 Task: Create a task  Create an e-learning platform for online education , assign it to team member softage.2@softage.net in the project AgileBite and update the status of the task to  On Track  , set the priority of the task to Low
Action: Mouse moved to (76, 81)
Screenshot: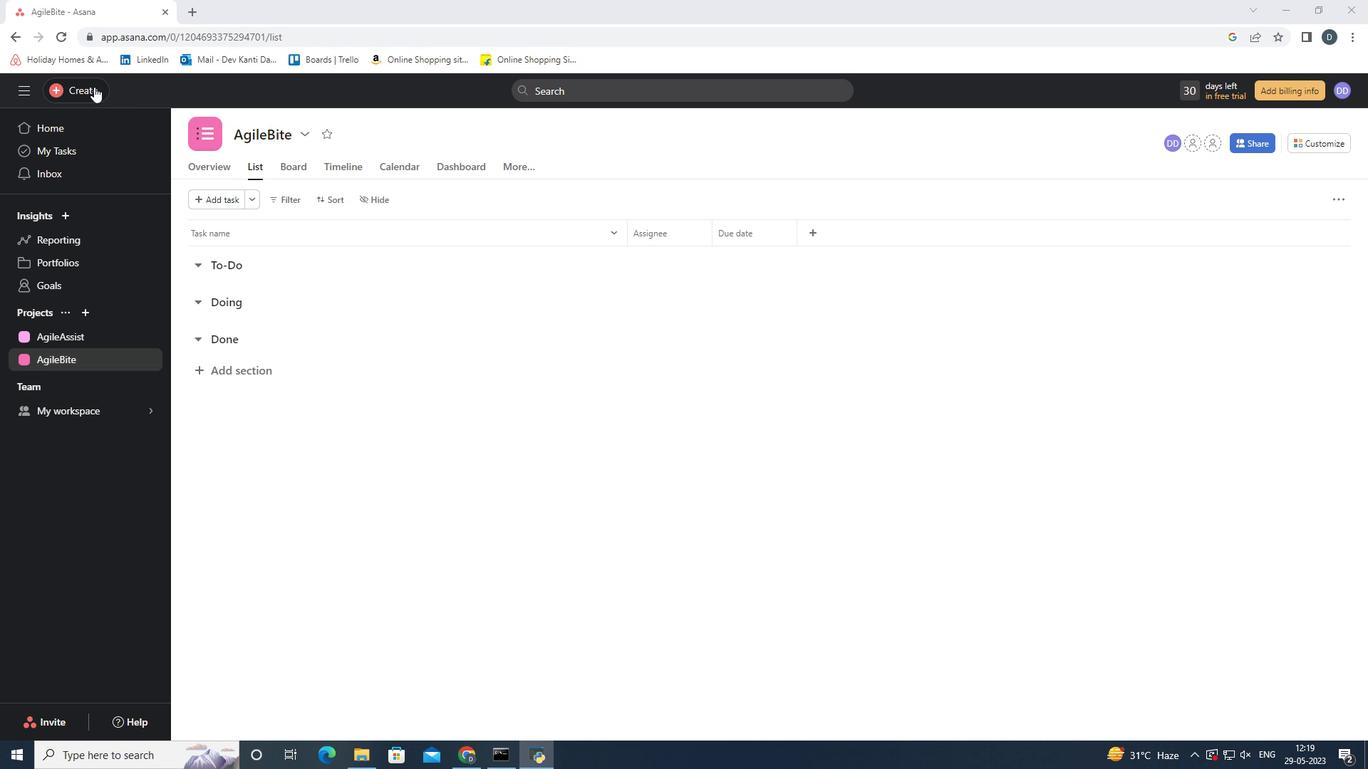 
Action: Mouse pressed left at (76, 81)
Screenshot: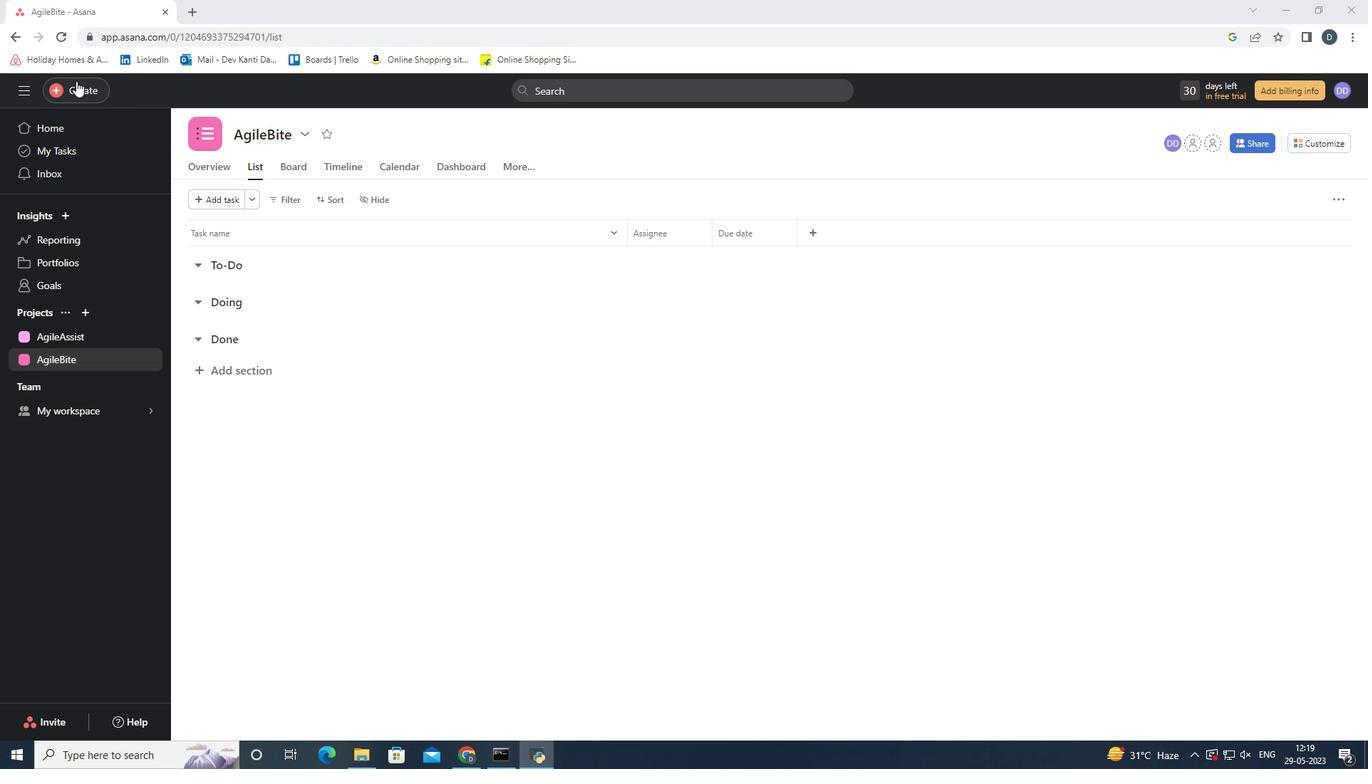 
Action: Mouse moved to (139, 92)
Screenshot: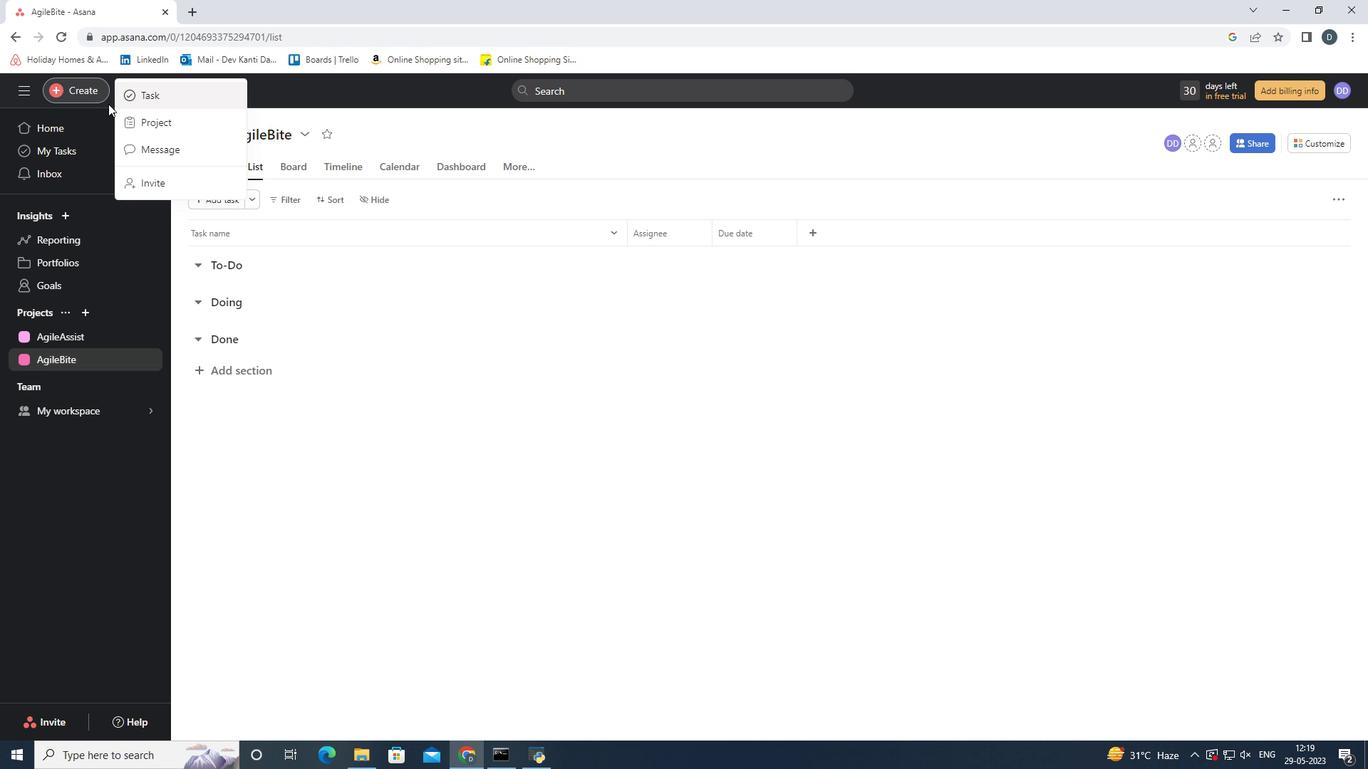 
Action: Mouse pressed left at (139, 92)
Screenshot: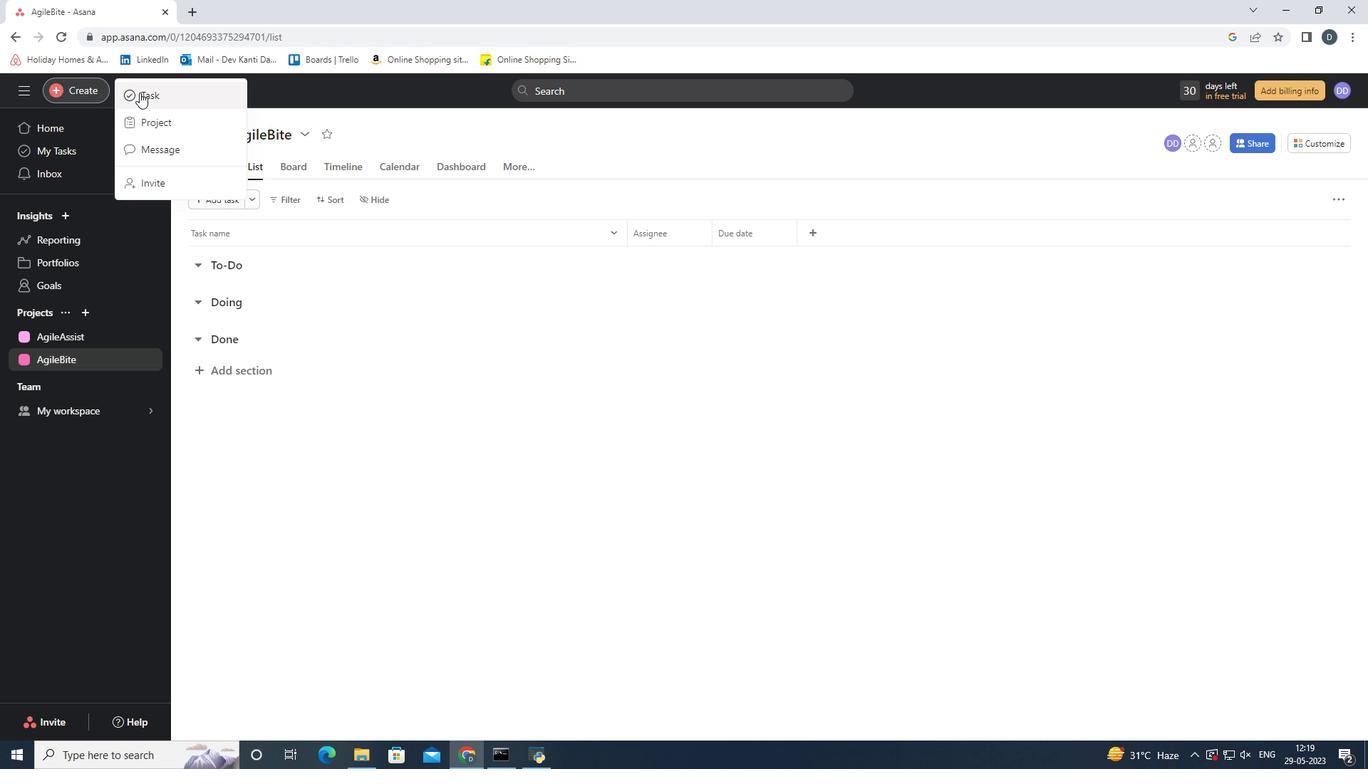 
Action: Mouse moved to (1139, 449)
Screenshot: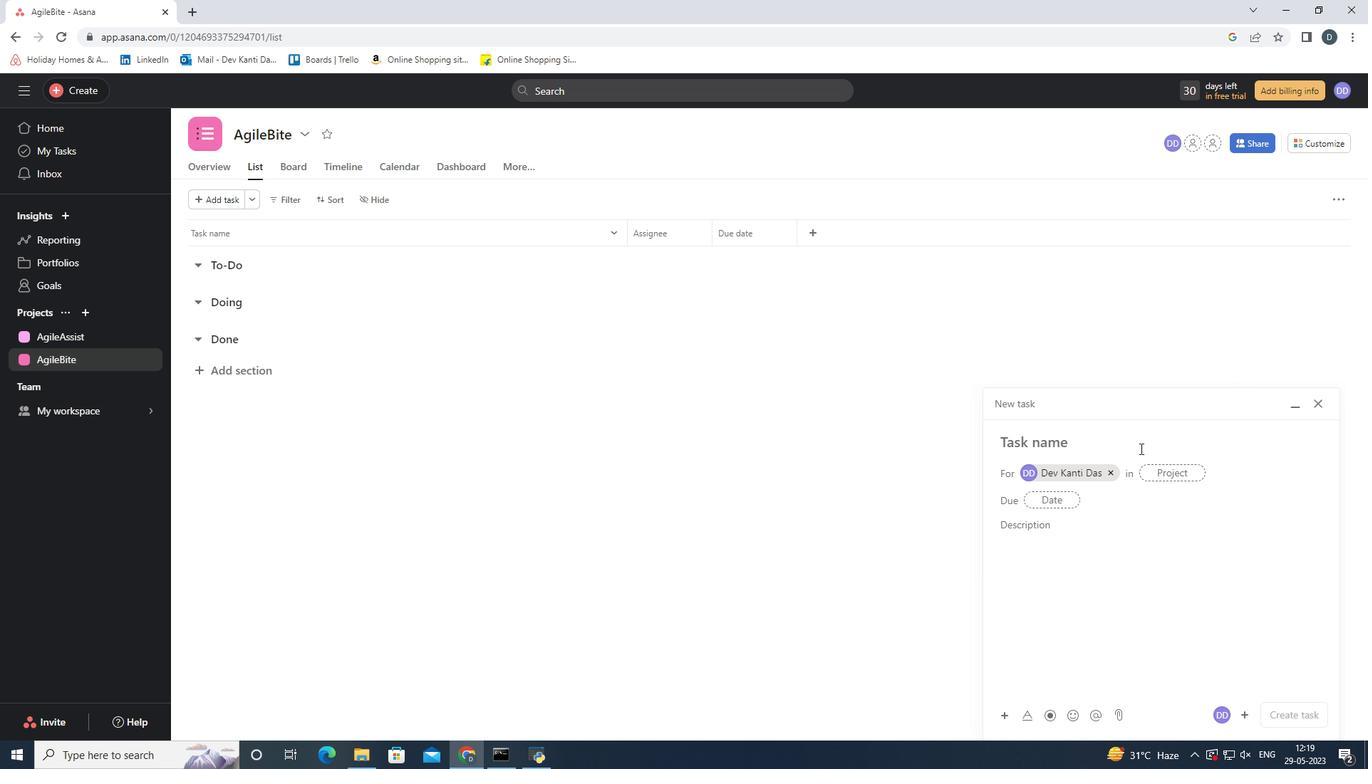 
Action: Mouse pressed left at (1139, 449)
Screenshot: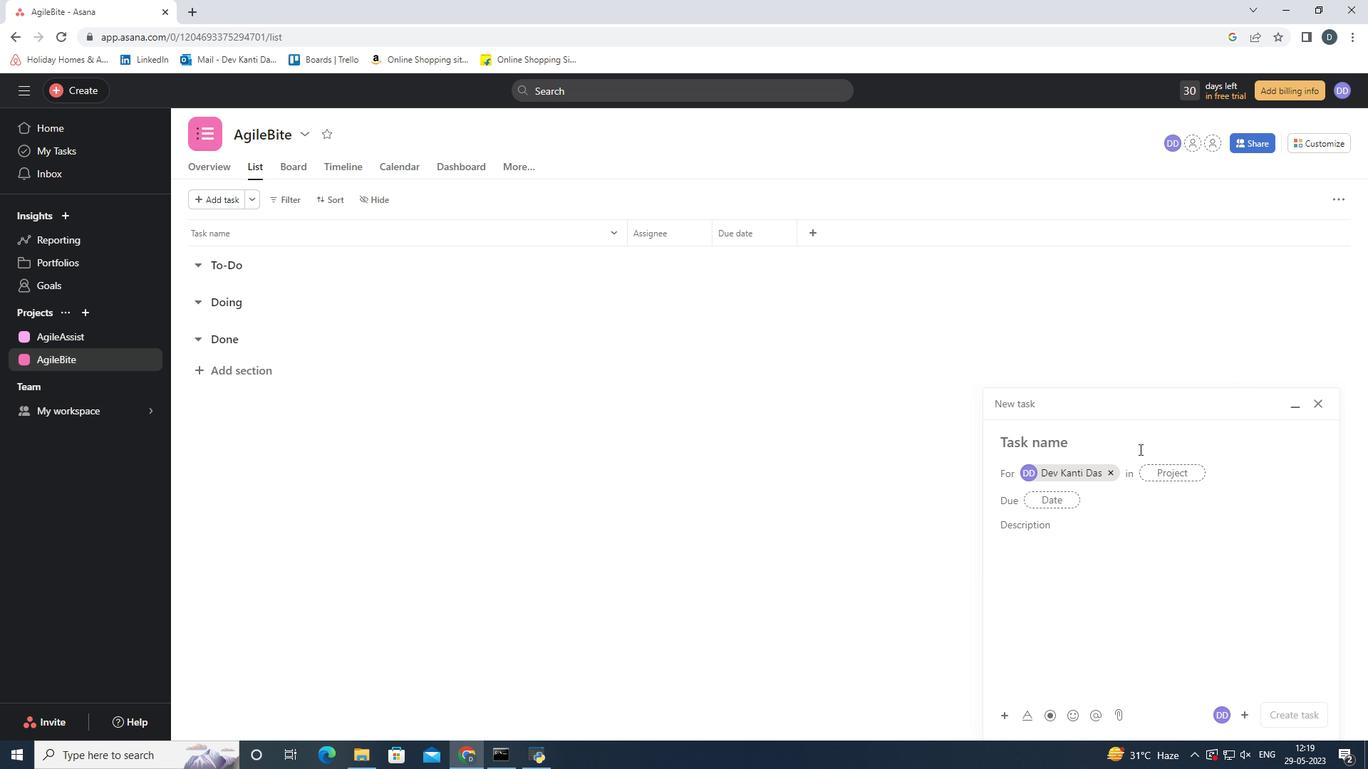 
Action: Key pressed <Key.shift><Key.shift><Key.shift><Key.shift><Key.shift><Key.shift><Key.shift>Creat<Key.space>an<Key.space>e-learning<Key.space>platform<Key.space>for<Key.space>online<Key.space>education
Screenshot: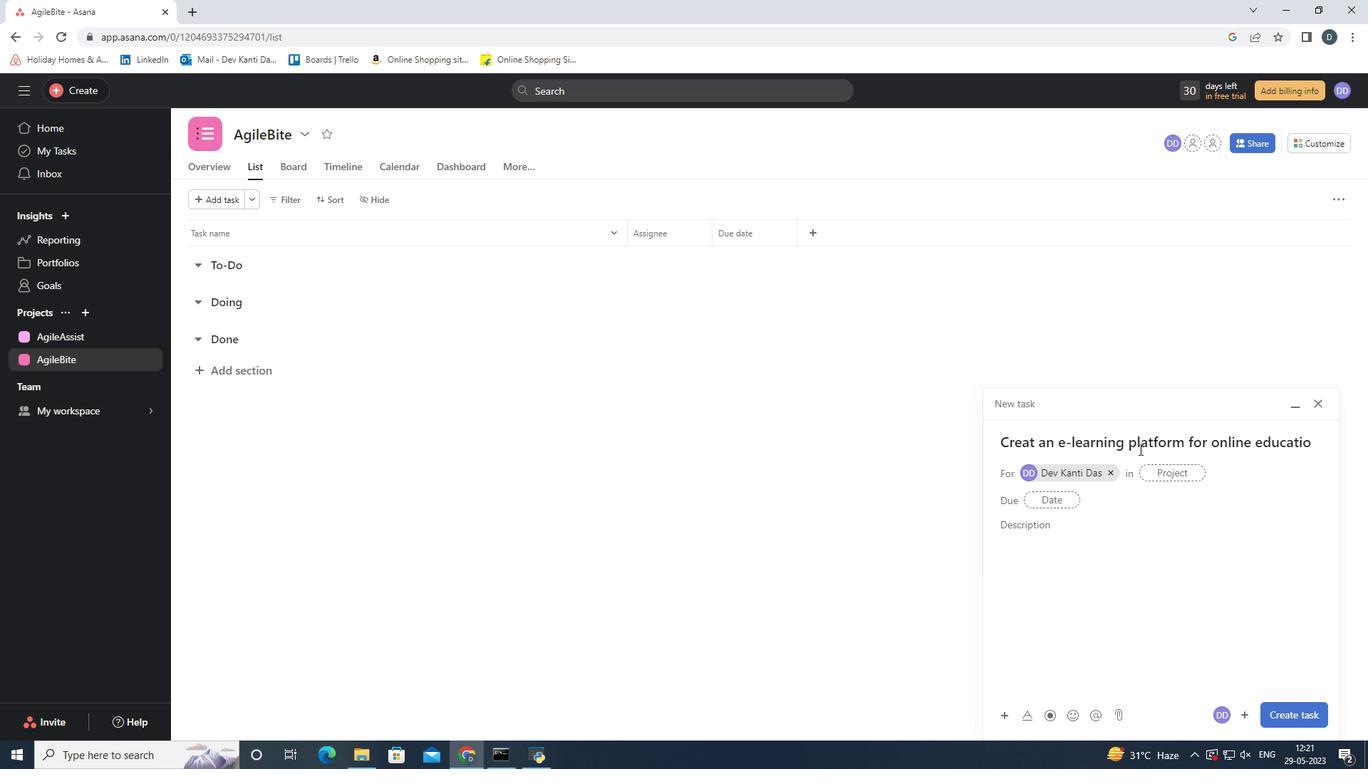 
Action: Mouse moved to (1172, 478)
Screenshot: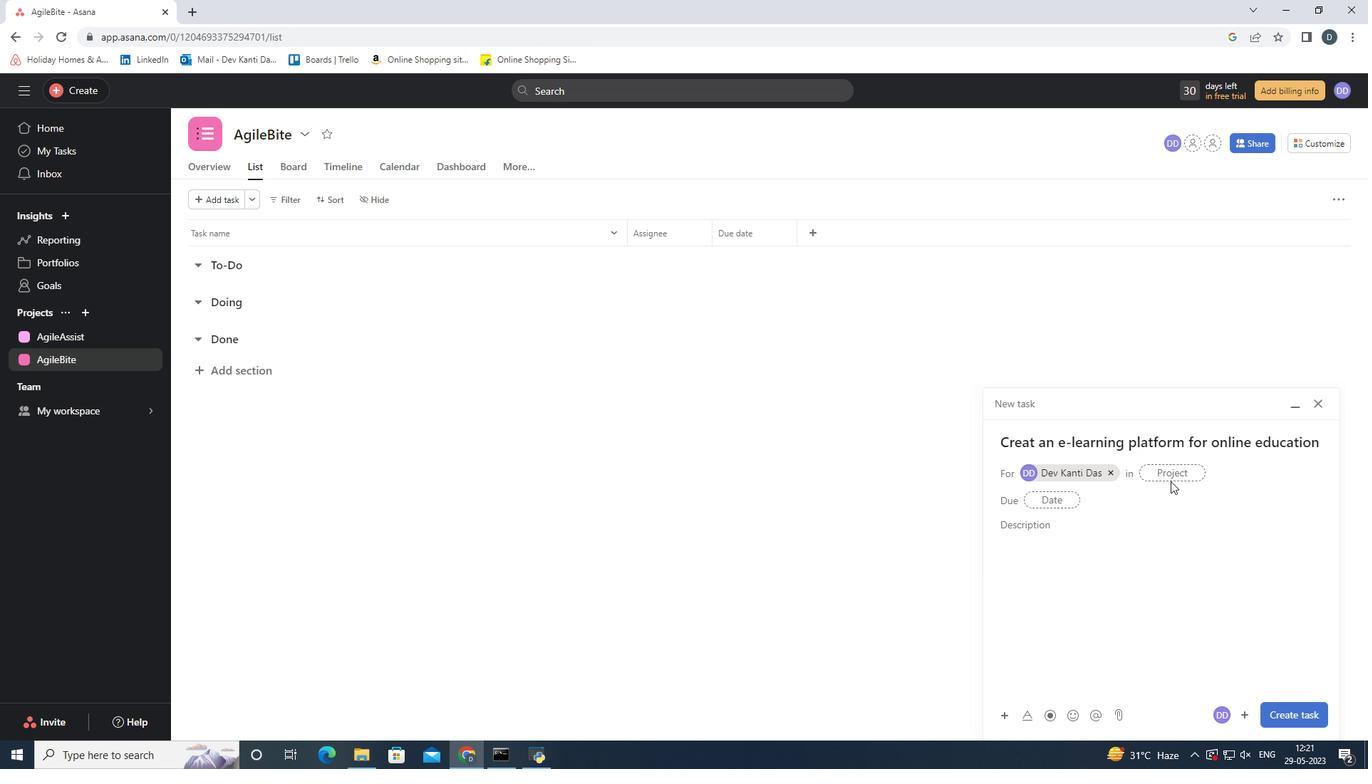 
Action: Mouse pressed left at (1172, 478)
Screenshot: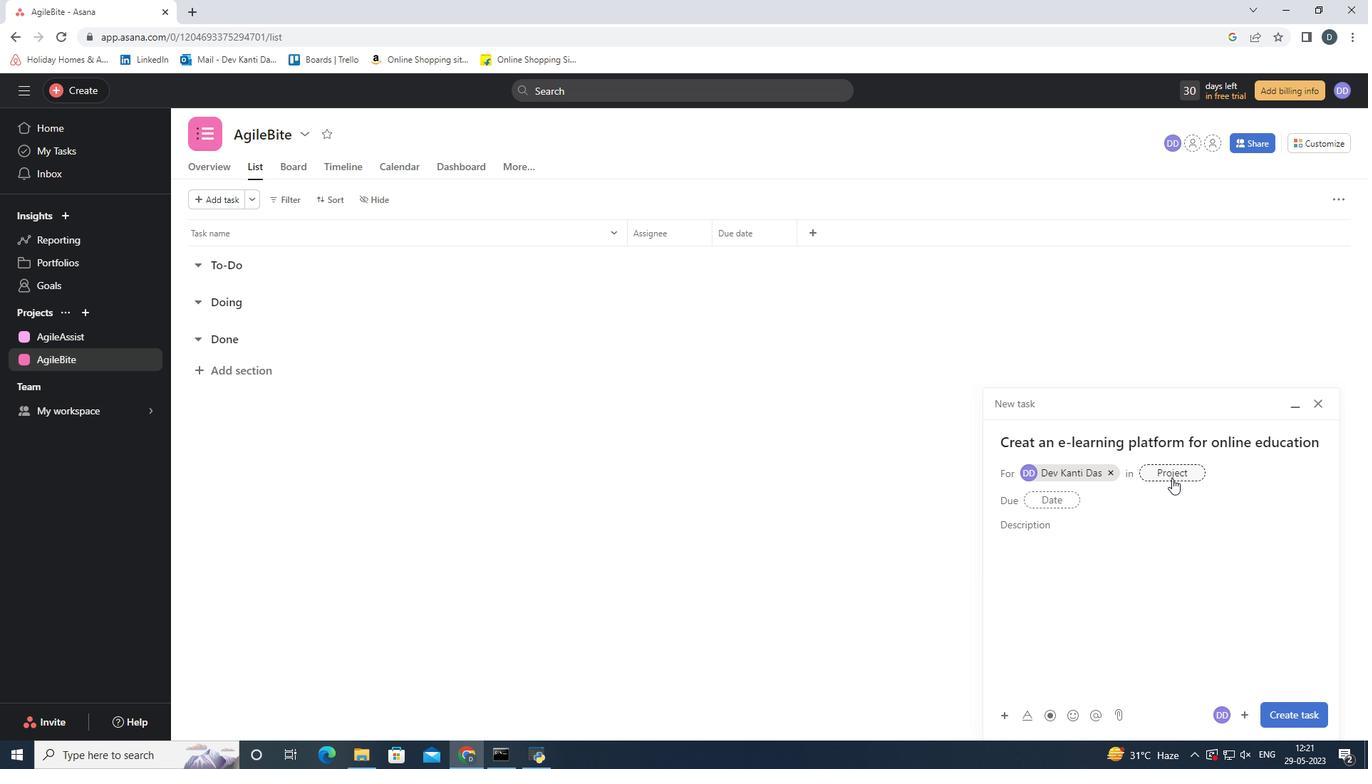 
Action: Mouse moved to (1046, 503)
Screenshot: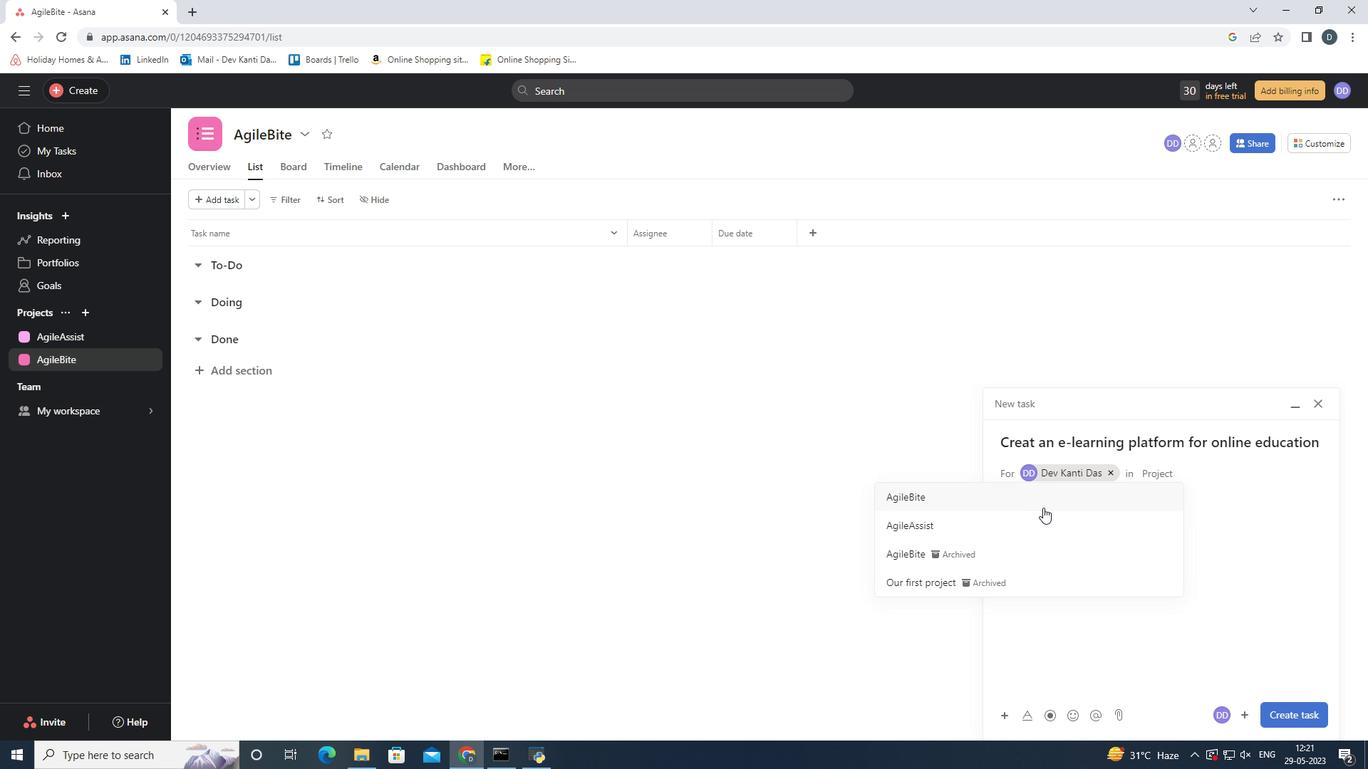
Action: Mouse pressed left at (1046, 503)
Screenshot: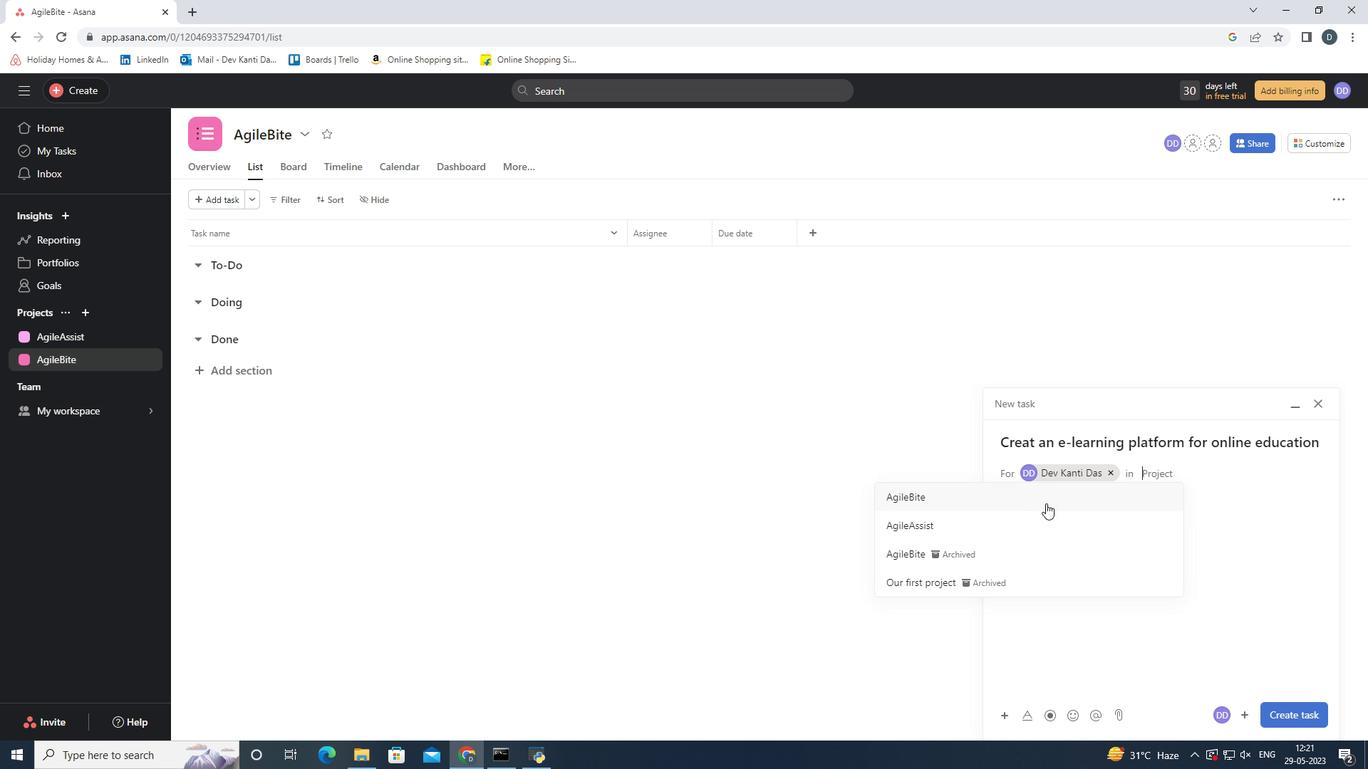 
Action: Mouse moved to (1238, 715)
Screenshot: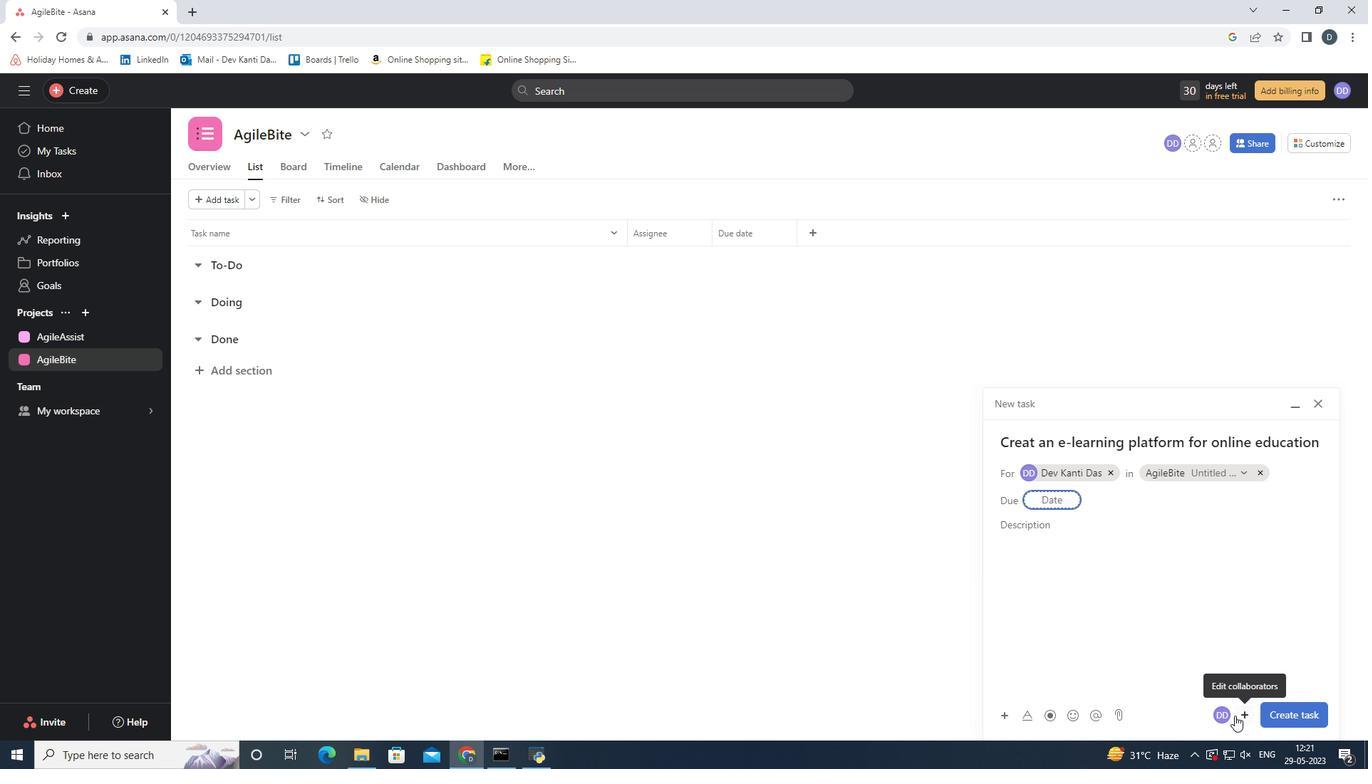 
Action: Mouse pressed left at (1238, 715)
Screenshot: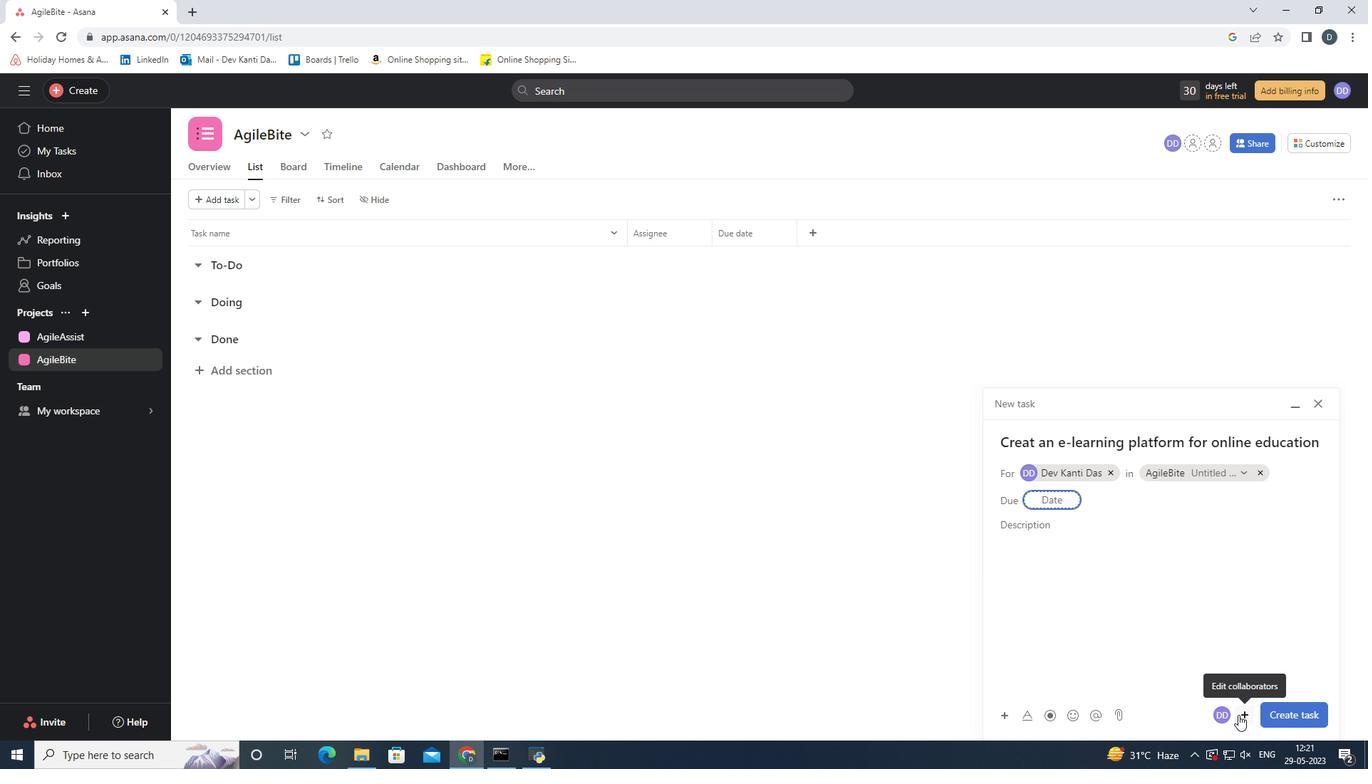 
Action: Mouse moved to (1211, 632)
Screenshot: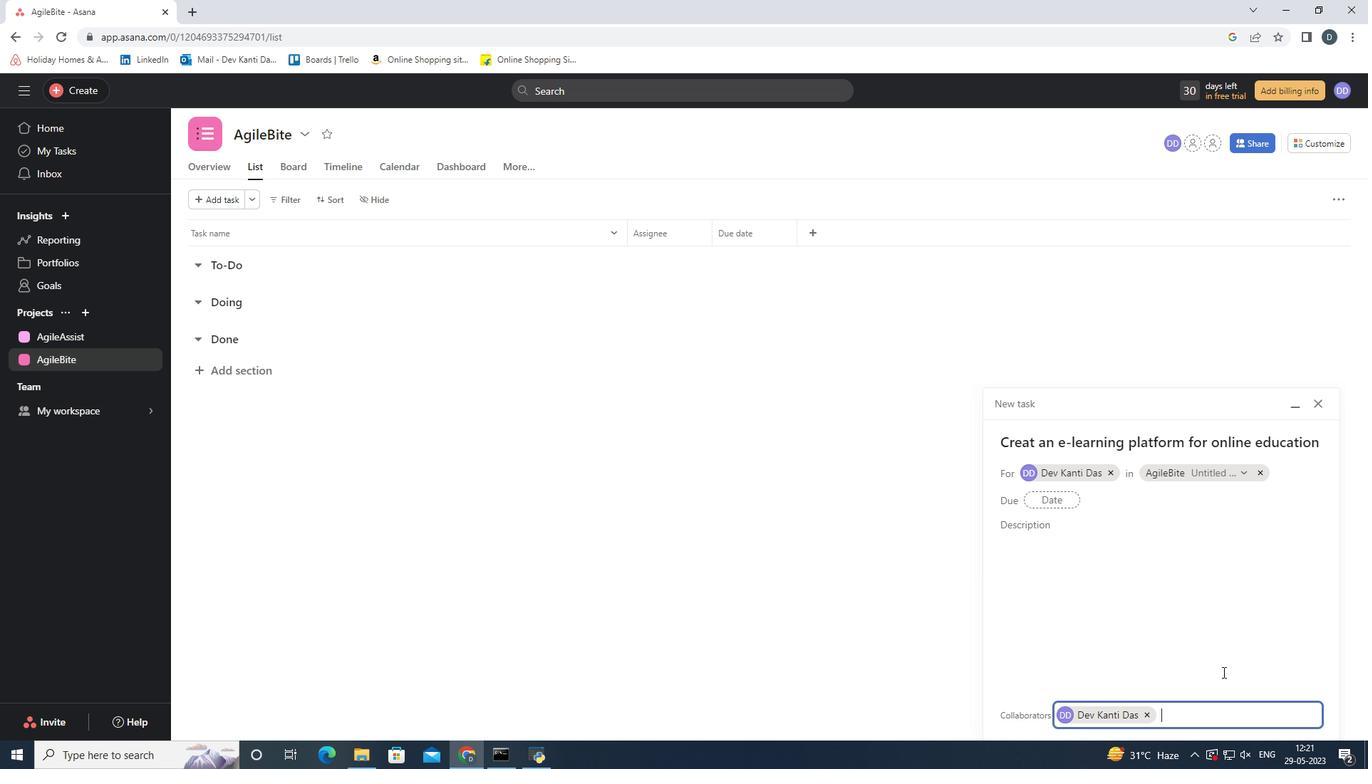 
Action: Key pressed <Key.shift>Softage.2<Key.shift><Key.shift><Key.shift>@softage.net
Screenshot: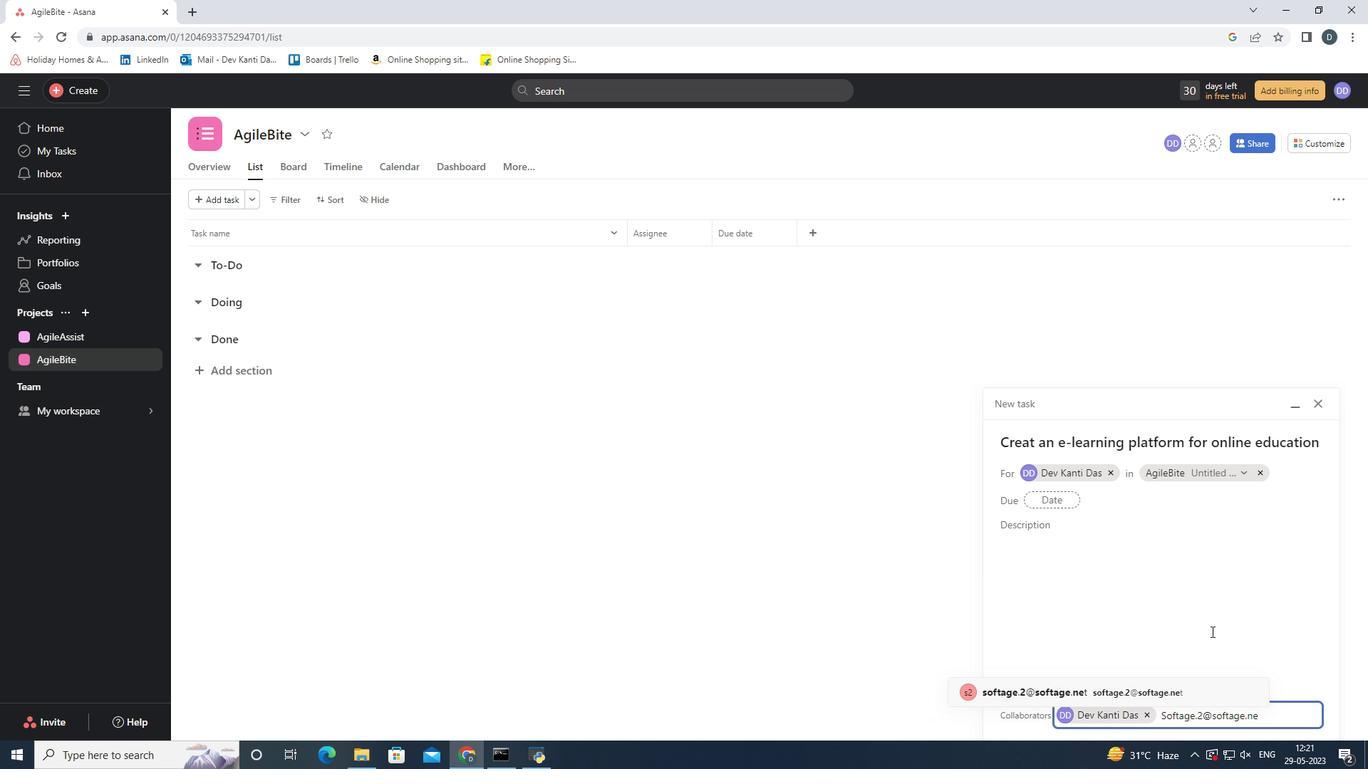 
Action: Mouse moved to (1149, 692)
Screenshot: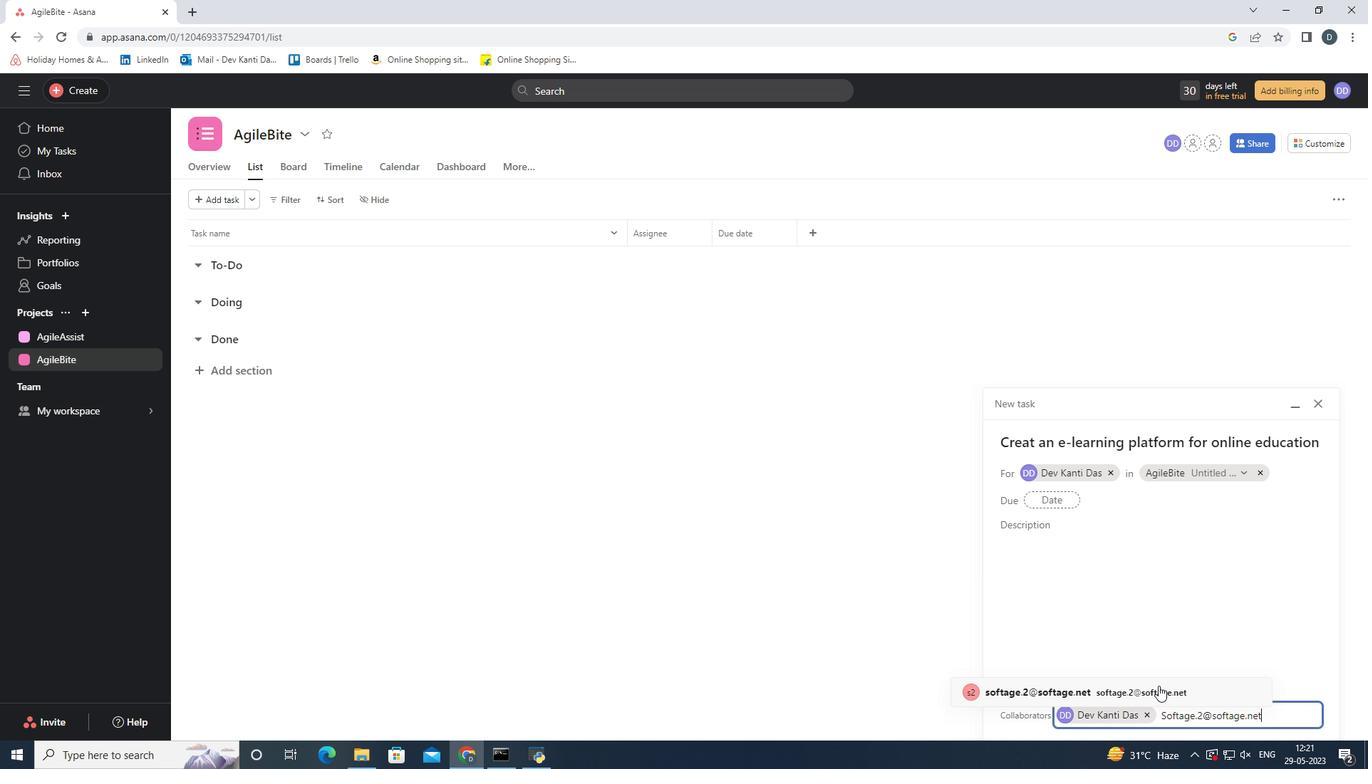 
Action: Mouse pressed left at (1149, 692)
Screenshot: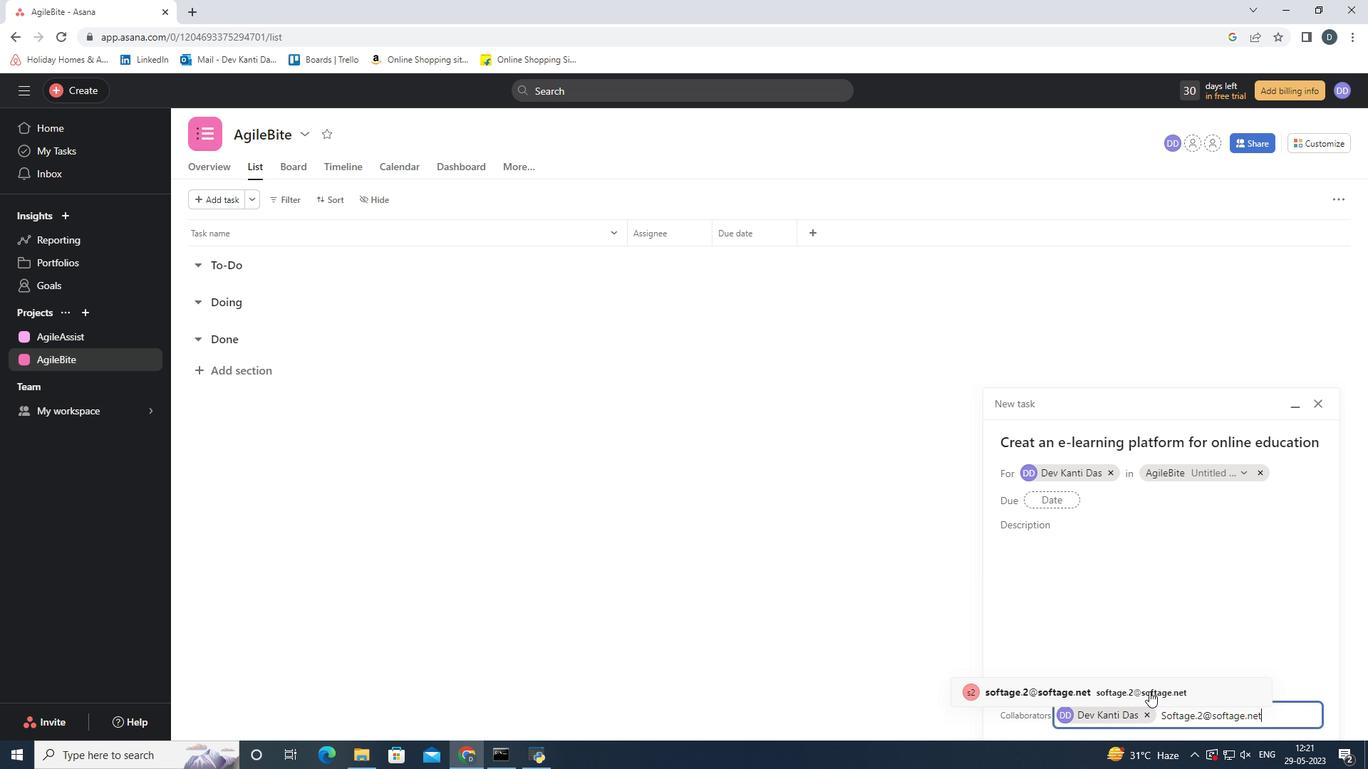 
Action: Mouse moved to (1201, 625)
Screenshot: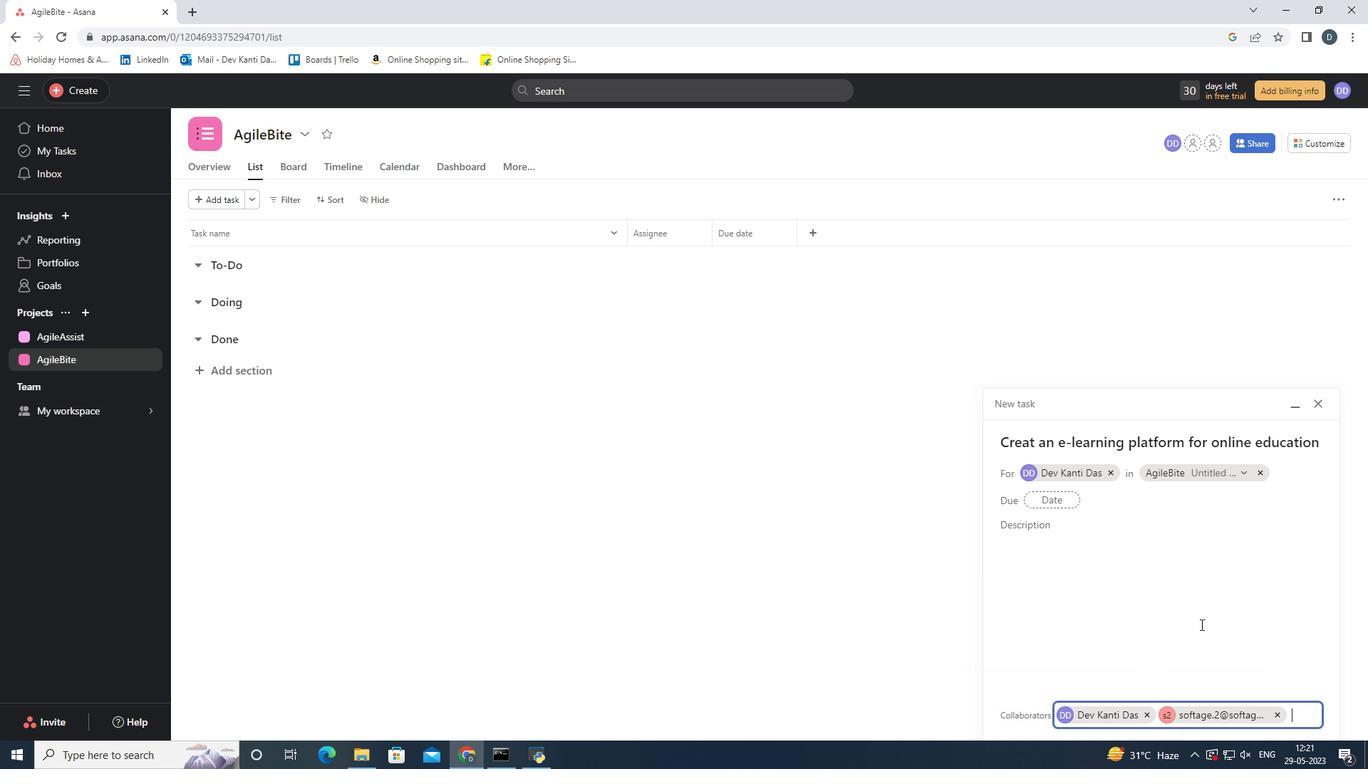 
Action: Mouse pressed left at (1201, 625)
Screenshot: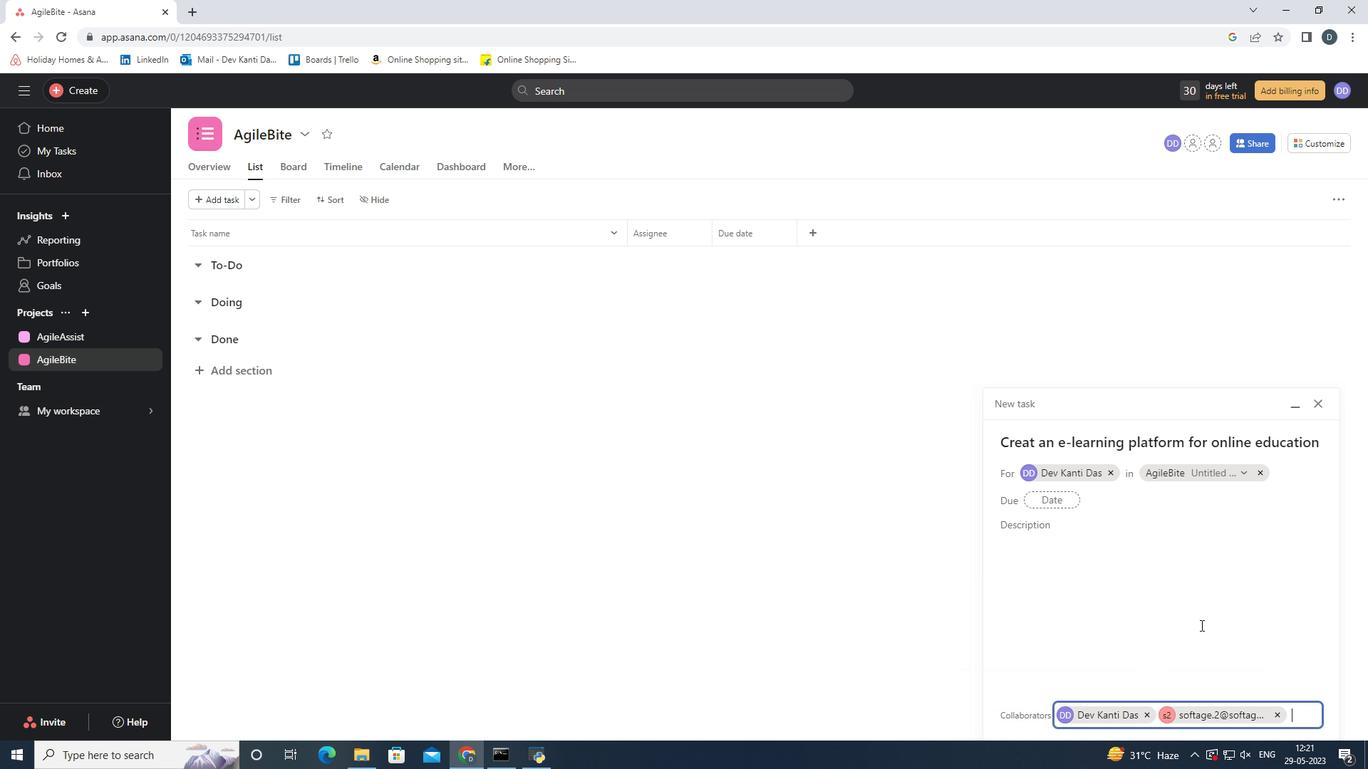 
Action: Mouse moved to (1233, 478)
Screenshot: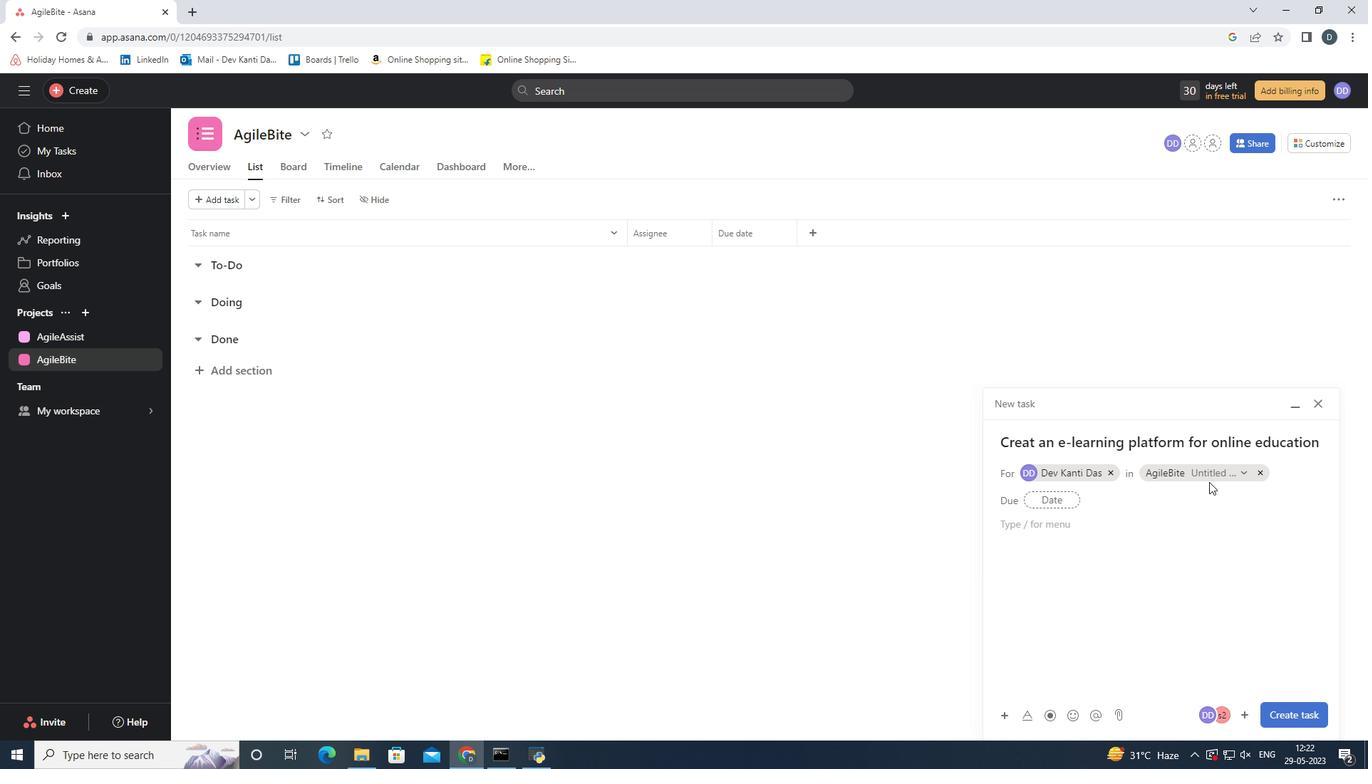 
Action: Mouse pressed left at (1233, 478)
Screenshot: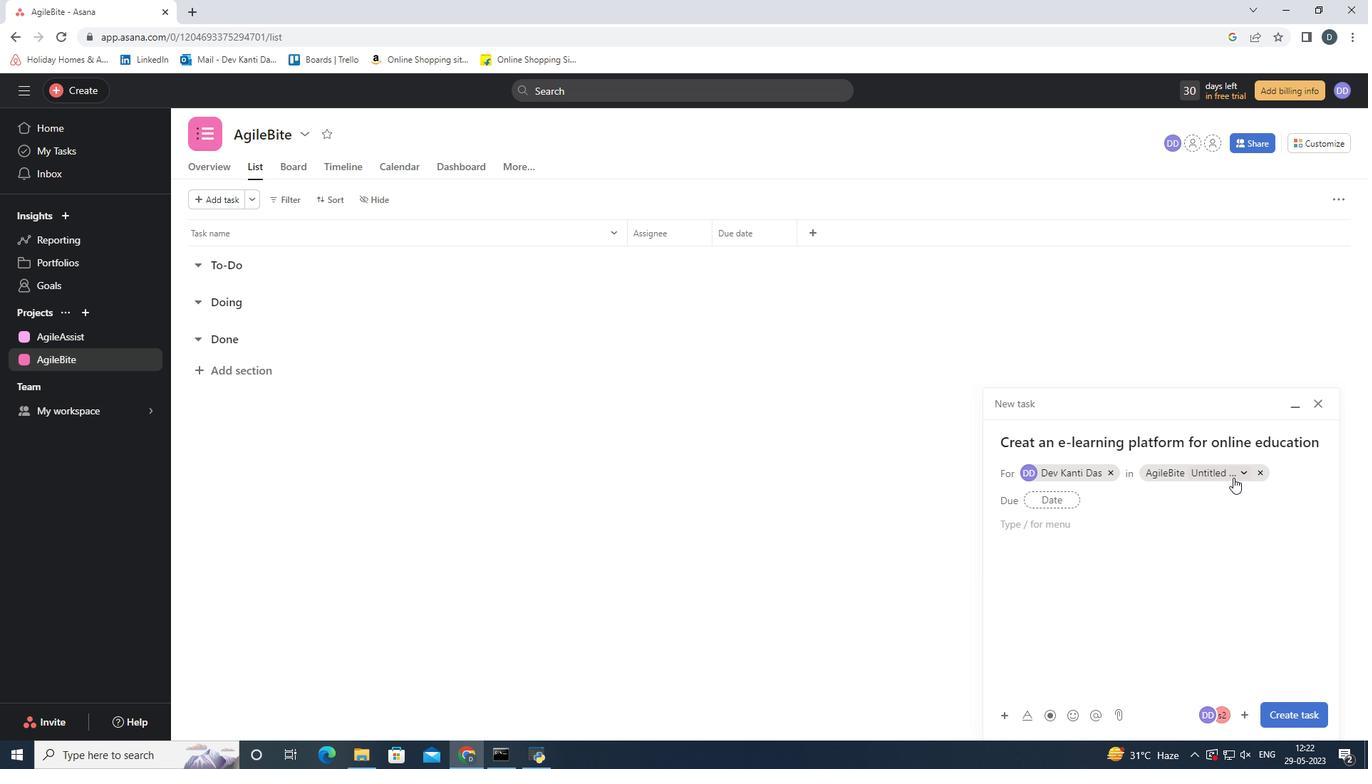 
Action: Mouse moved to (1239, 472)
Screenshot: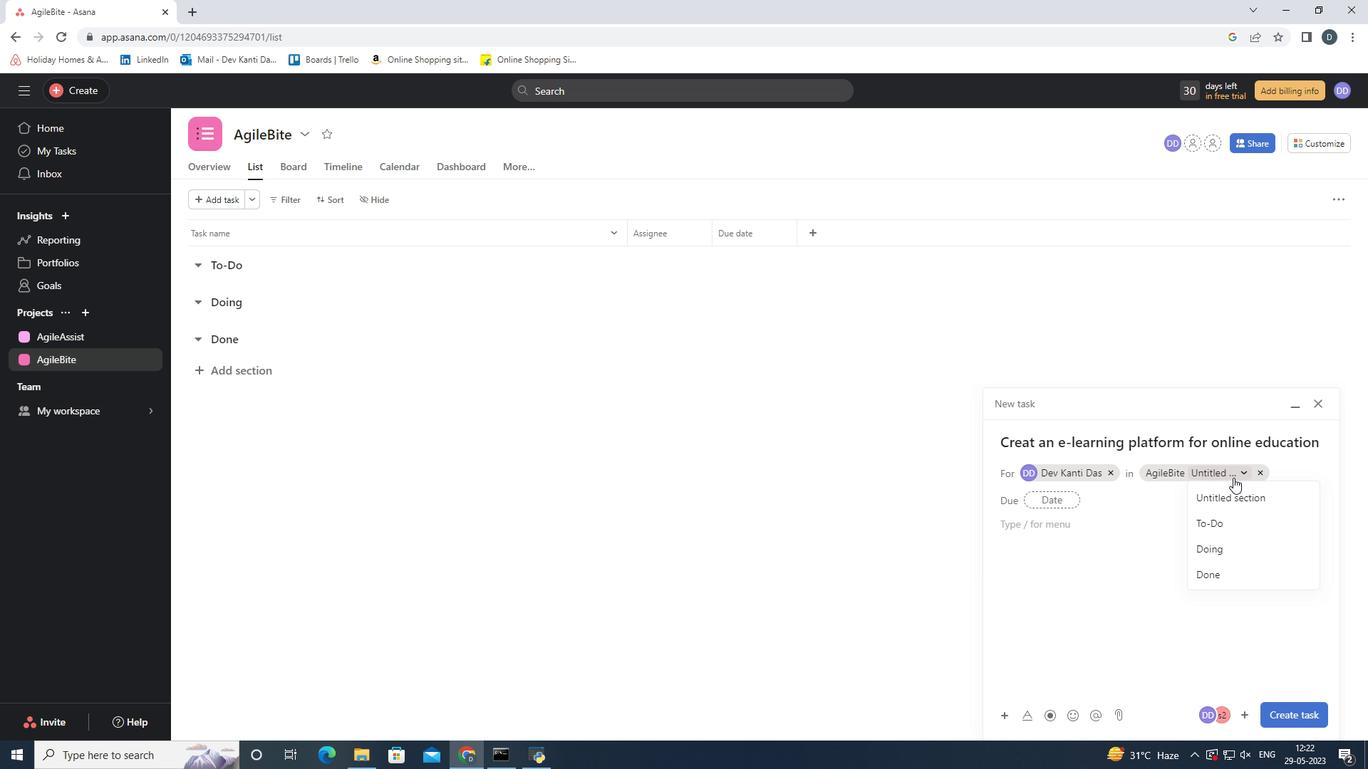
Action: Mouse pressed left at (1239, 472)
Screenshot: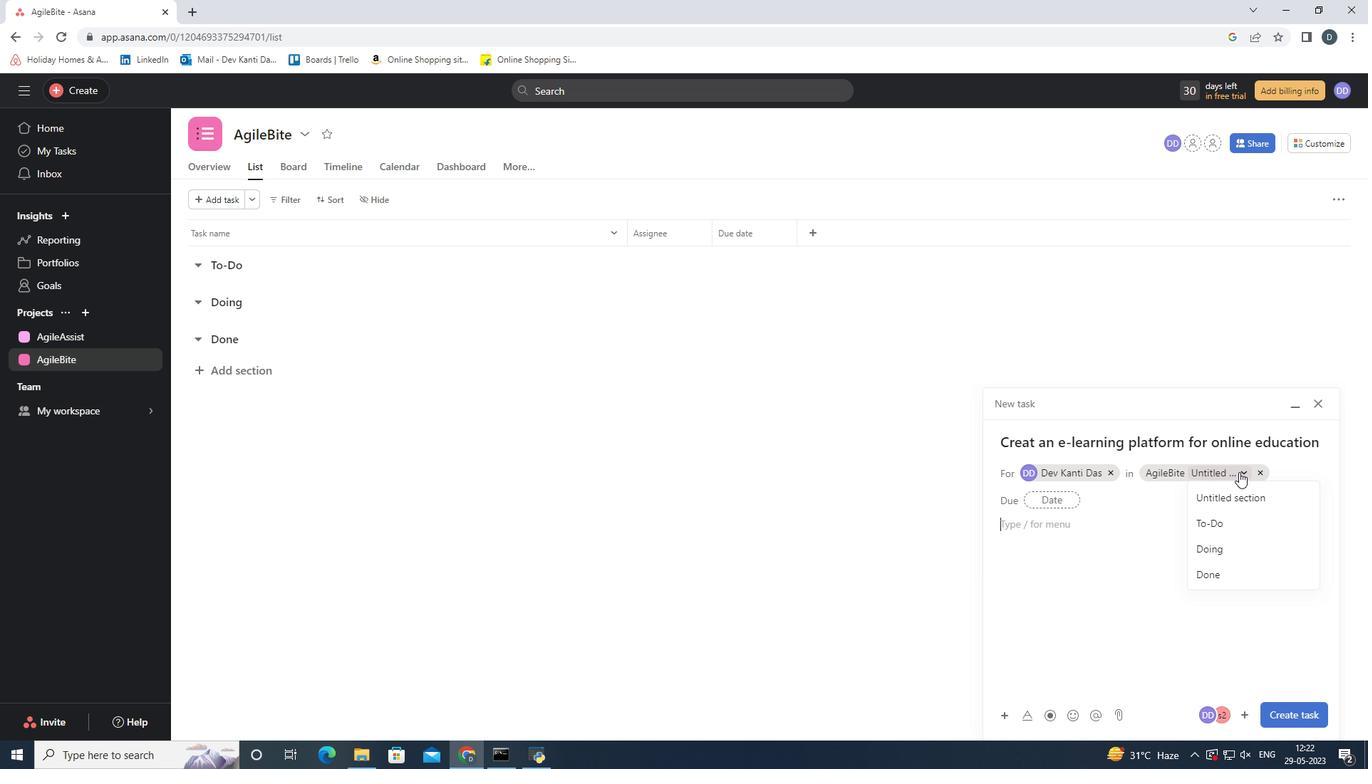 
Action: Mouse moved to (1284, 722)
Screenshot: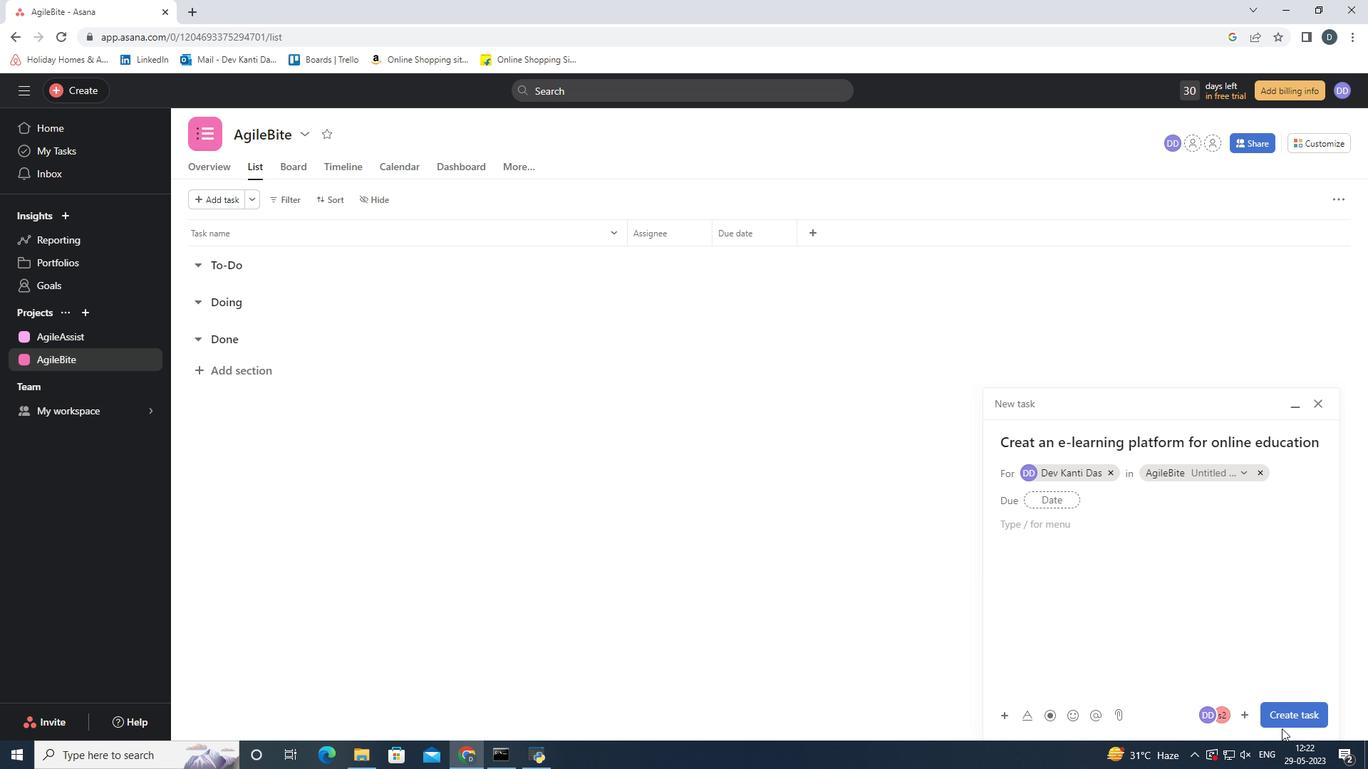 
Action: Mouse pressed left at (1284, 722)
Screenshot: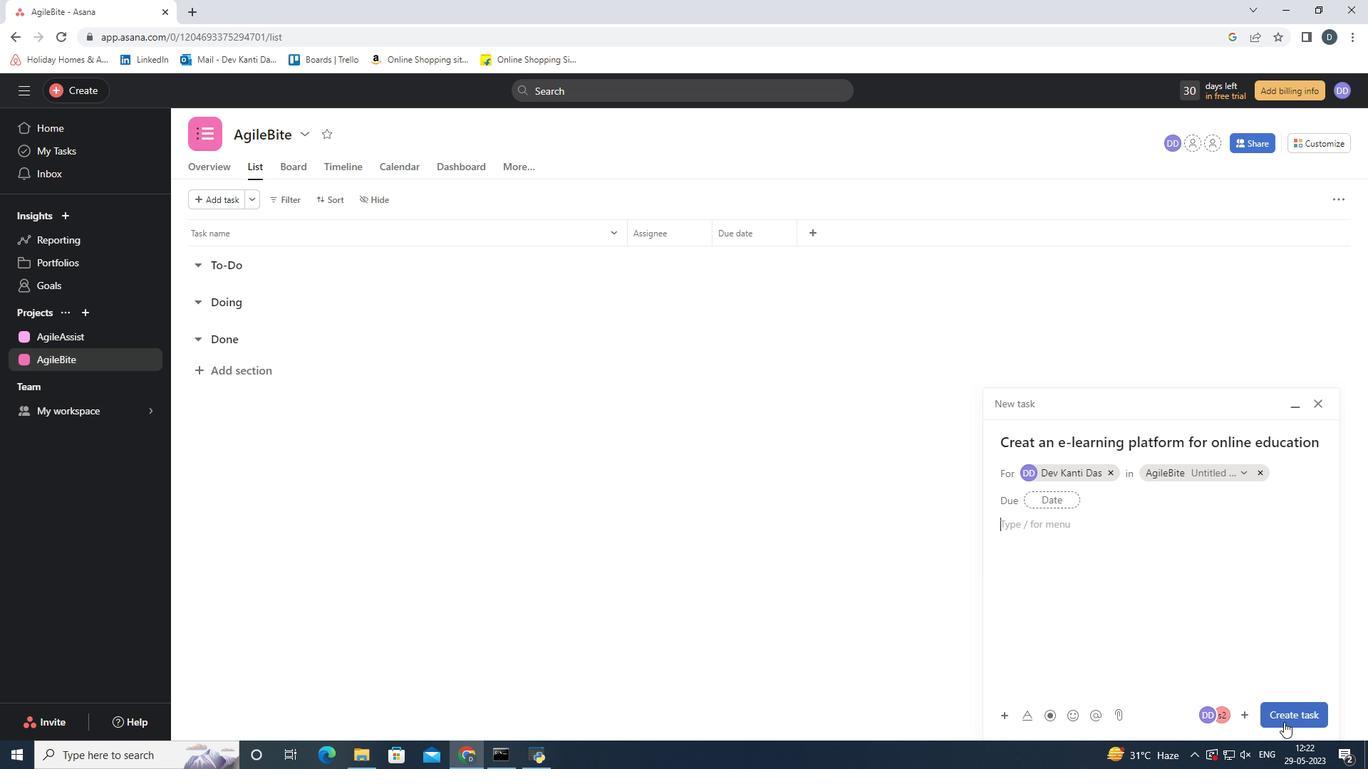 
Action: Mouse moved to (809, 235)
Screenshot: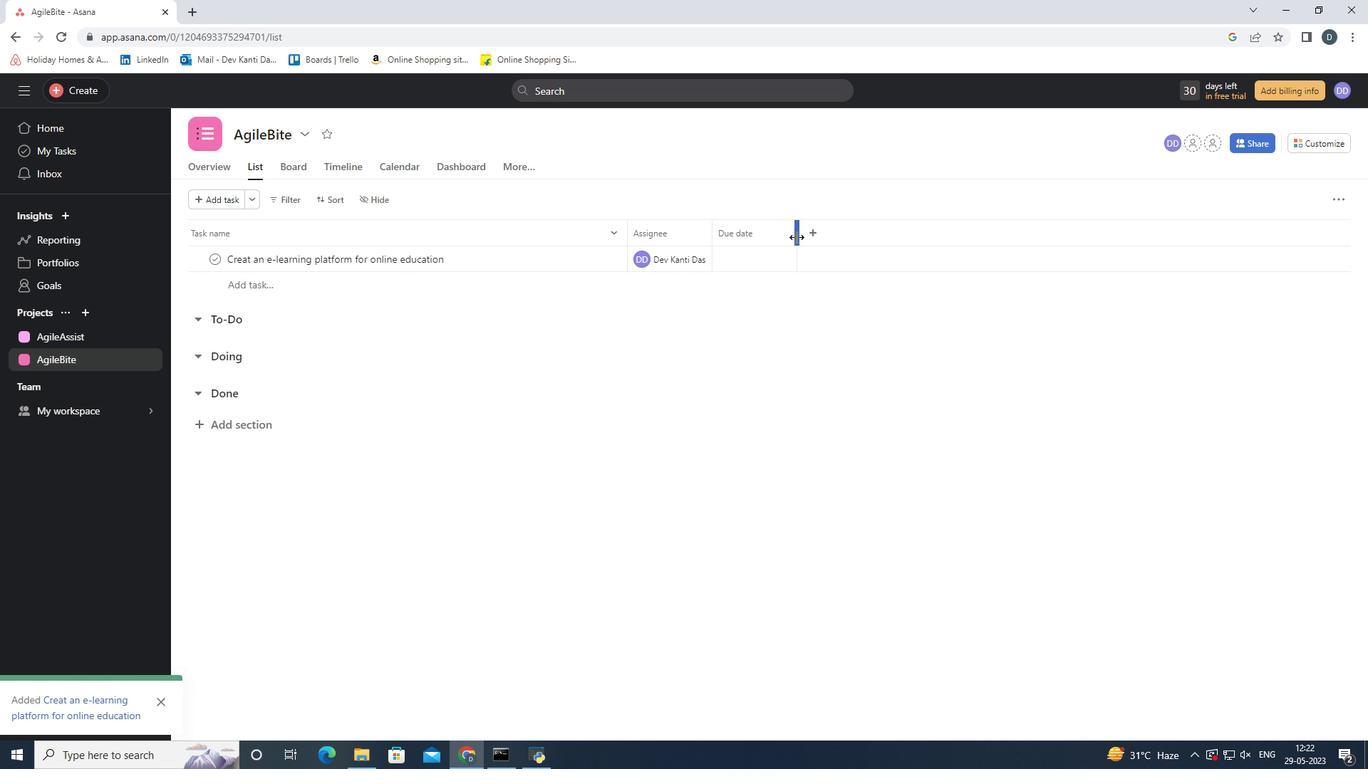 
Action: Mouse pressed left at (809, 235)
Screenshot: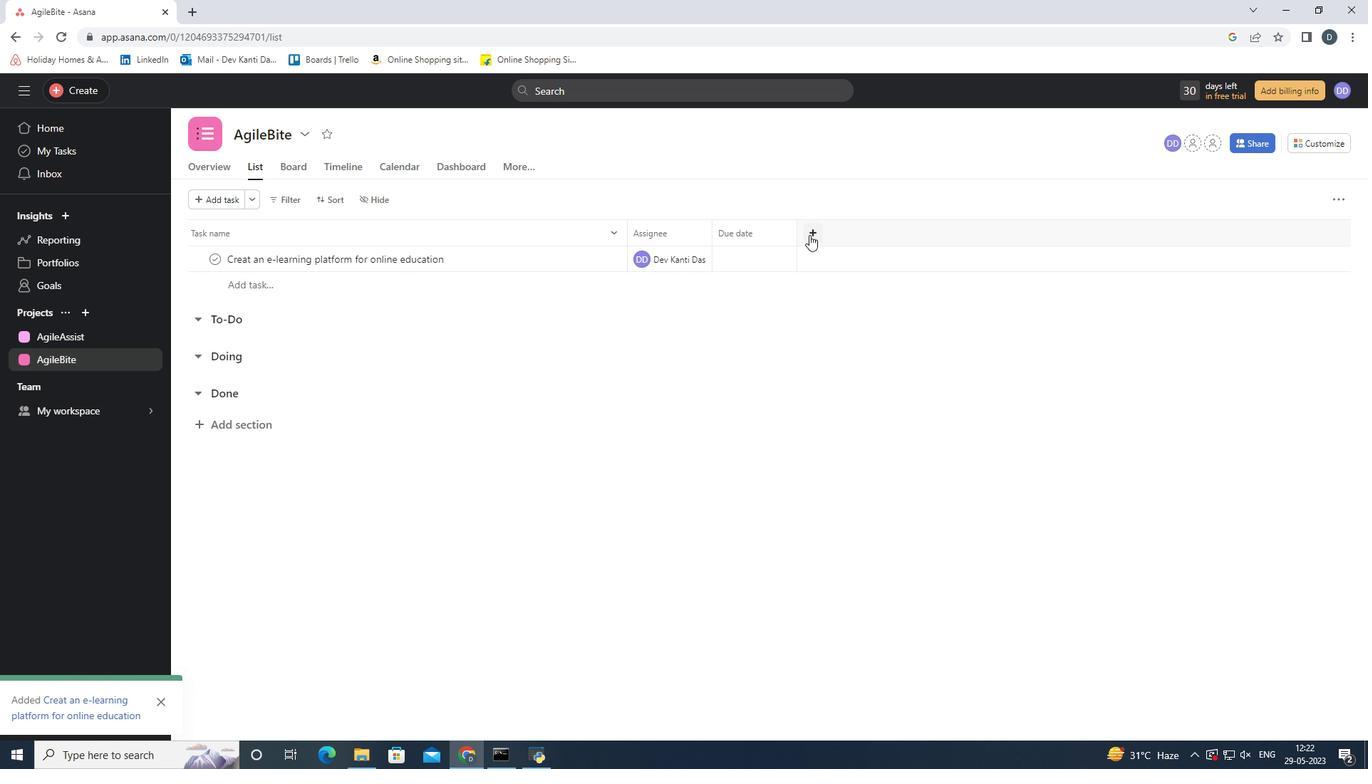 
Action: Mouse moved to (848, 283)
Screenshot: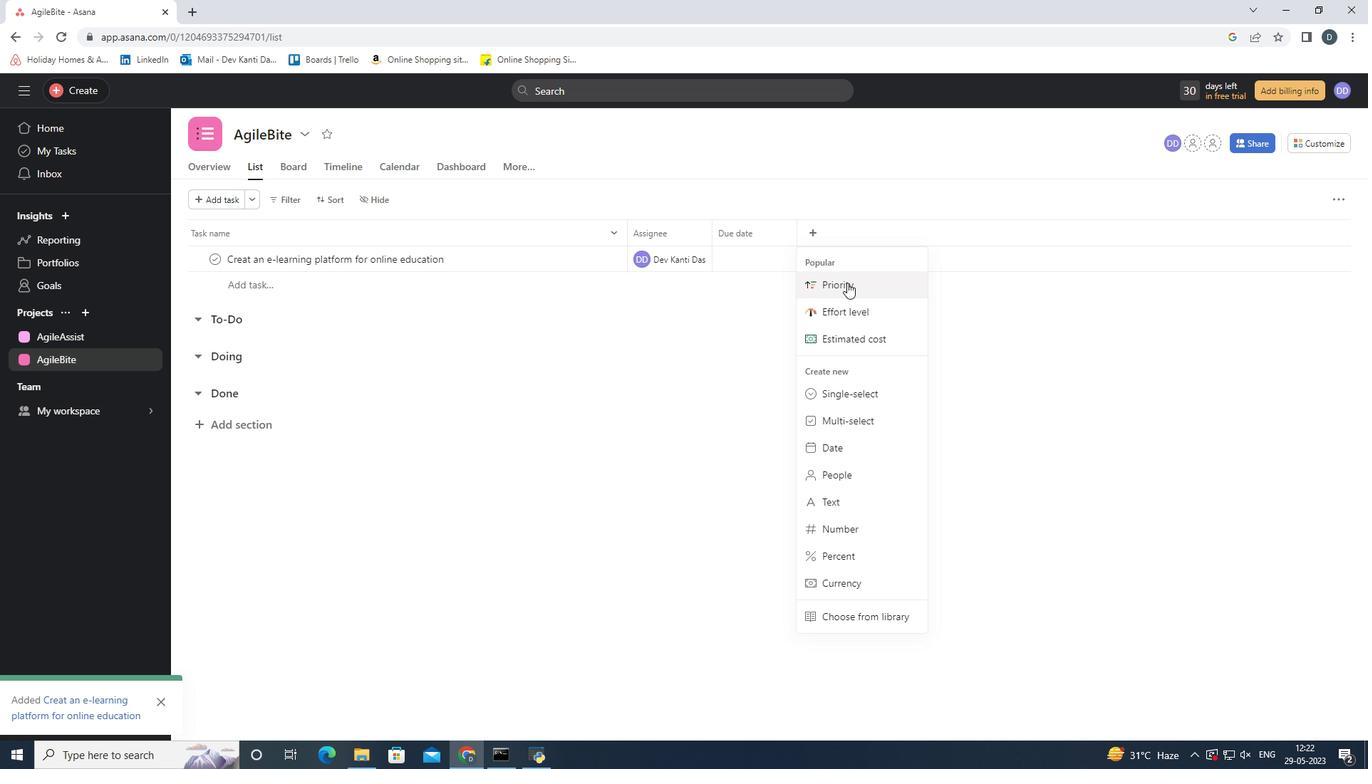 
Action: Mouse pressed left at (848, 283)
Screenshot: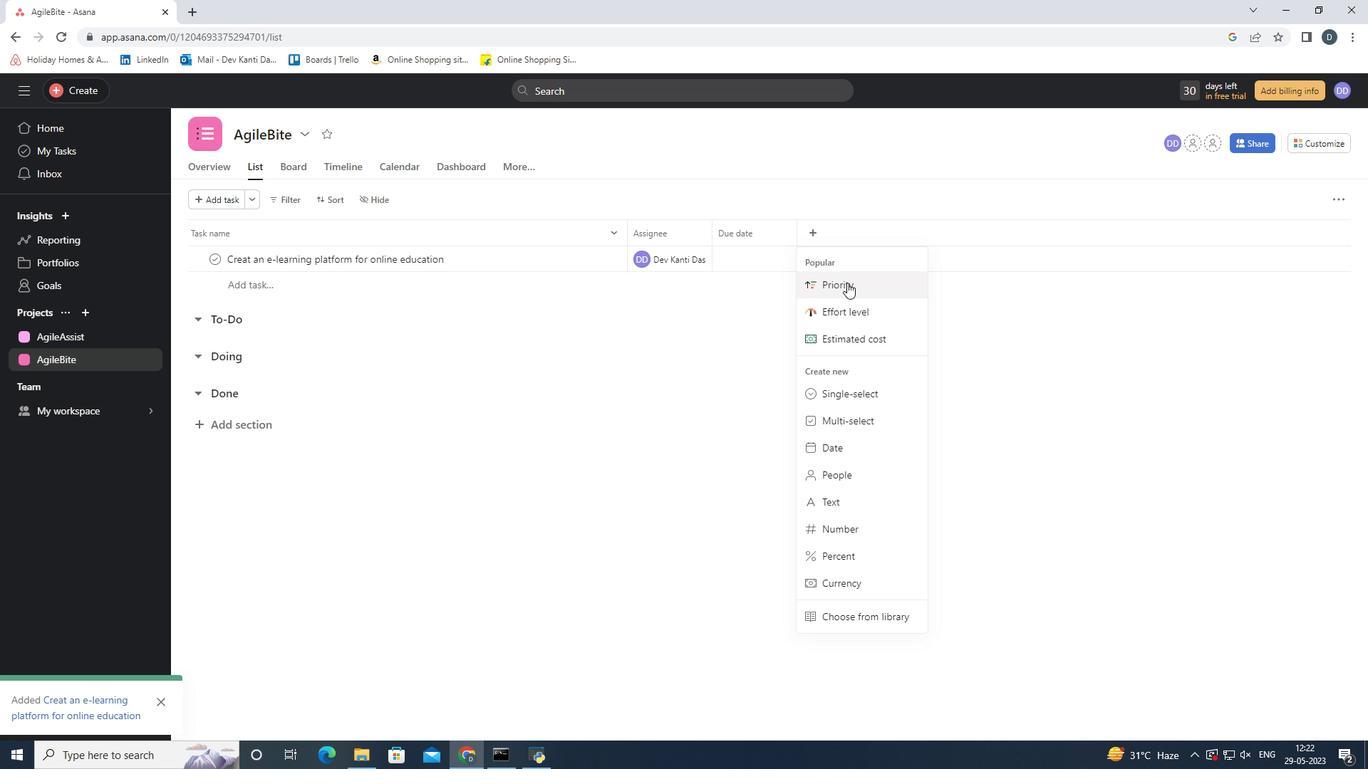
Action: Mouse moved to (848, 503)
Screenshot: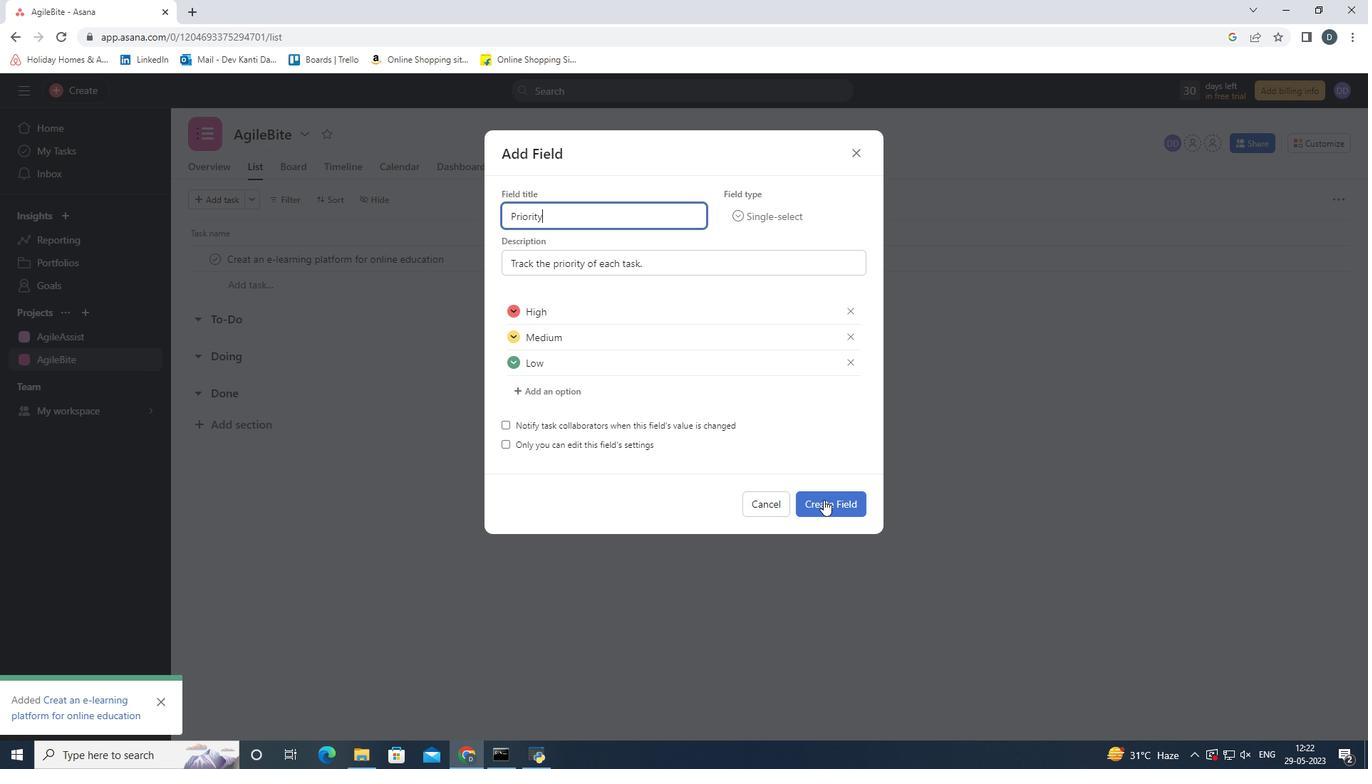 
Action: Mouse pressed left at (848, 503)
Screenshot: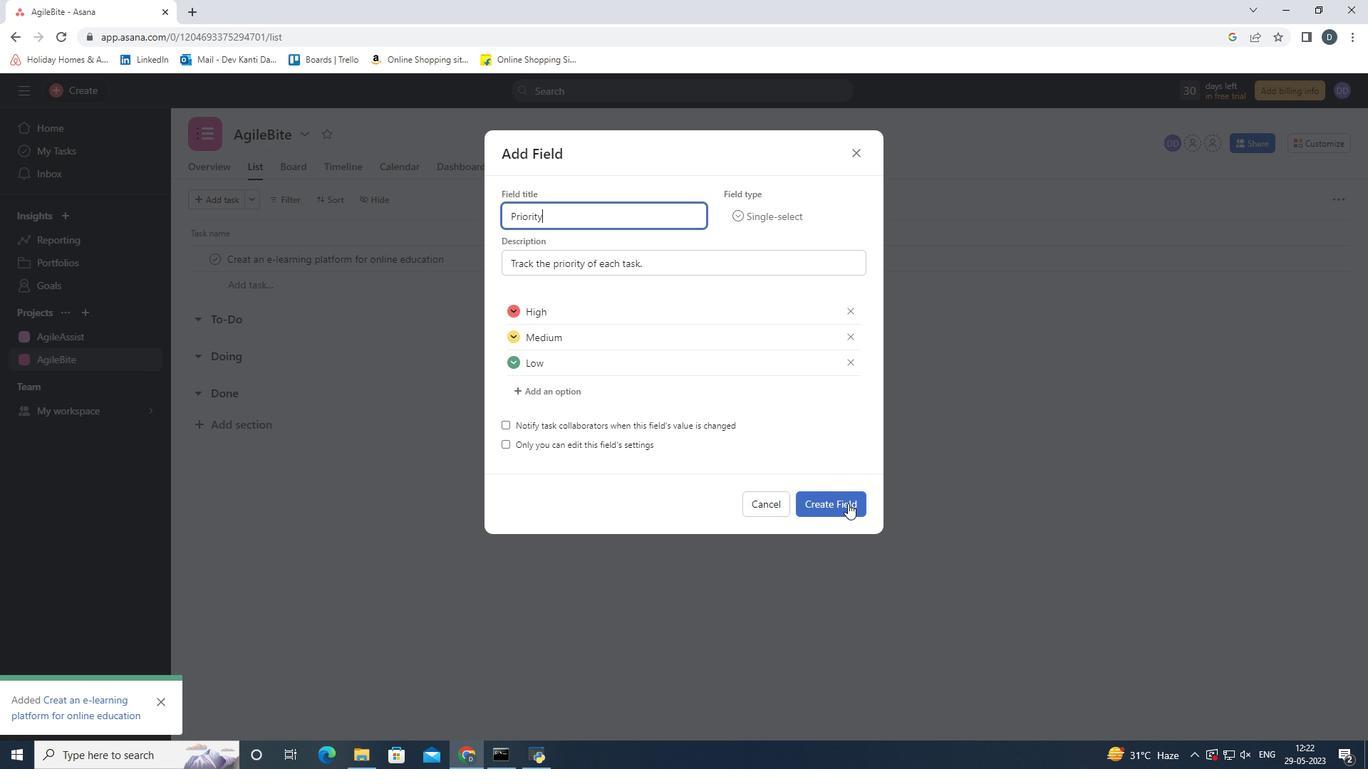 
Action: Mouse moved to (893, 226)
Screenshot: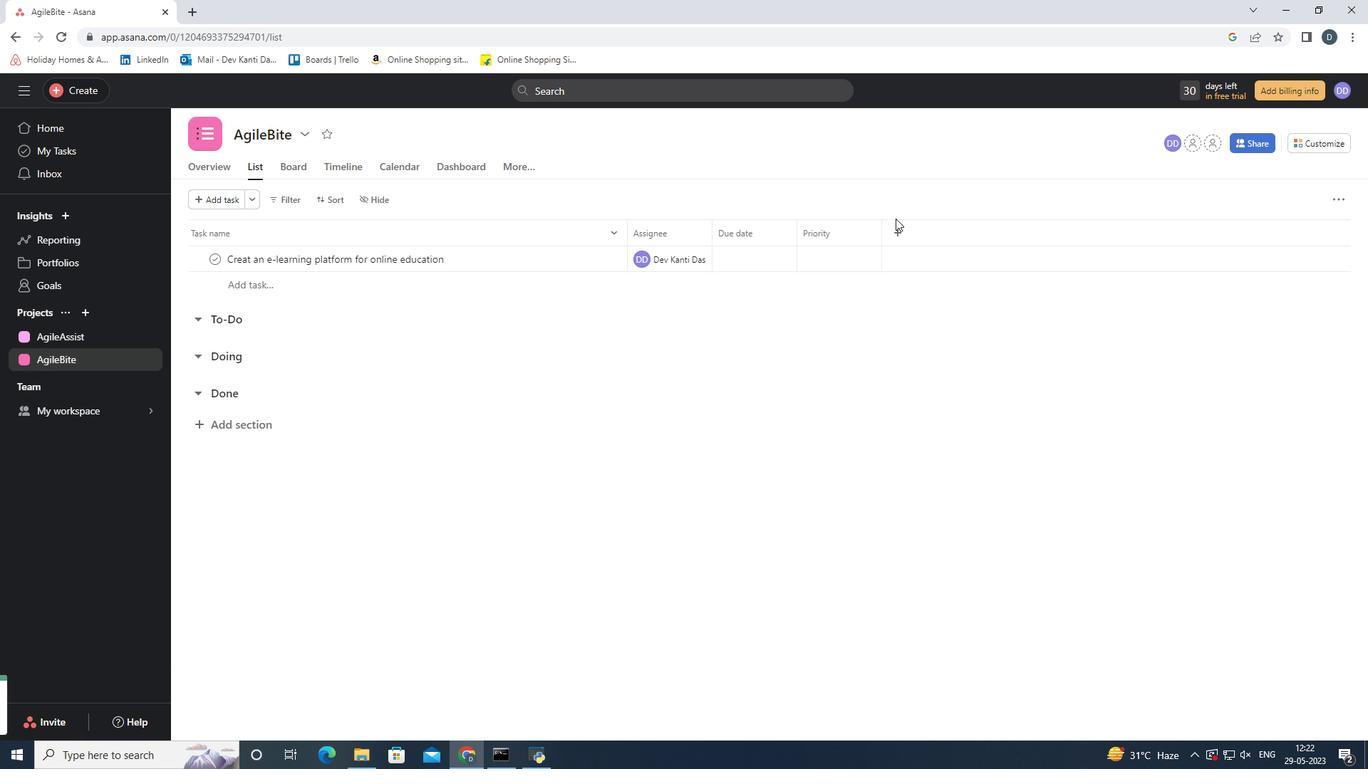 
Action: Mouse pressed left at (893, 226)
Screenshot: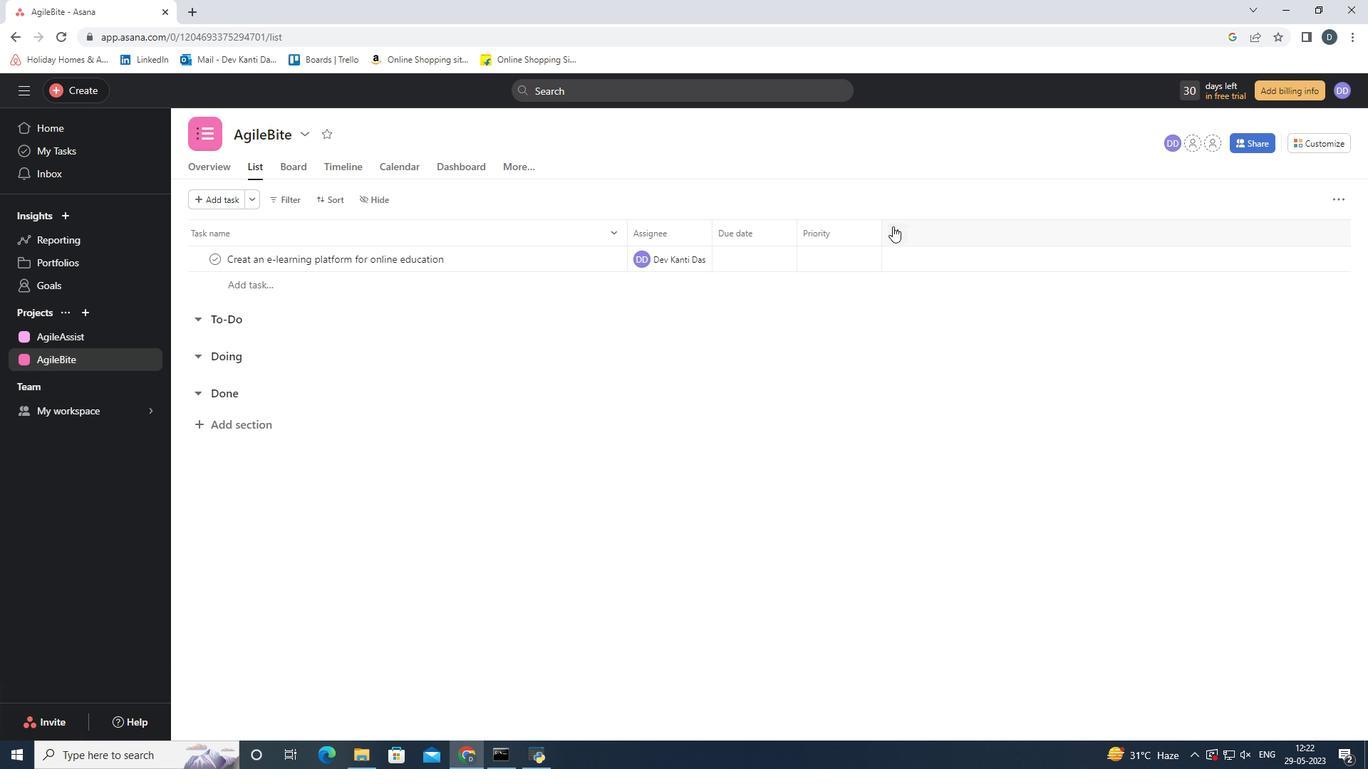 
Action: Mouse moved to (851, 236)
Screenshot: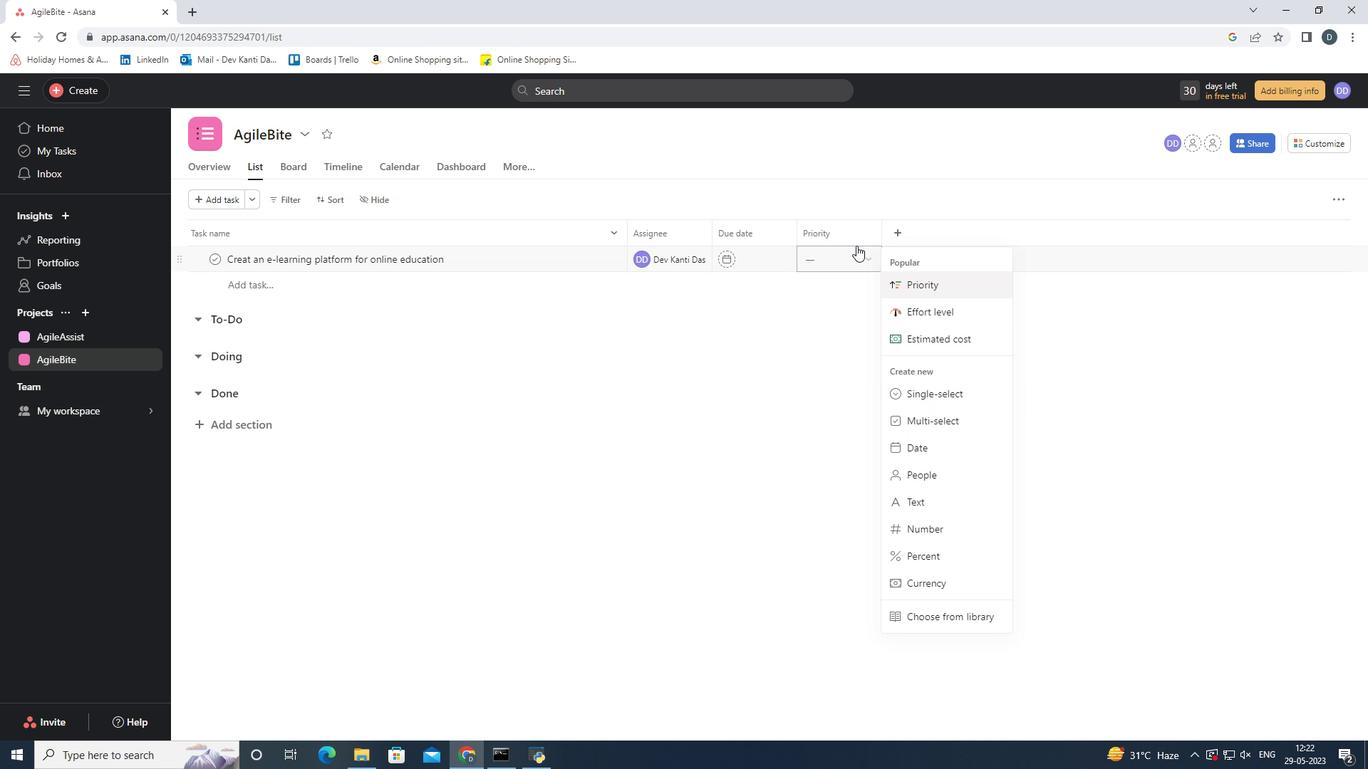 
Action: Mouse pressed left at (851, 236)
Screenshot: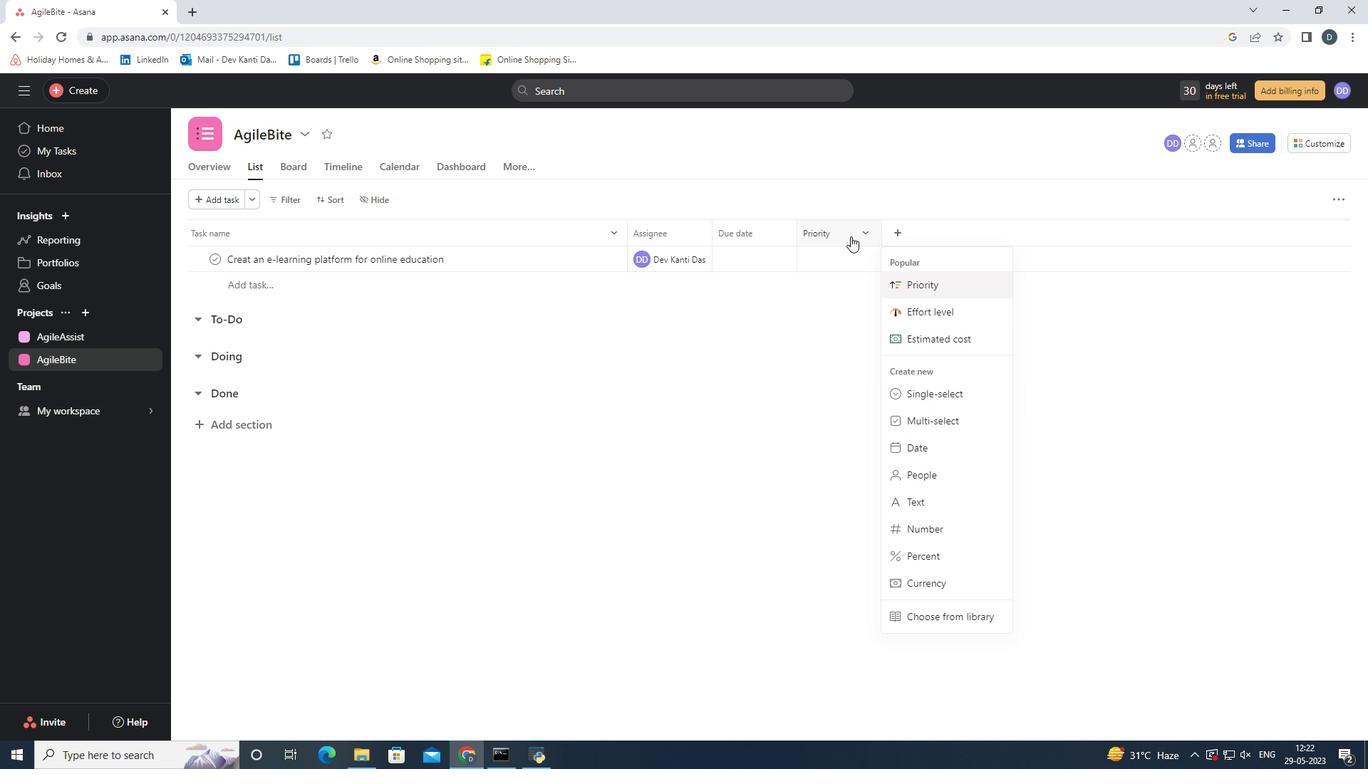 
Action: Mouse moved to (831, 235)
Screenshot: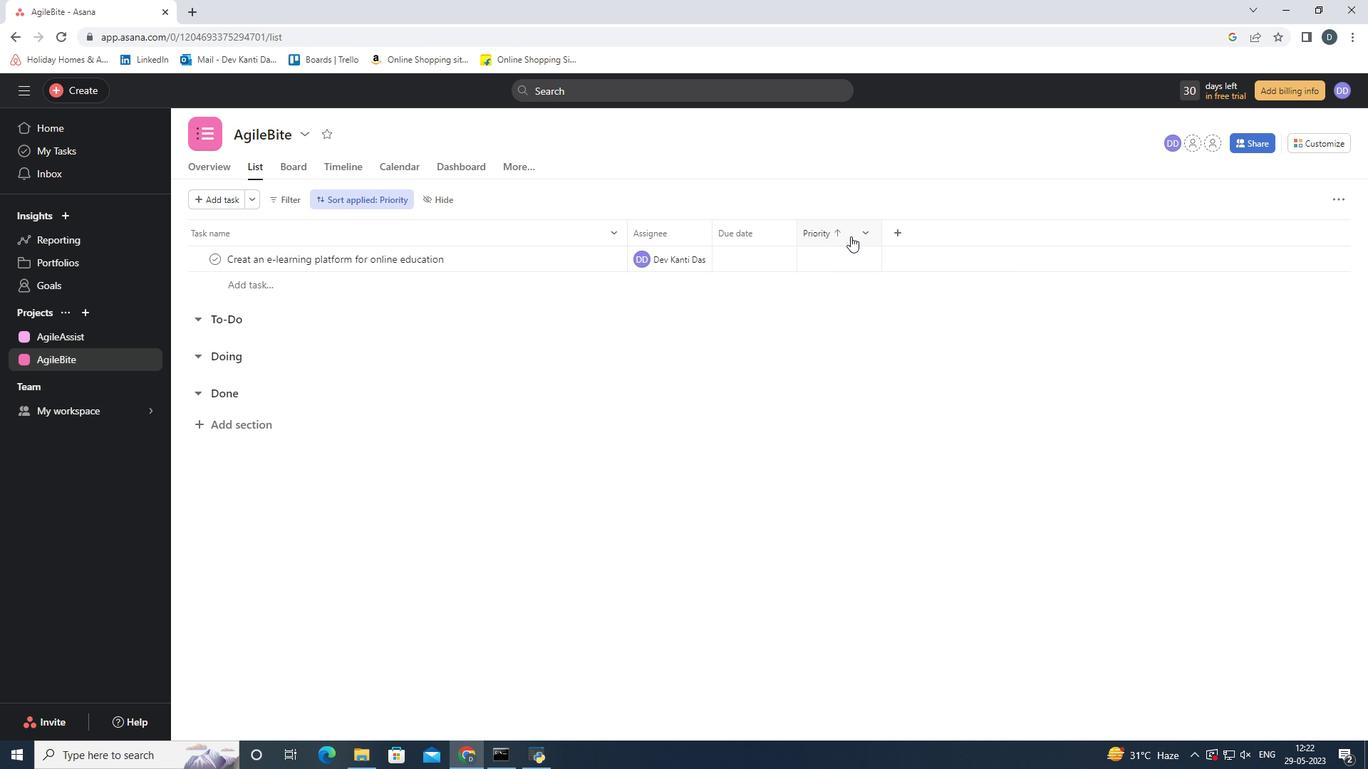 
Action: Mouse pressed left at (831, 235)
Screenshot: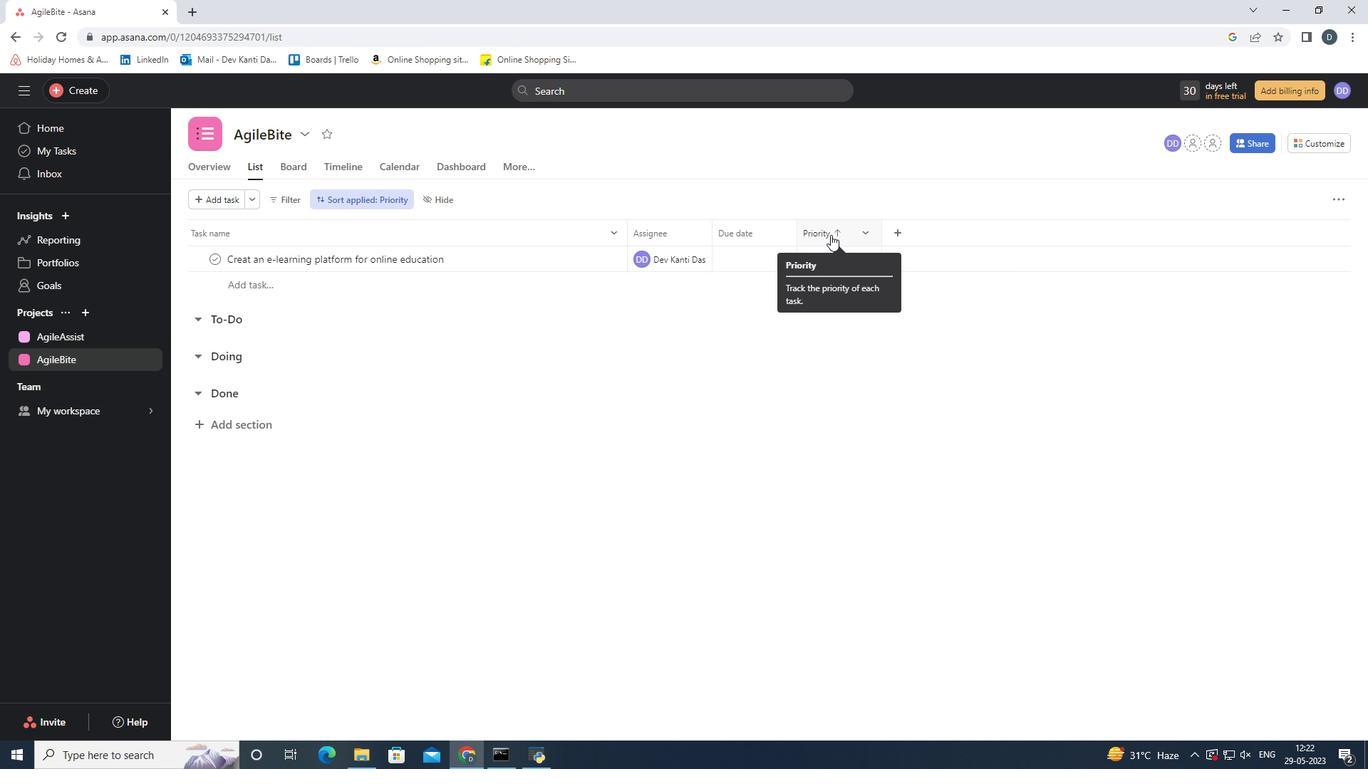 
Action: Mouse moved to (865, 231)
Screenshot: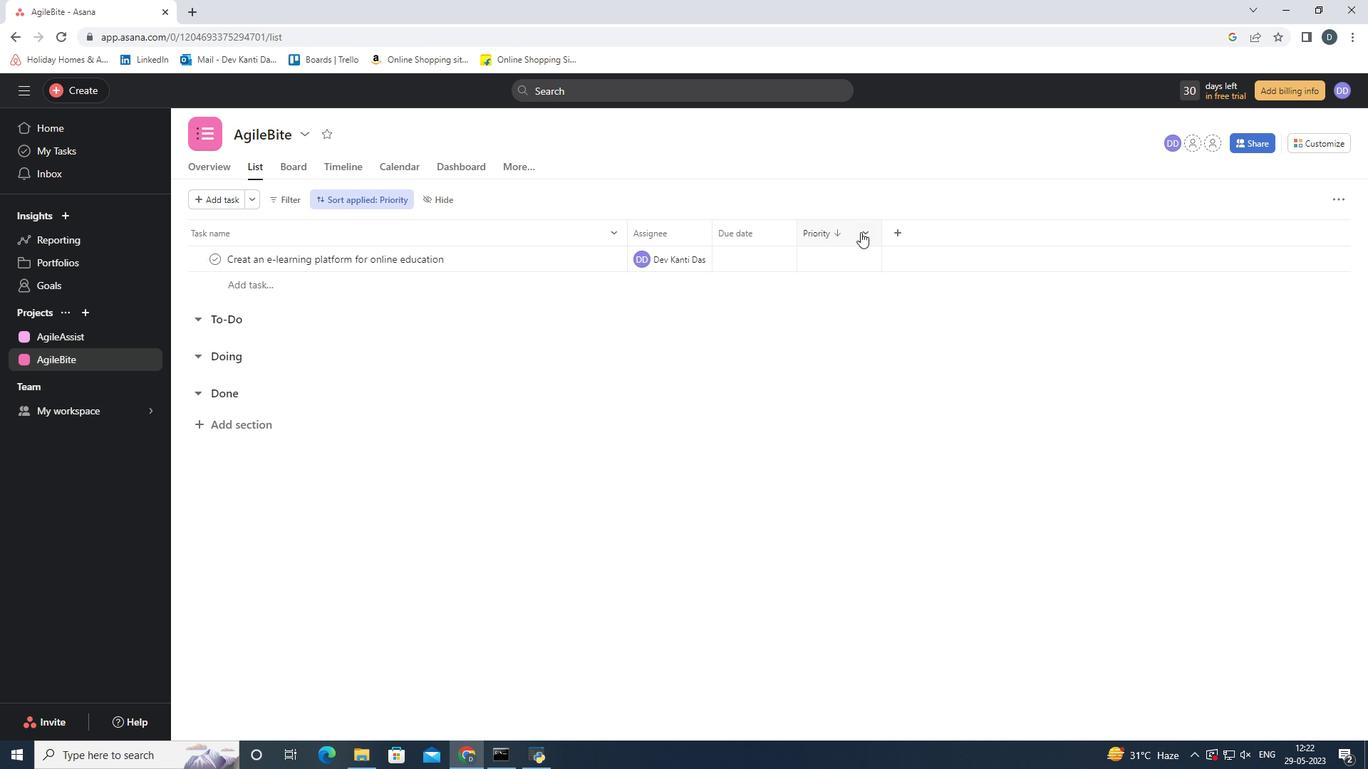 
Action: Mouse pressed left at (865, 231)
Screenshot: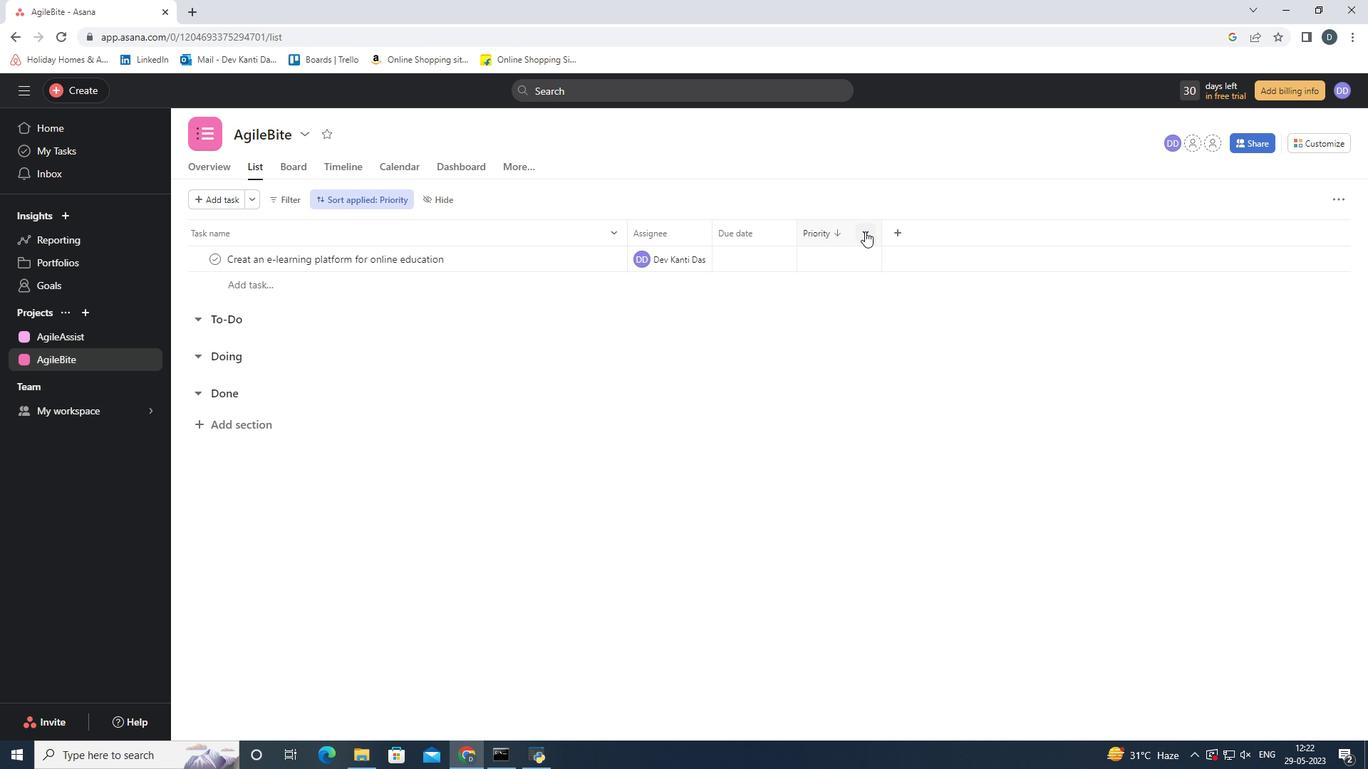 
Action: Mouse moved to (834, 368)
Screenshot: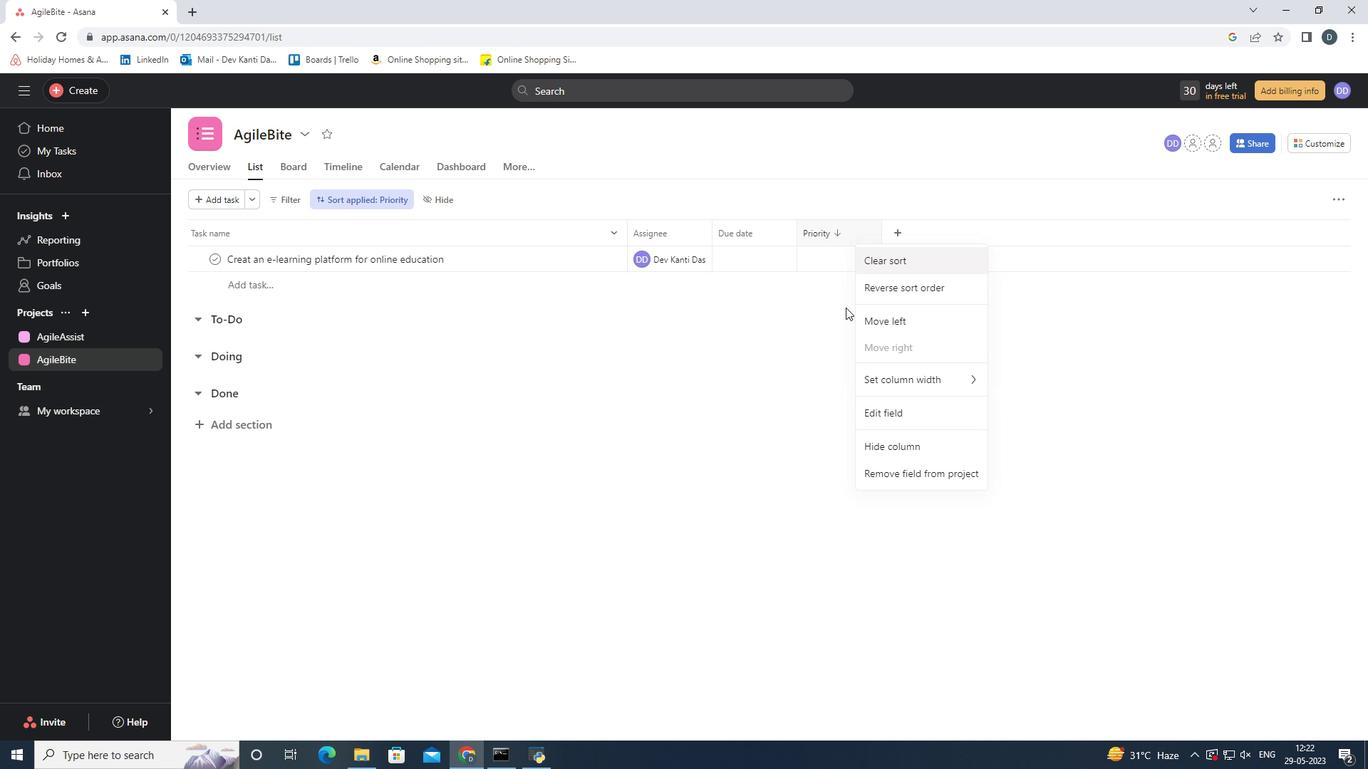 
Action: Mouse pressed left at (834, 368)
Screenshot: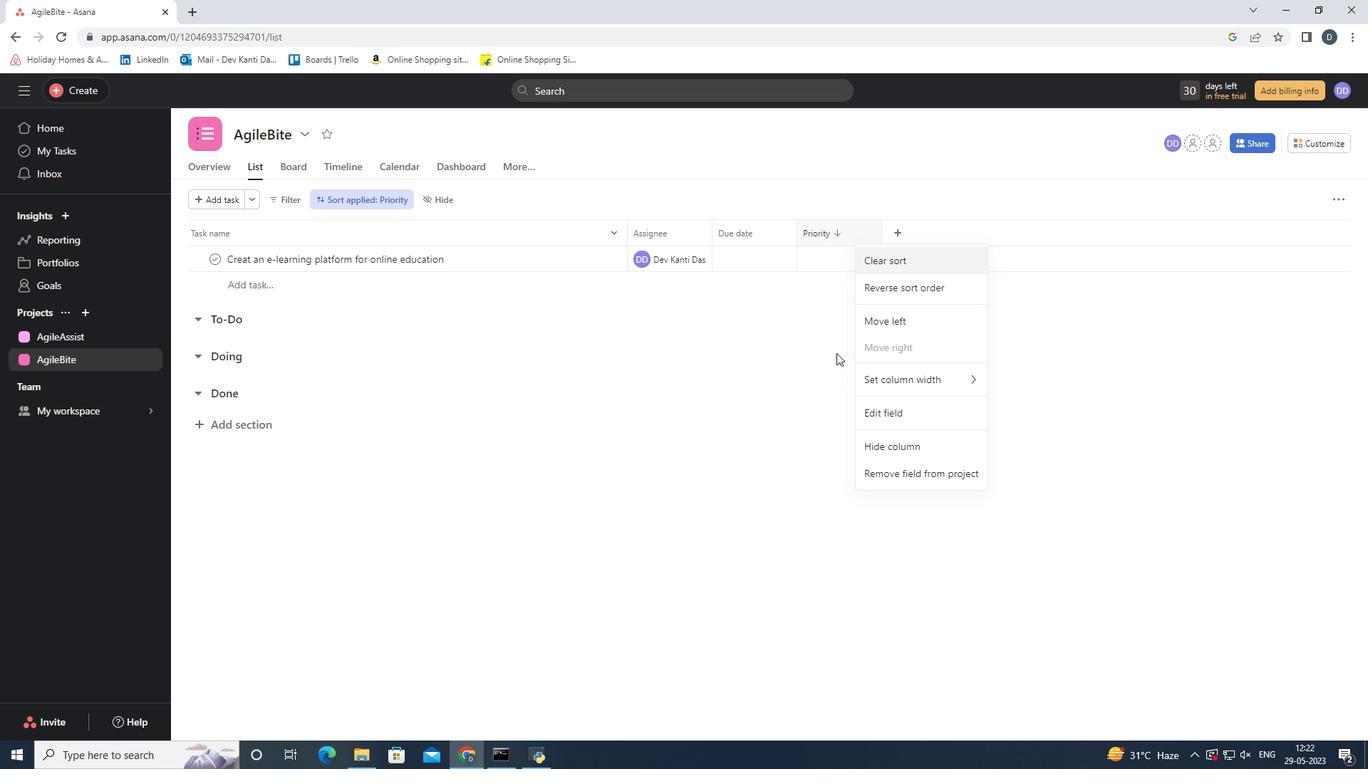 
Action: Mouse moved to (898, 231)
Screenshot: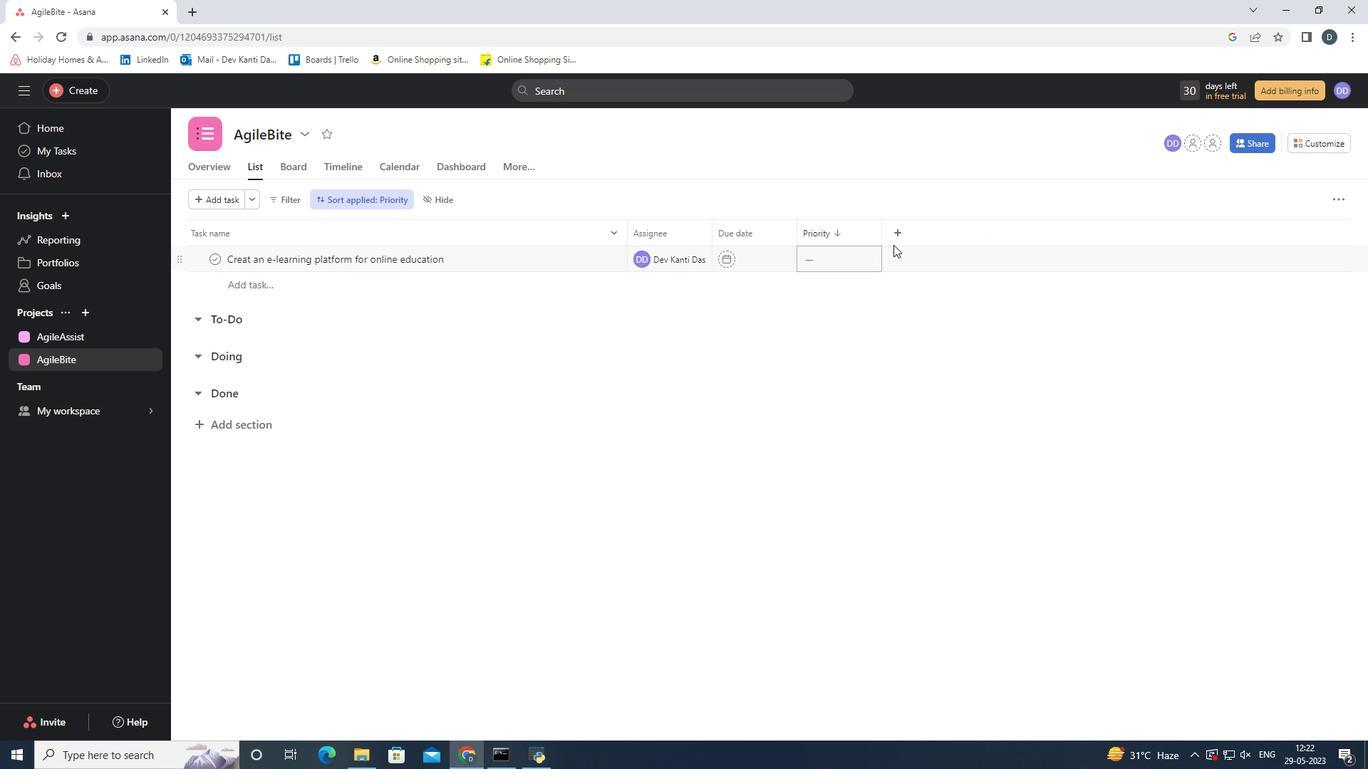 
Action: Mouse pressed left at (898, 231)
Screenshot: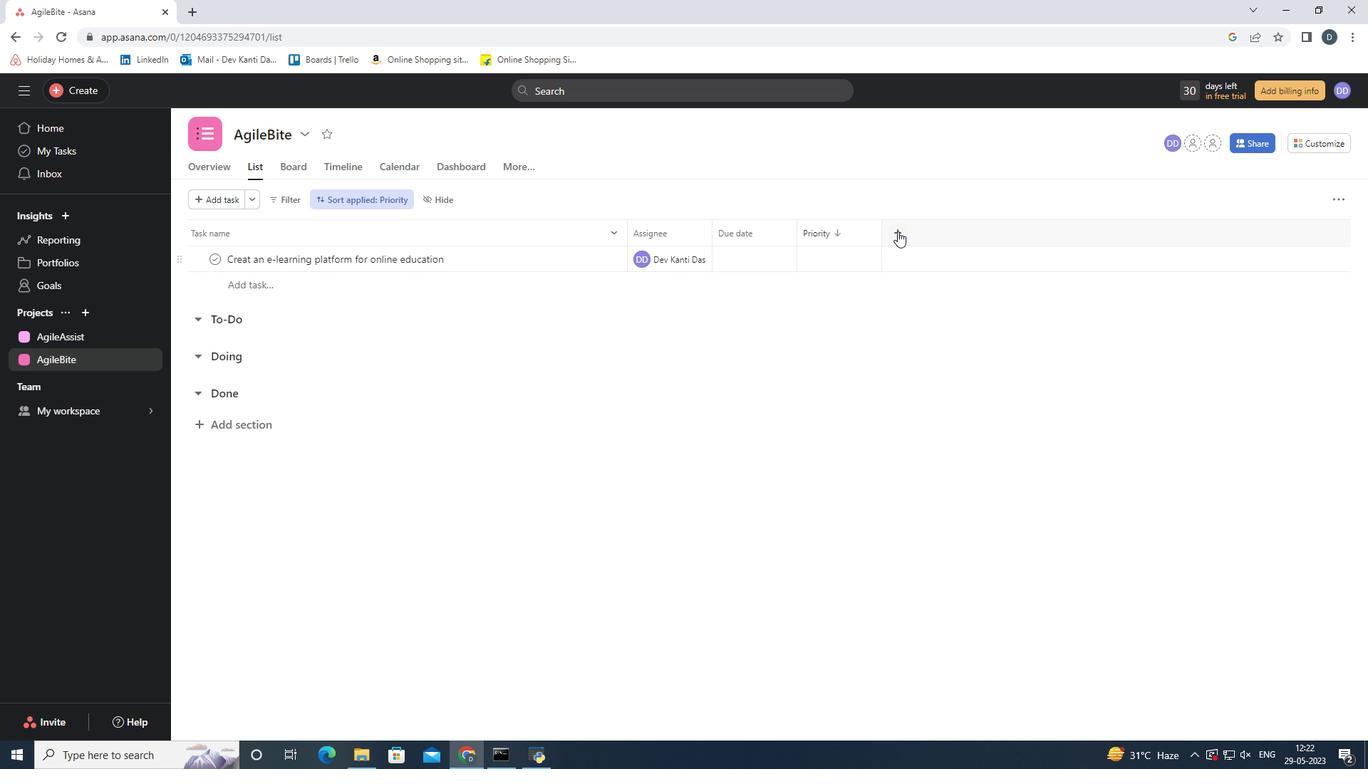 
Action: Mouse moved to (913, 277)
Screenshot: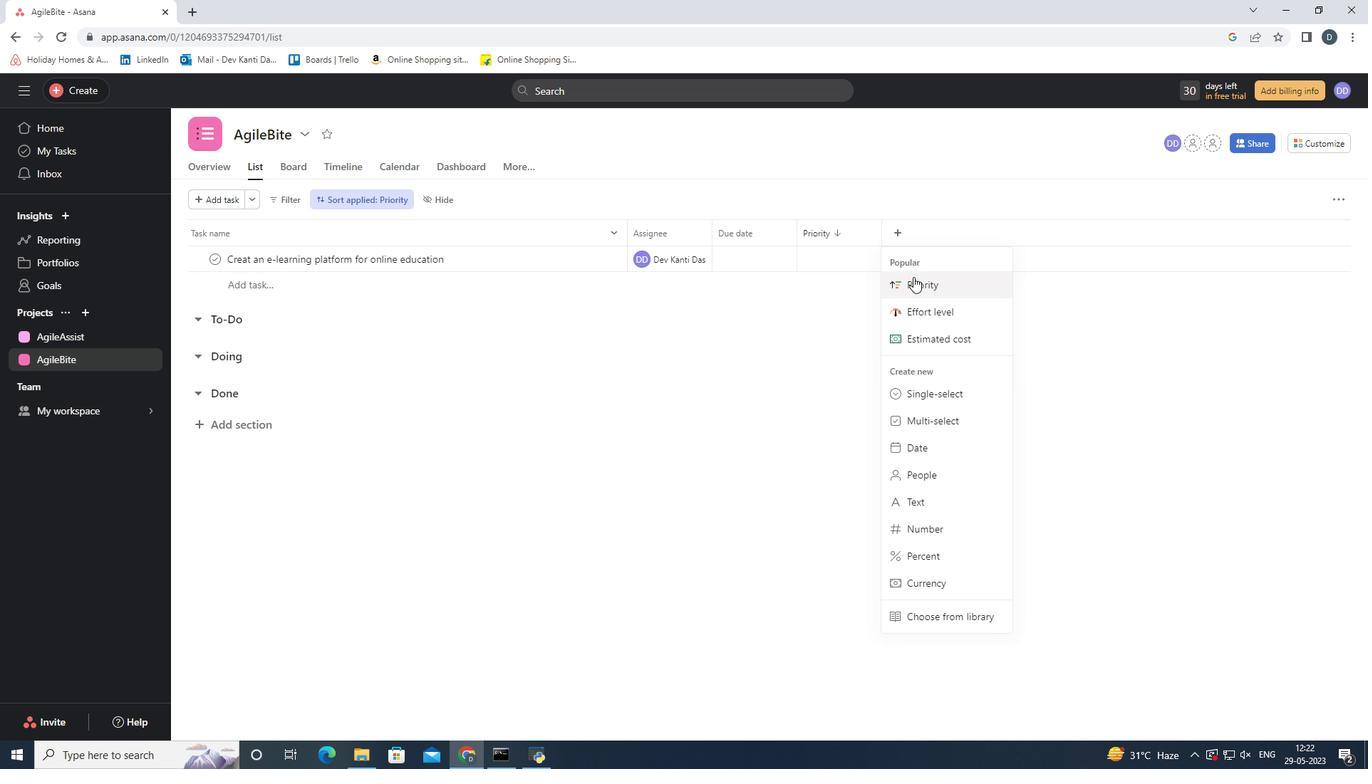 
Action: Mouse pressed left at (913, 277)
Screenshot: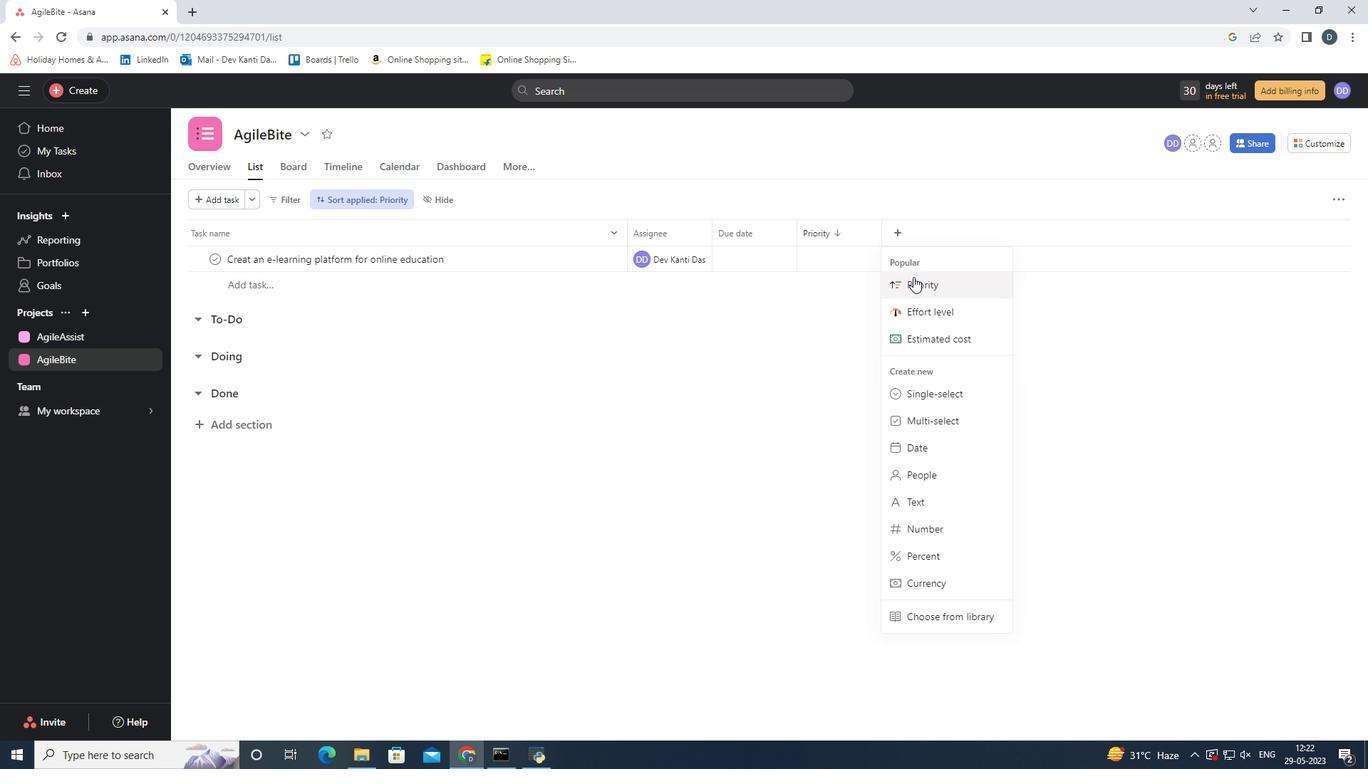 
Action: Mouse moved to (860, 158)
Screenshot: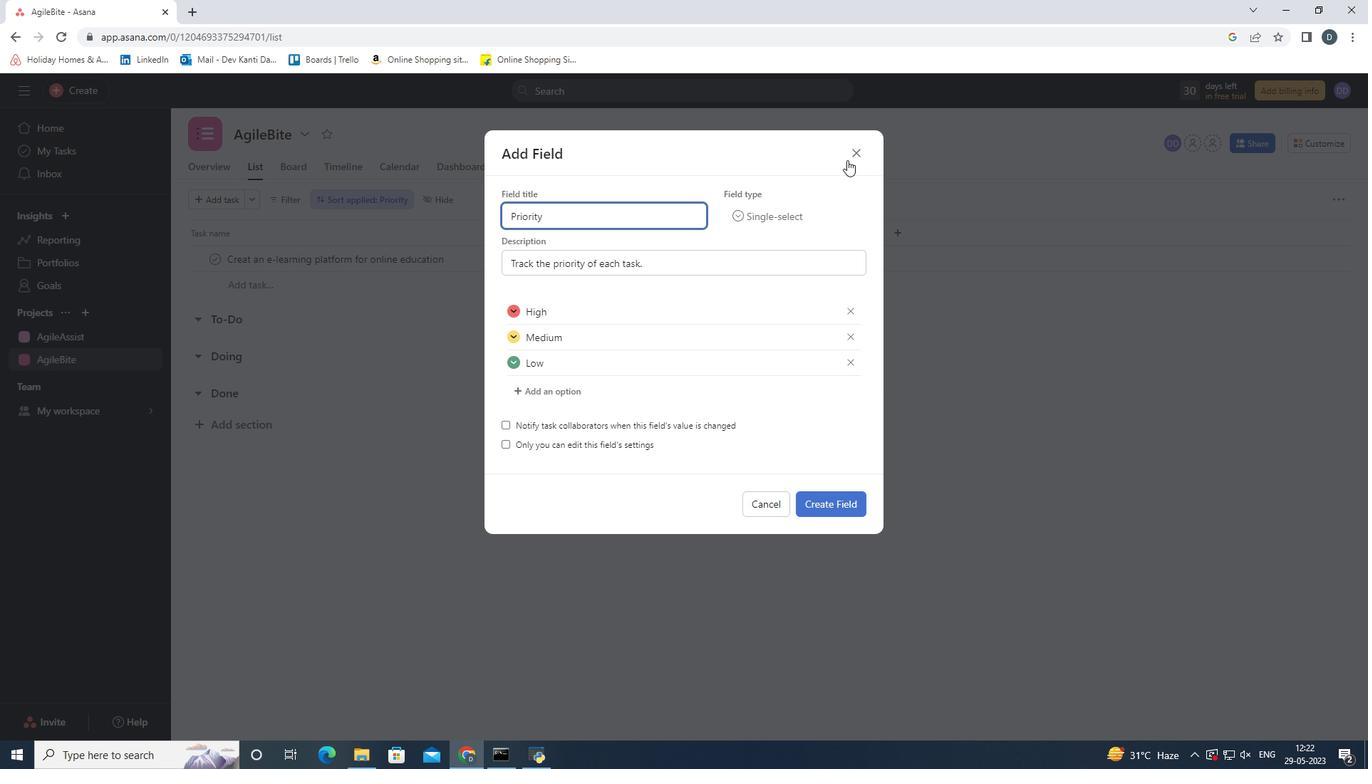 
Action: Mouse pressed left at (860, 158)
Screenshot: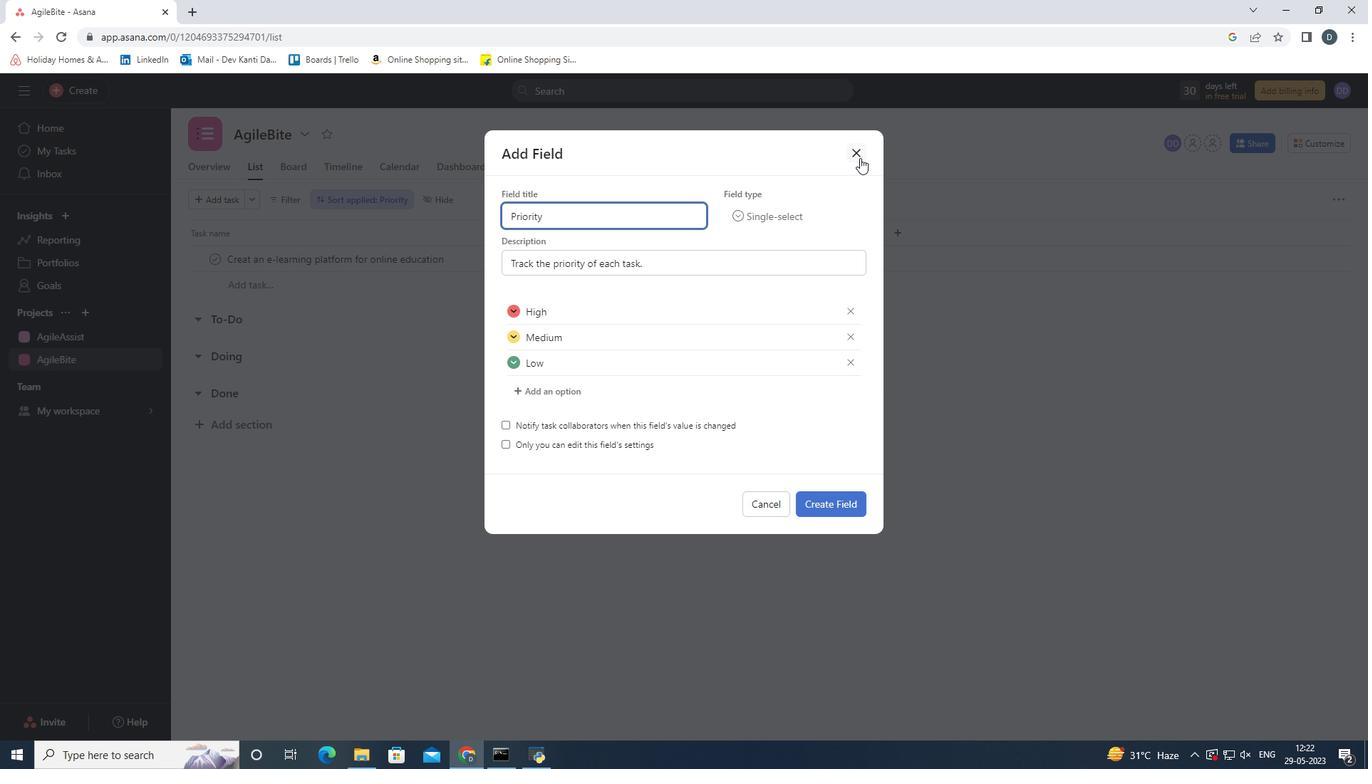 
Action: Mouse moved to (896, 231)
Screenshot: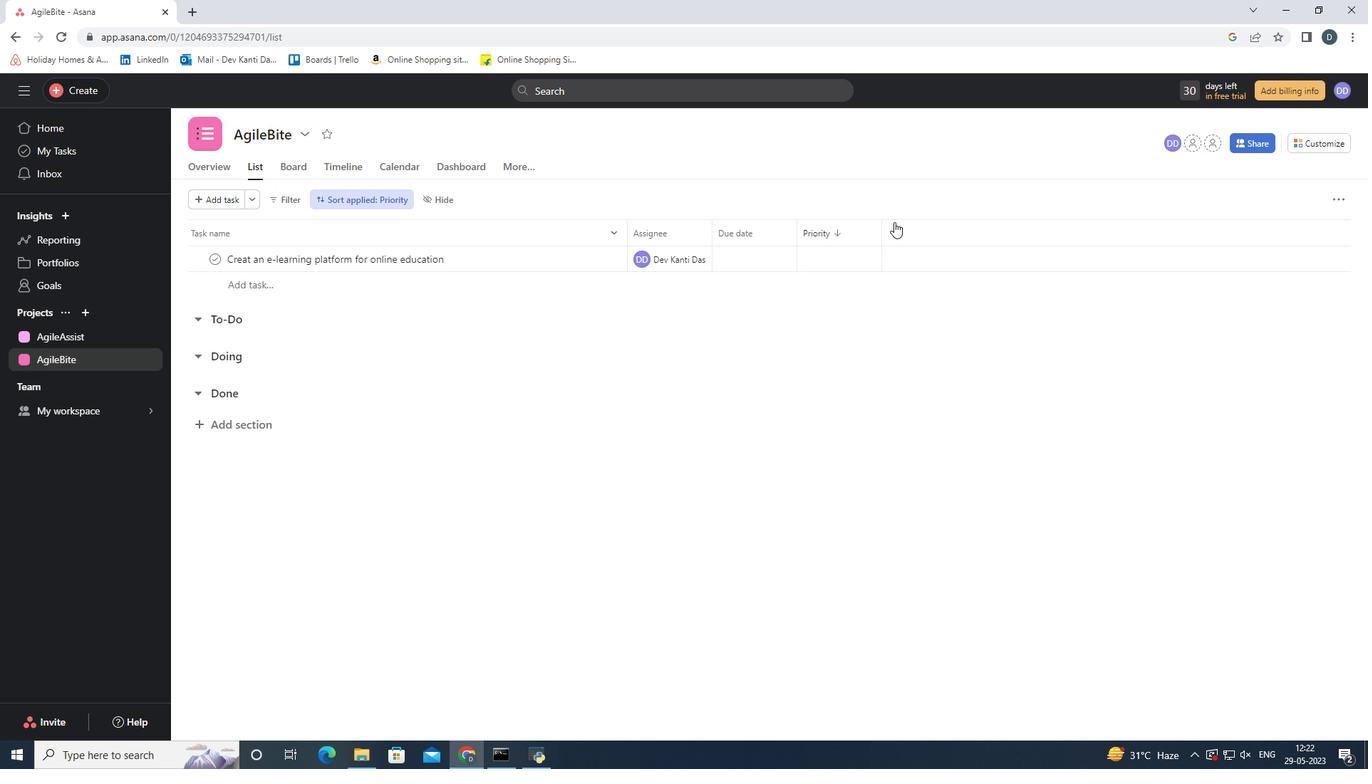 
Action: Mouse pressed left at (896, 231)
Screenshot: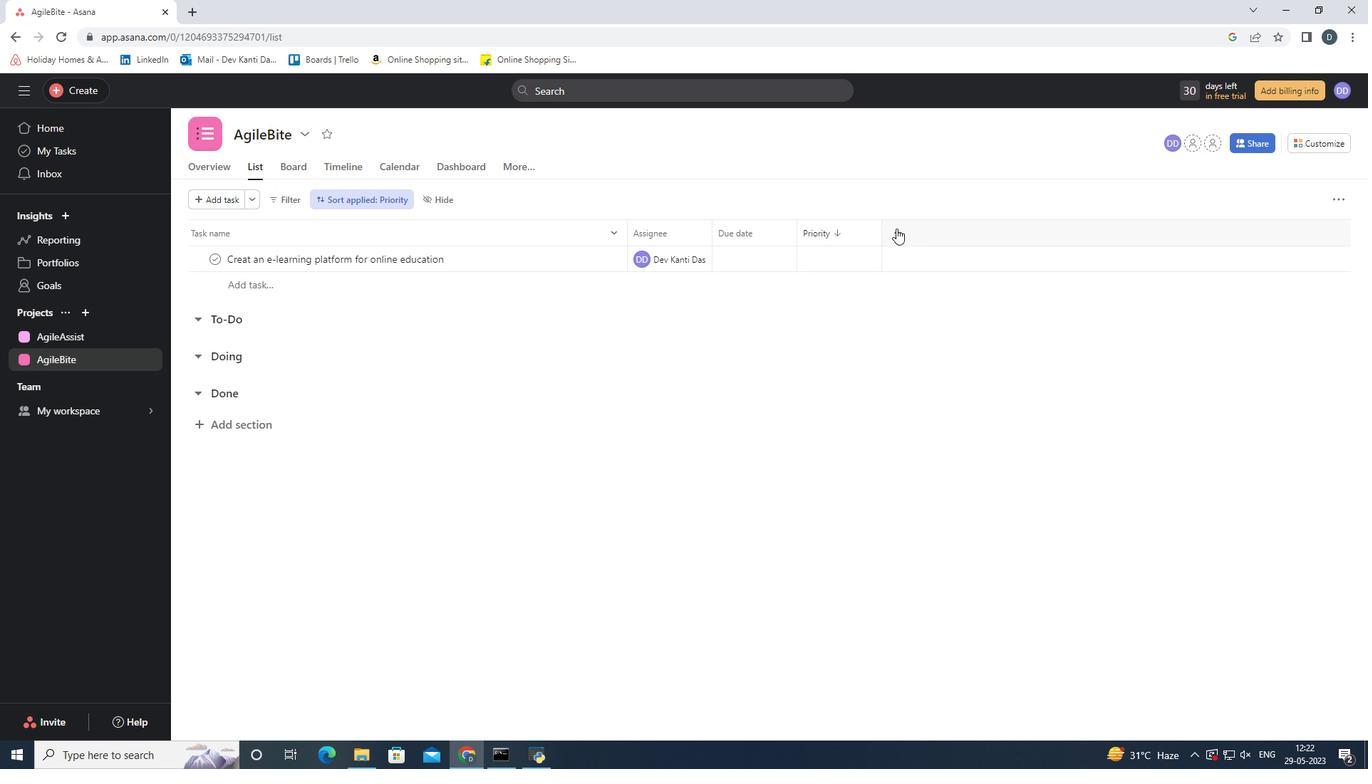 
Action: Mouse moved to (946, 392)
Screenshot: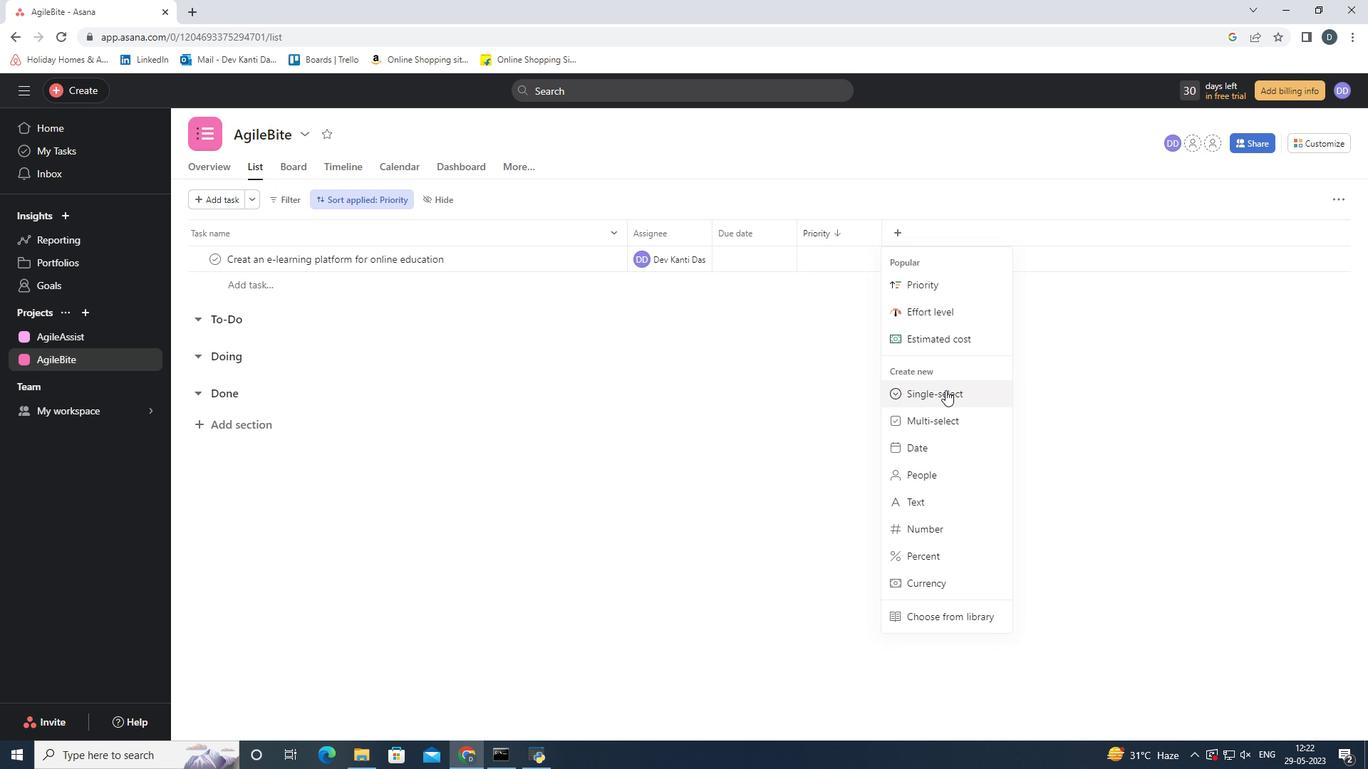 
Action: Mouse pressed left at (946, 392)
Screenshot: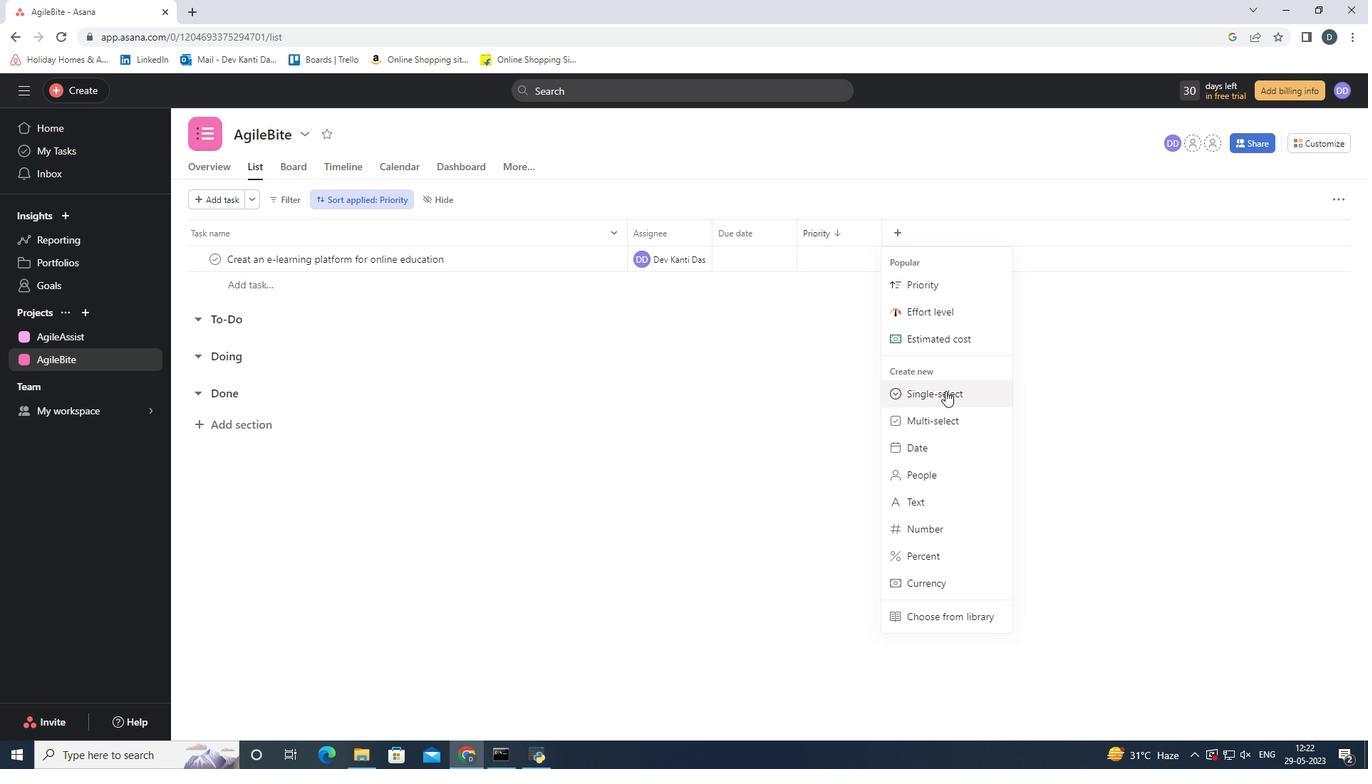 
Action: Mouse moved to (609, 239)
Screenshot: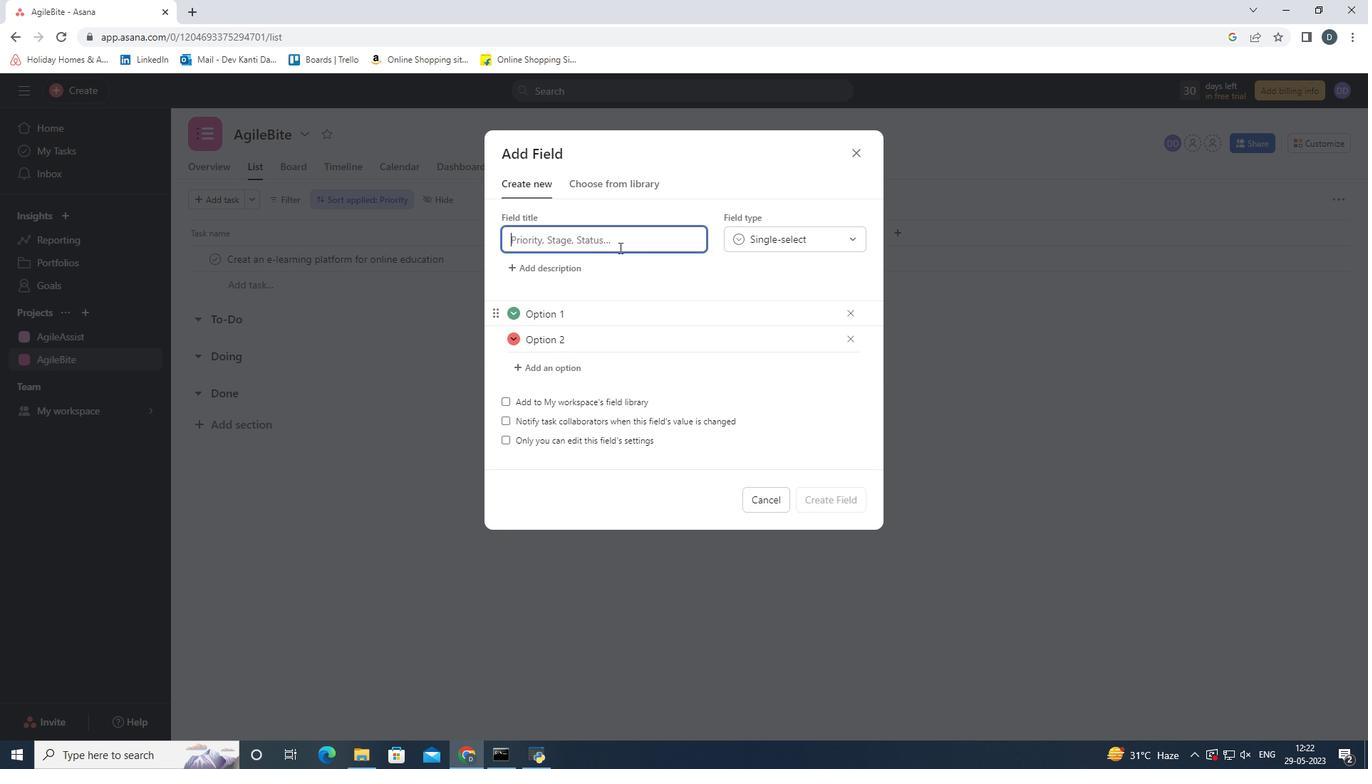 
Action: Key pressed <Key.shift>Status
Screenshot: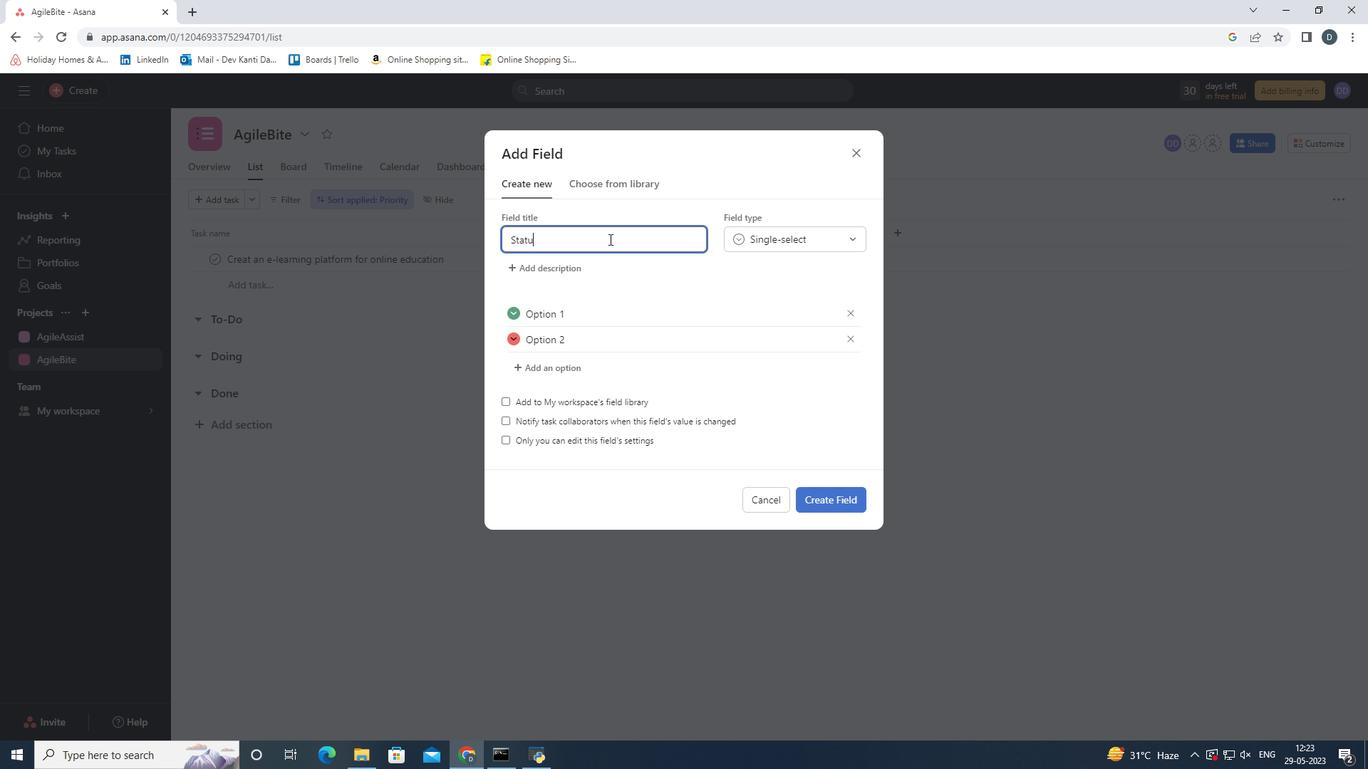
Action: Mouse moved to (585, 322)
Screenshot: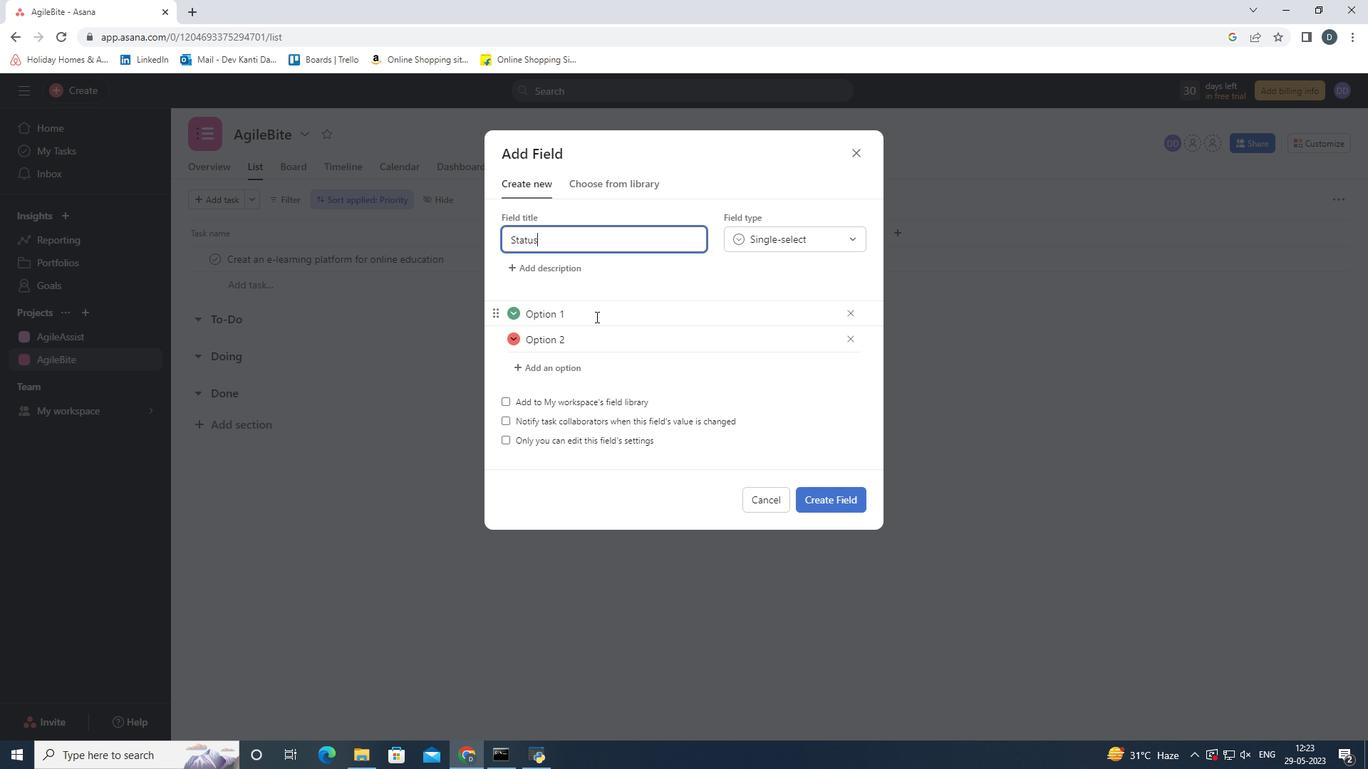 
Action: Mouse pressed left at (585, 322)
Screenshot: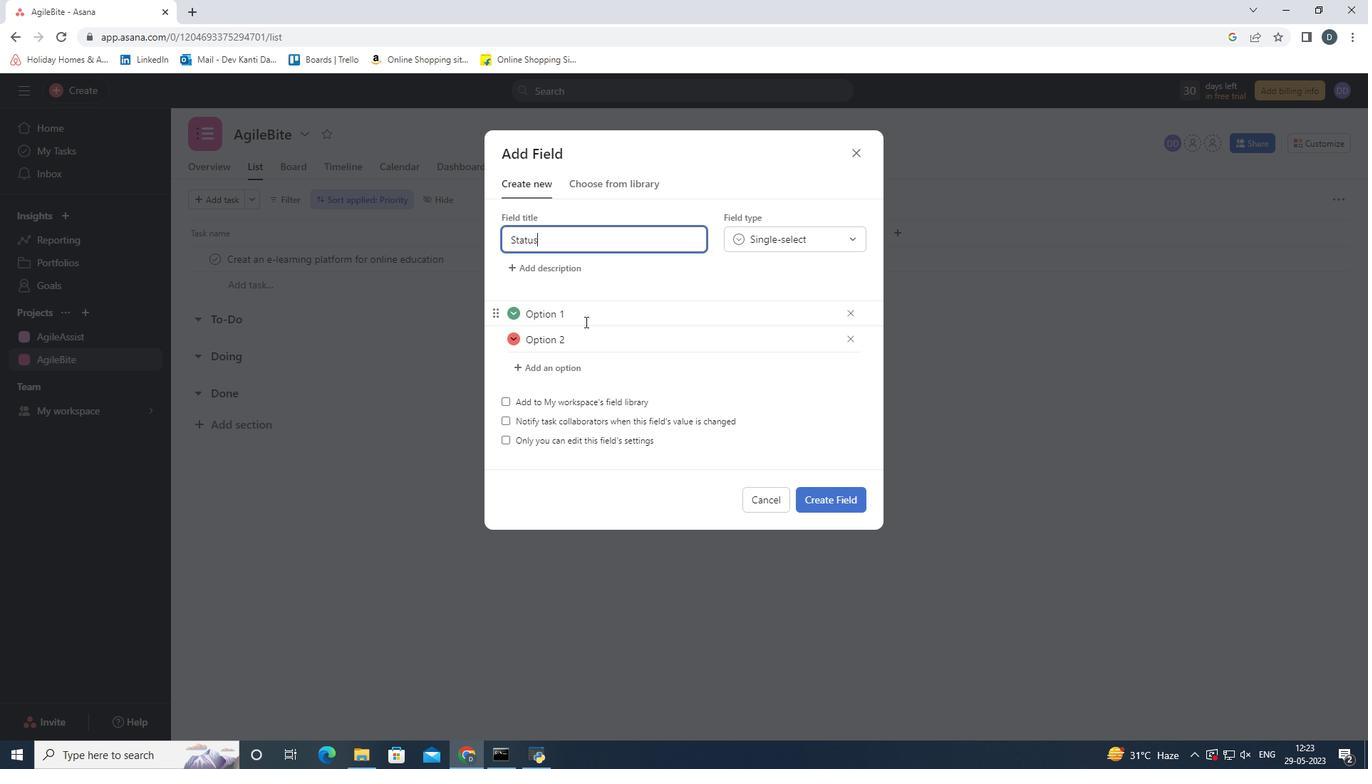 
Action: Key pressed <Key.backspace><Key.backspace><Key.backspace><Key.backspace><Key.backspace><Key.backspace><Key.backspace>n<Key.space><Key.shift><Key.shift>Trac<Key.tab><Key.tab><Key.backspace><Key.backspace><Key.backspace><Key.backspace><Key.backspace><Key.backspace><Key.backspace>ff<Key.space><Key.shift><Key.shift><Key.shift><Key.shift>Track
Screenshot: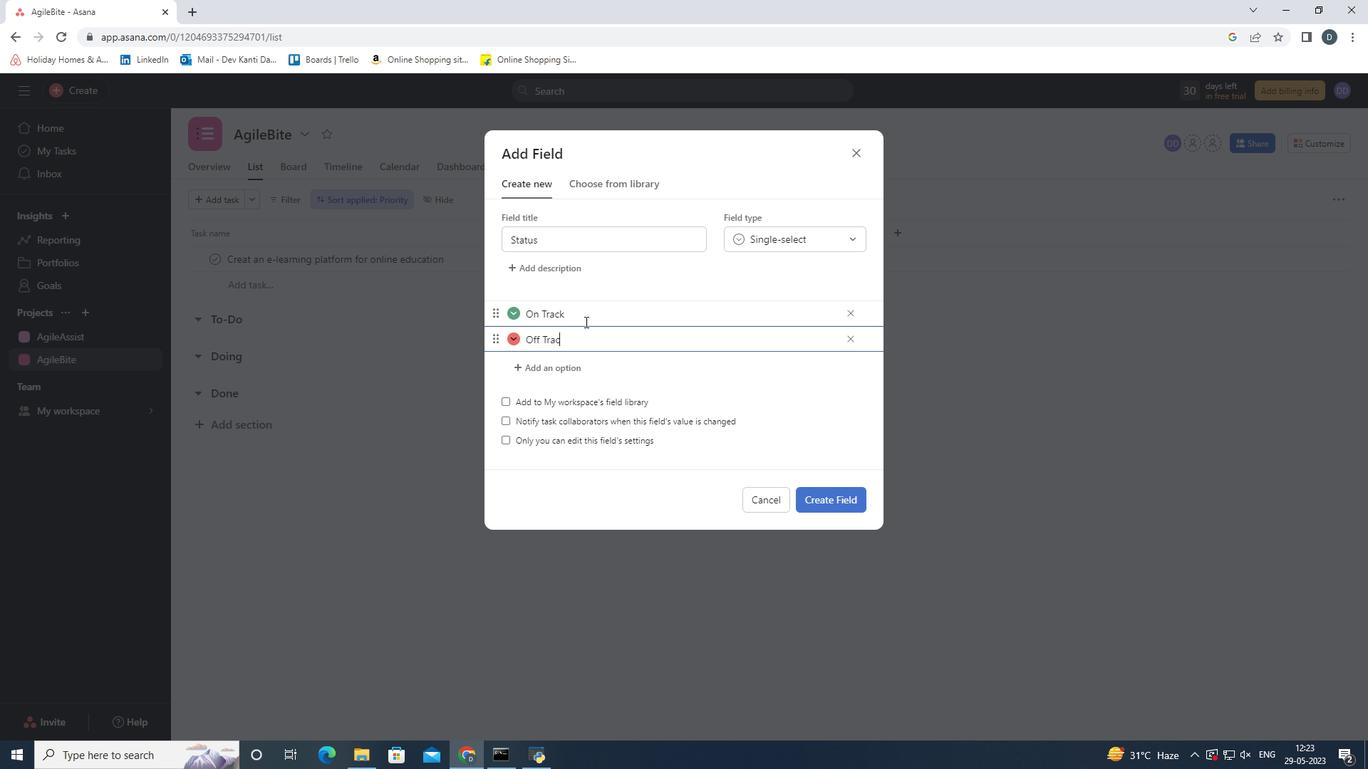 
Action: Mouse moved to (657, 290)
Screenshot: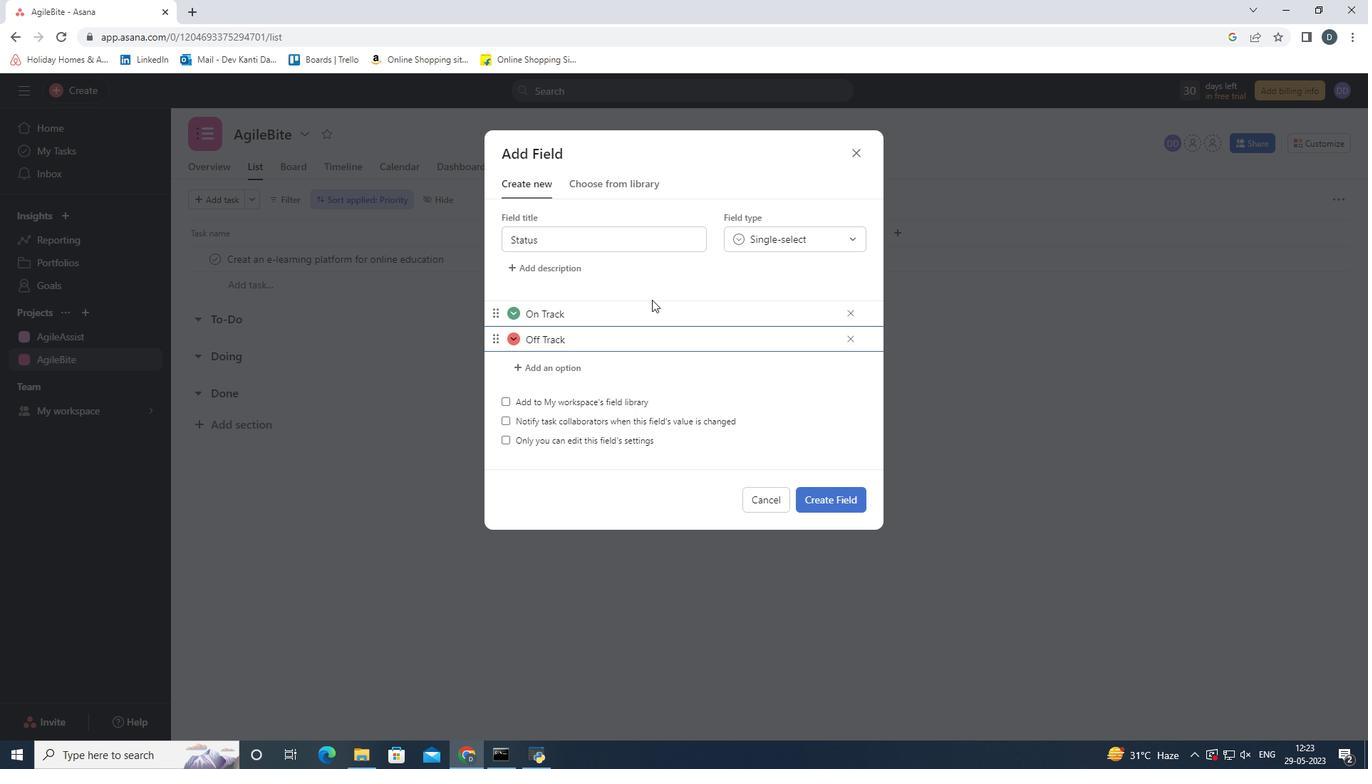 
Action: Mouse pressed left at (657, 290)
Screenshot: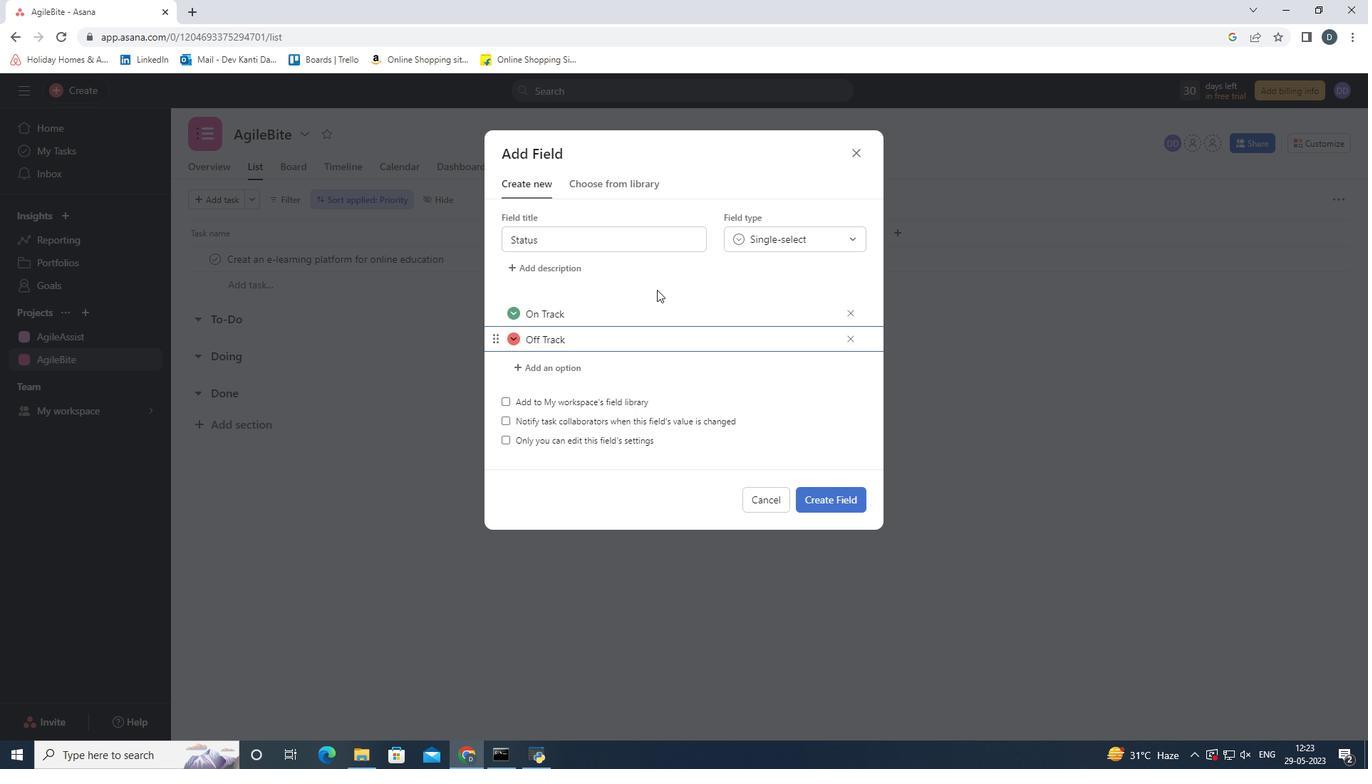 
Action: Mouse moved to (831, 508)
Screenshot: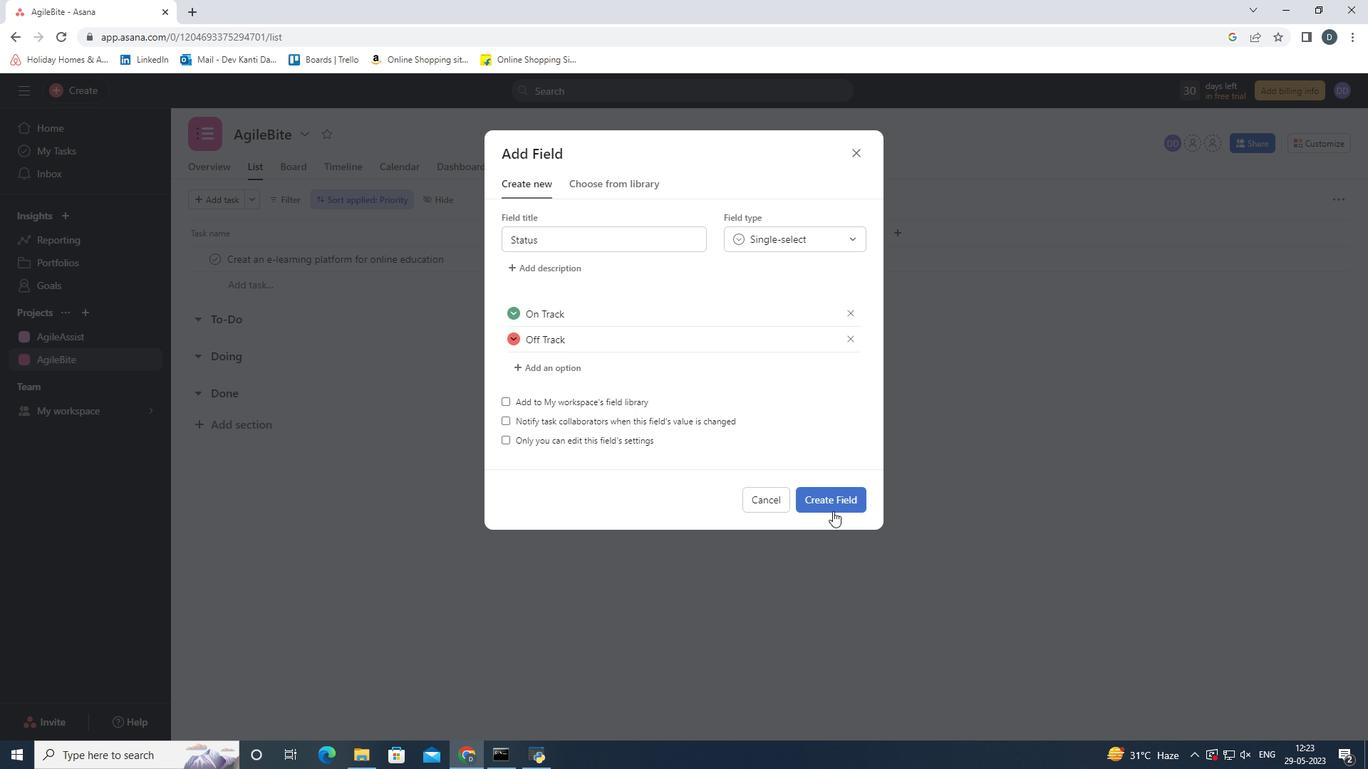 
Action: Mouse pressed left at (831, 508)
Screenshot: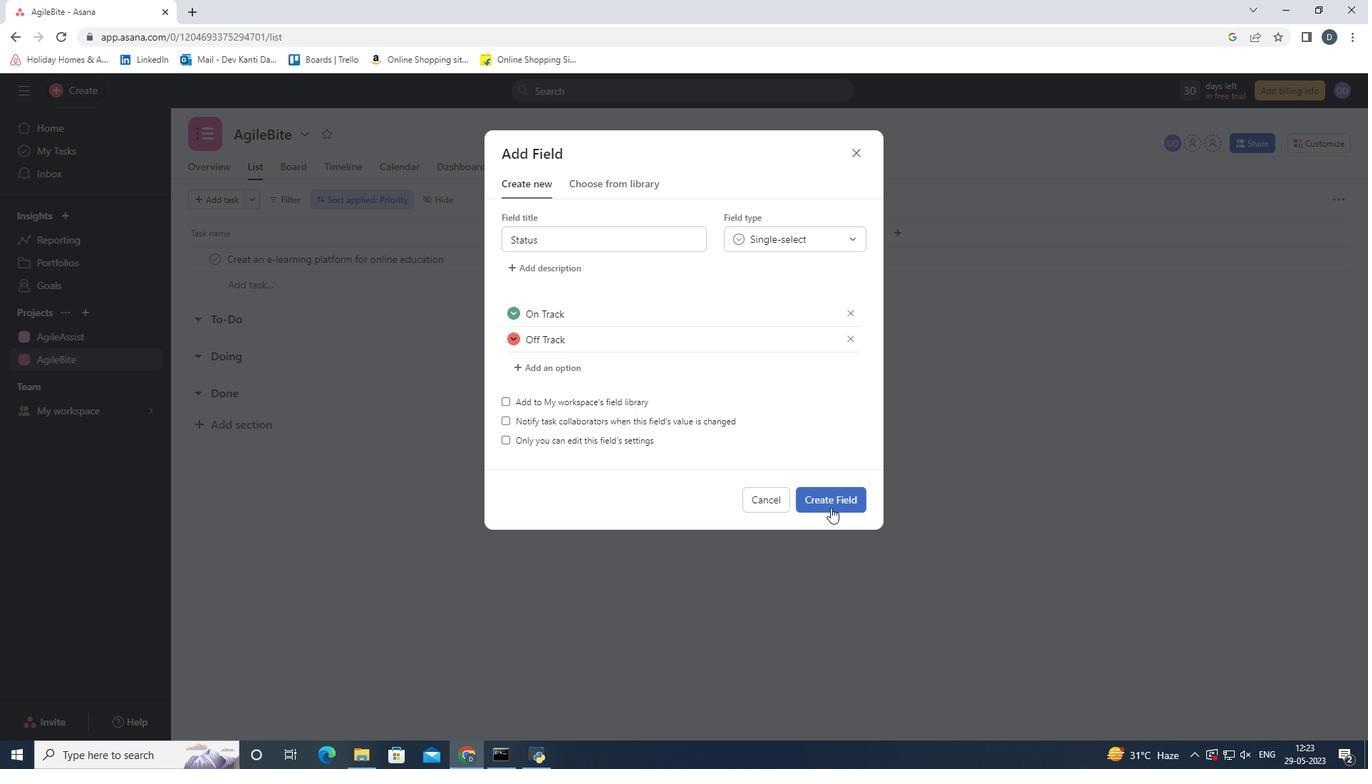 
Action: Mouse moved to (918, 252)
Screenshot: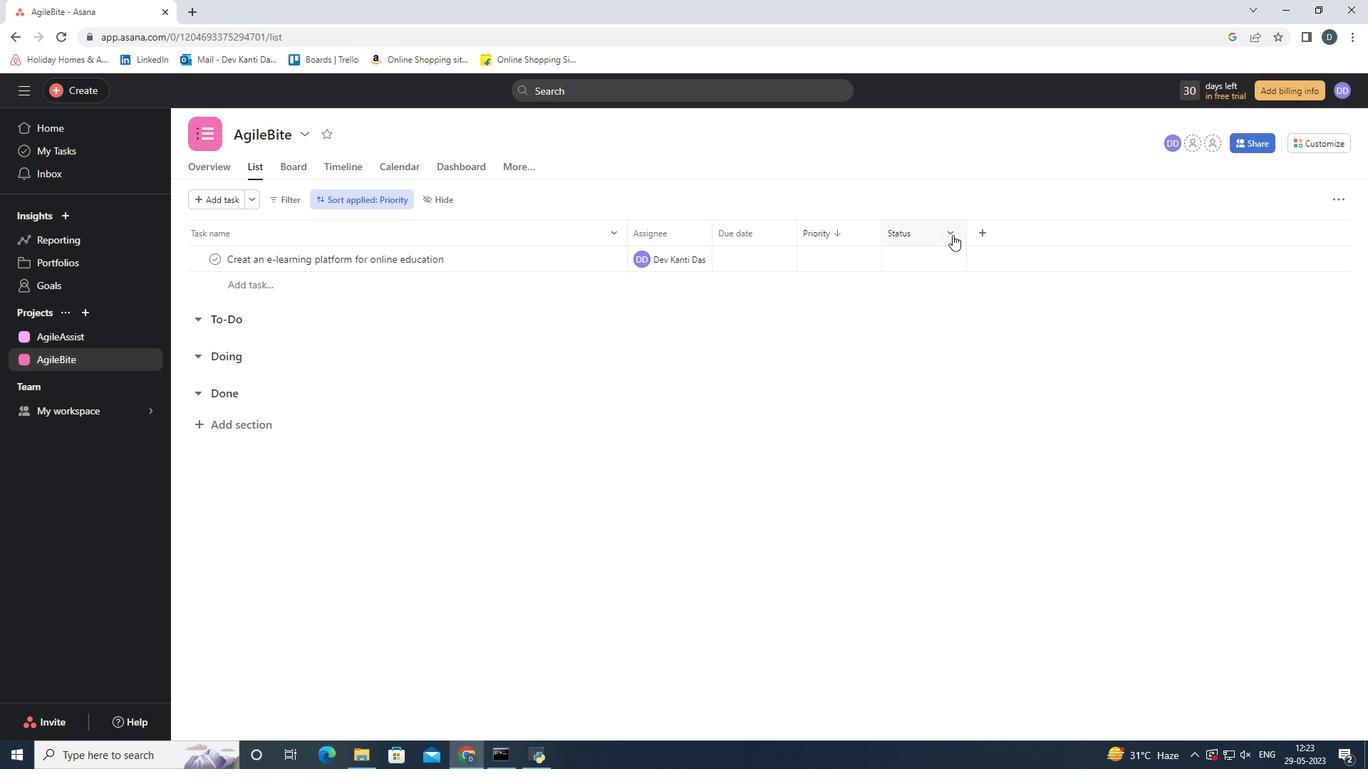 
Action: Mouse pressed left at (918, 252)
Screenshot: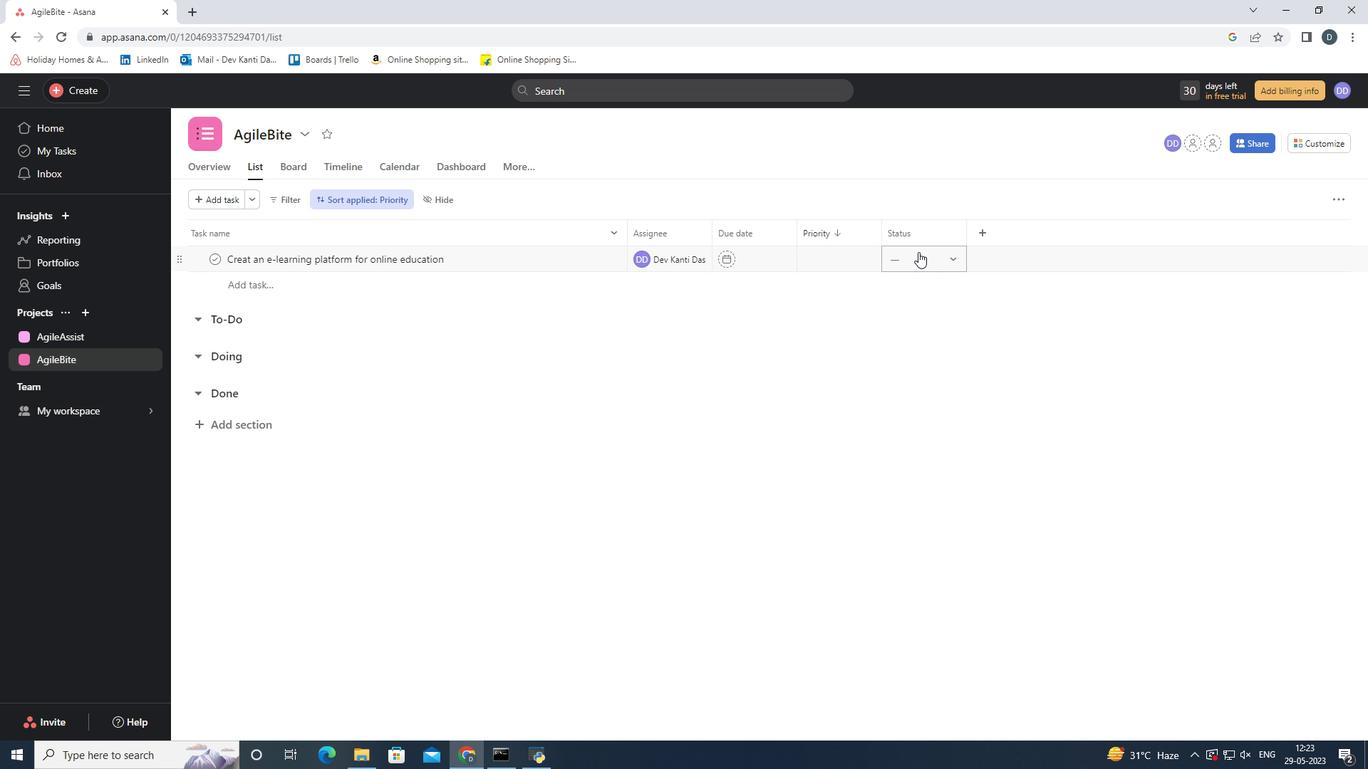 
Action: Mouse moved to (942, 307)
Screenshot: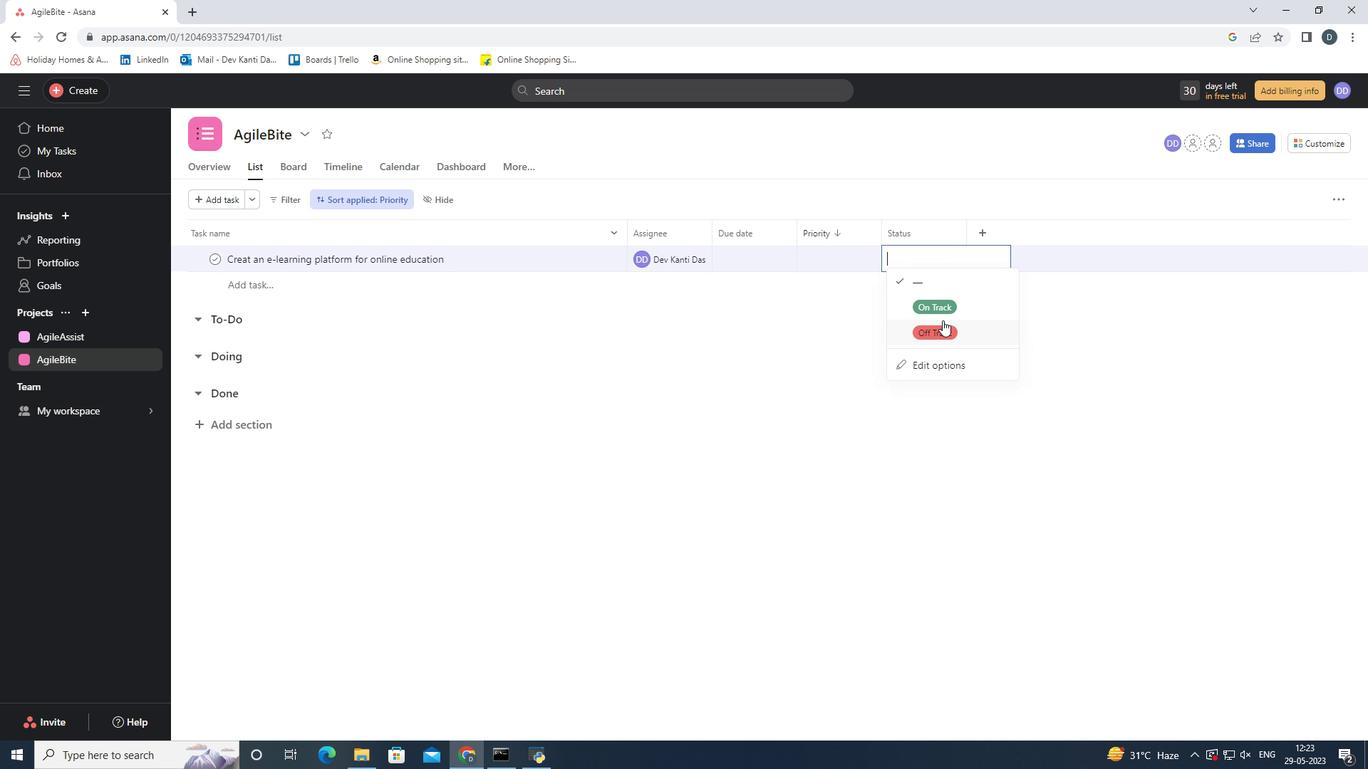 
Action: Mouse pressed left at (942, 307)
Screenshot: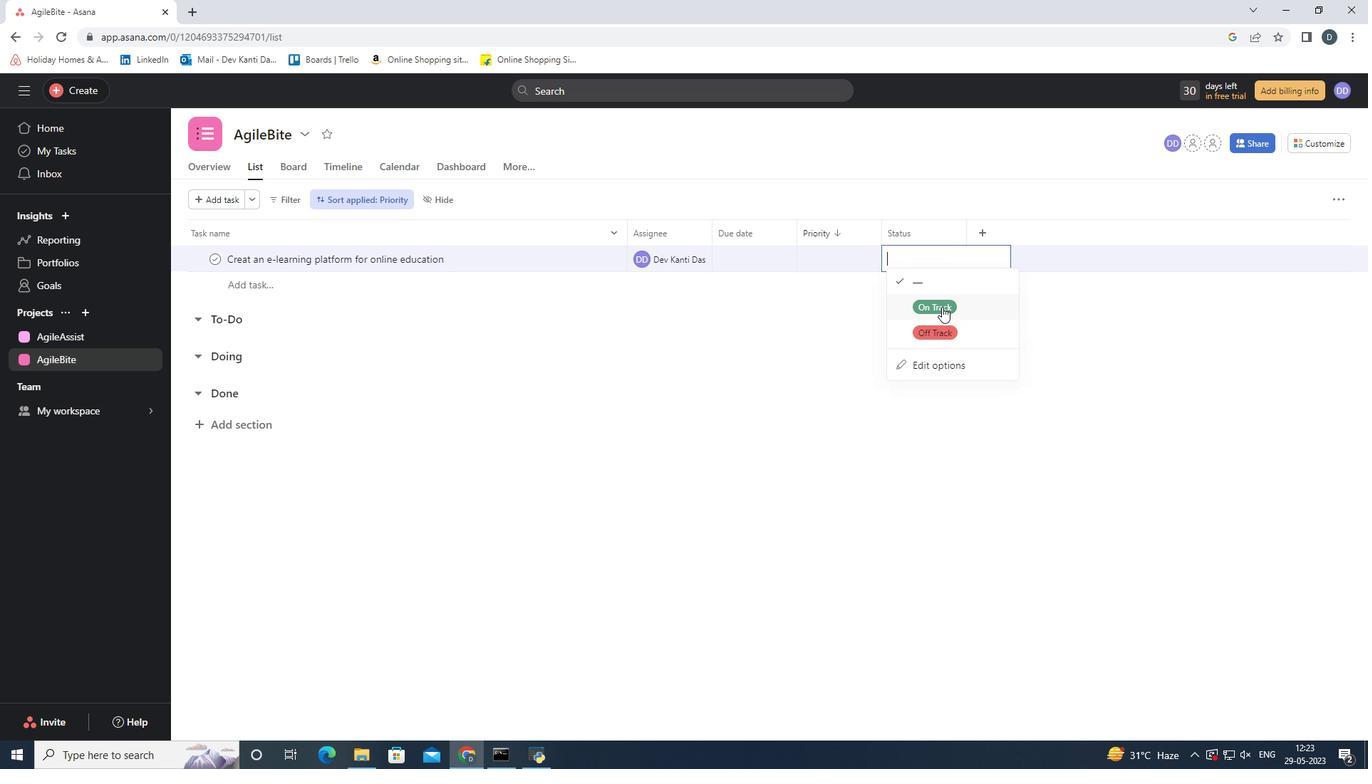 
Action: Mouse moved to (836, 253)
Screenshot: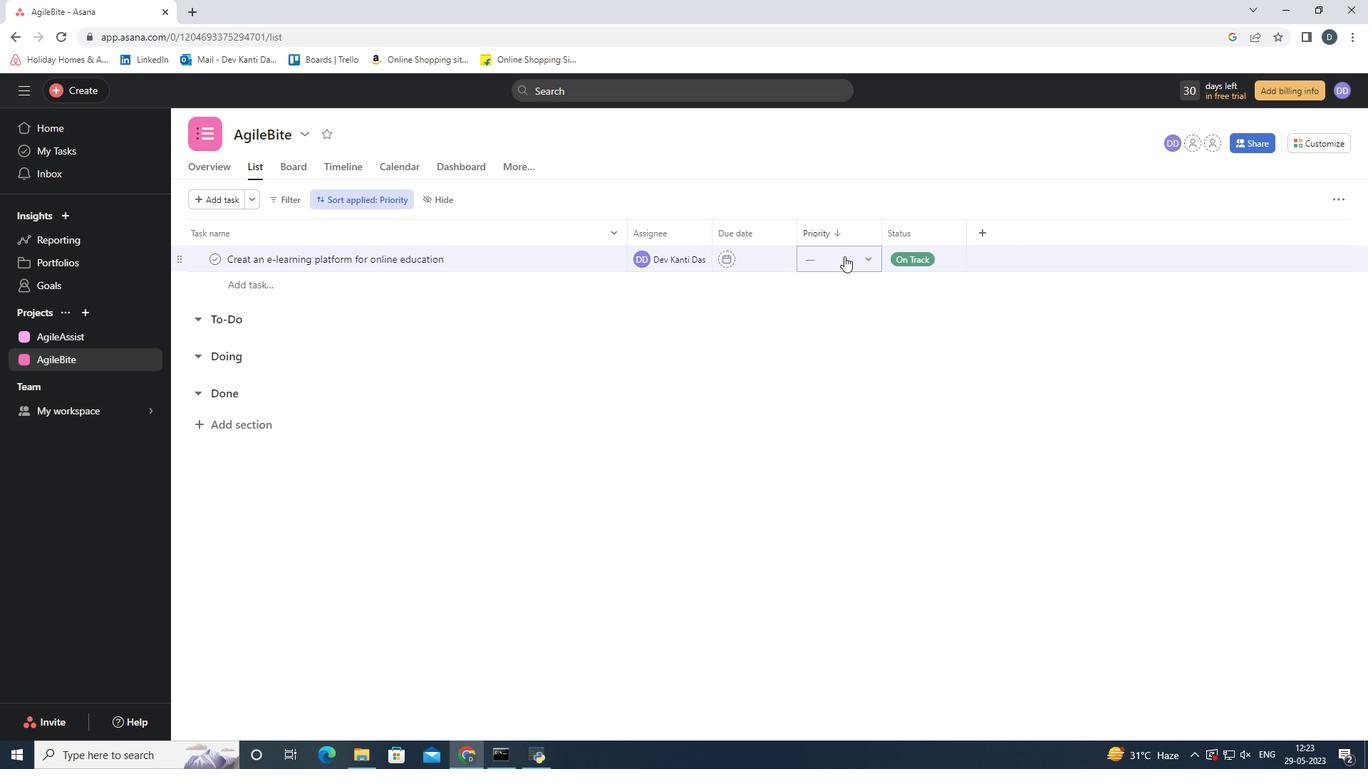 
Action: Mouse pressed left at (836, 253)
Screenshot: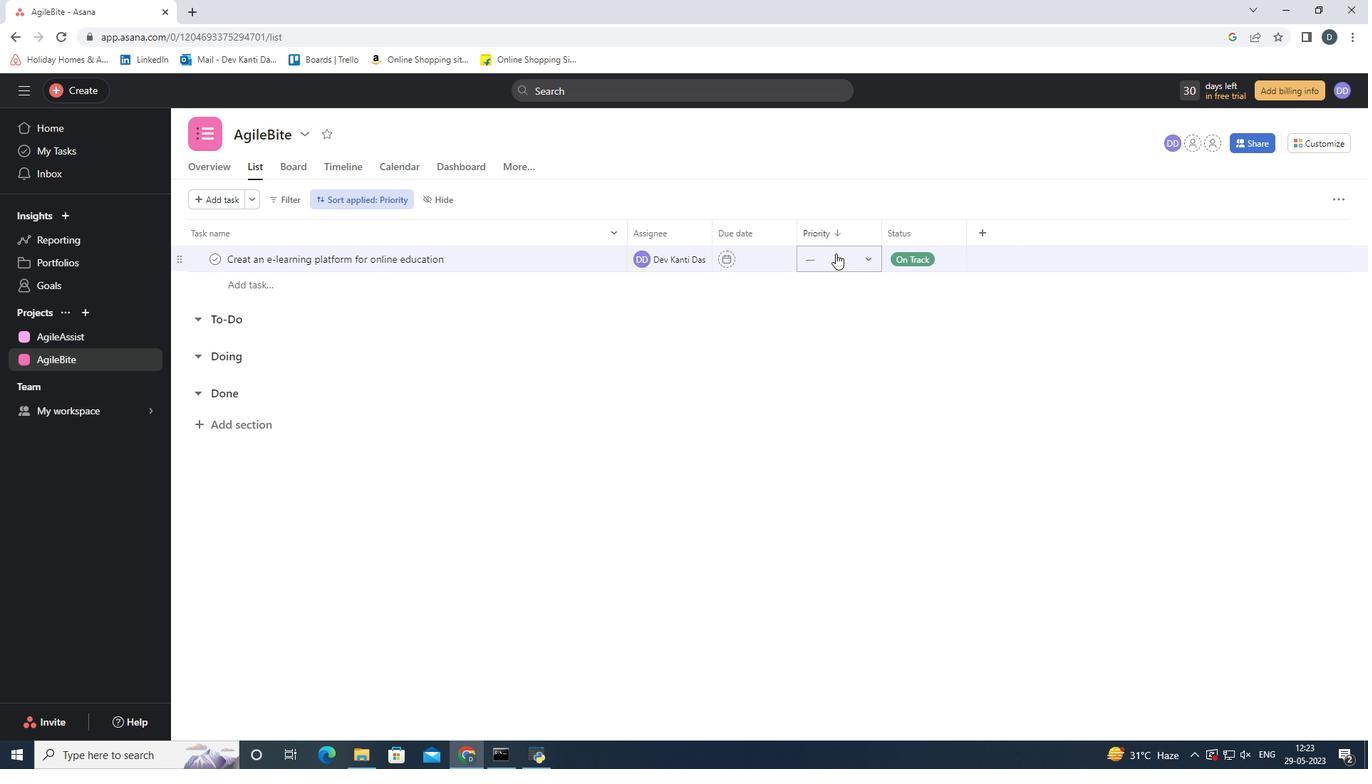 
Action: Mouse moved to (838, 285)
Screenshot: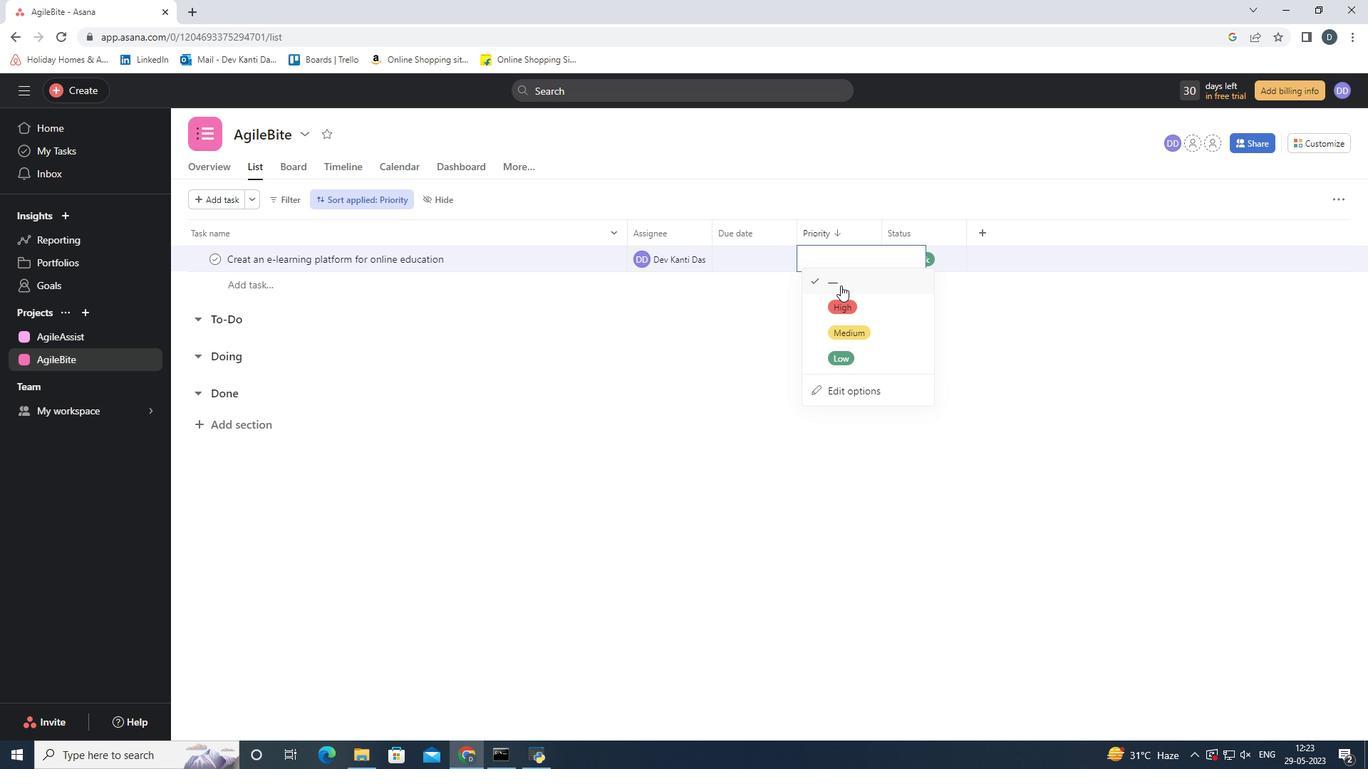 
Action: Mouse pressed left at (838, 285)
Screenshot: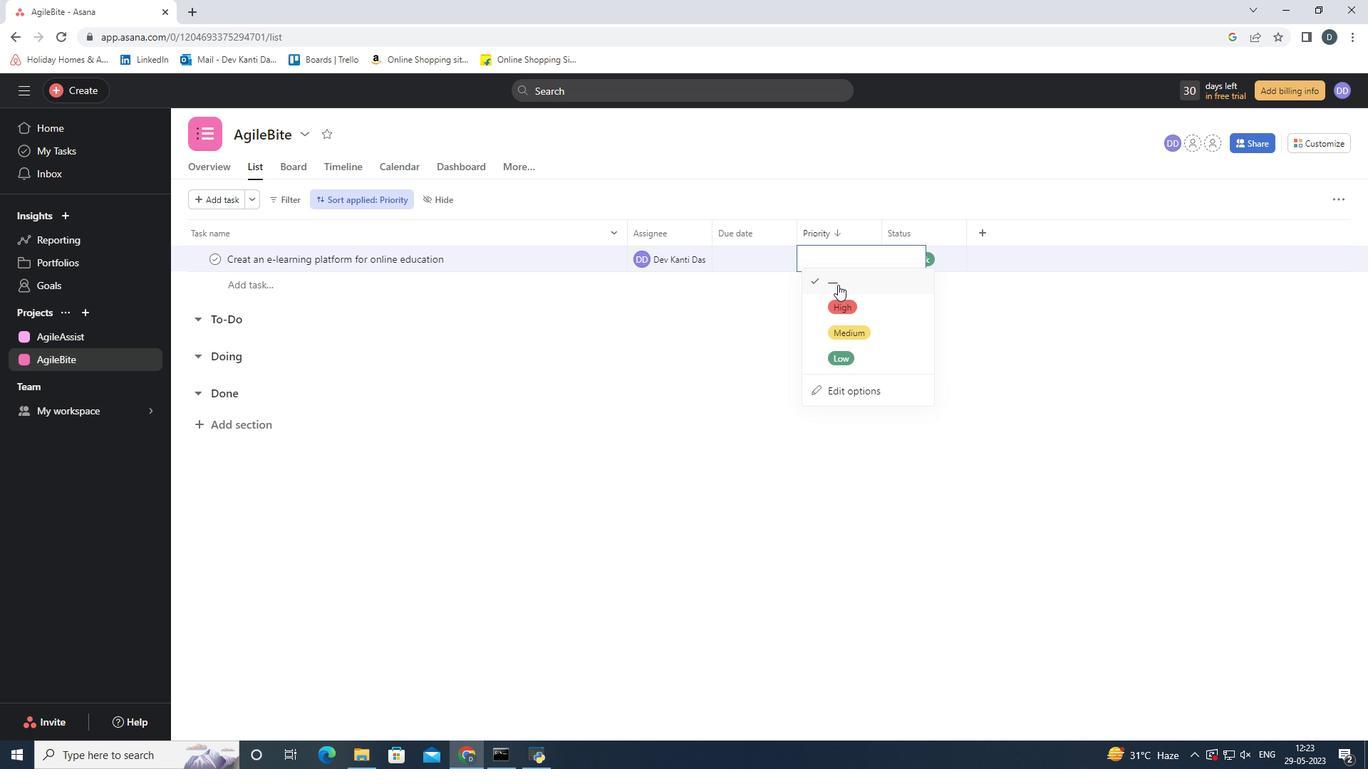 
Action: Mouse moved to (837, 263)
Screenshot: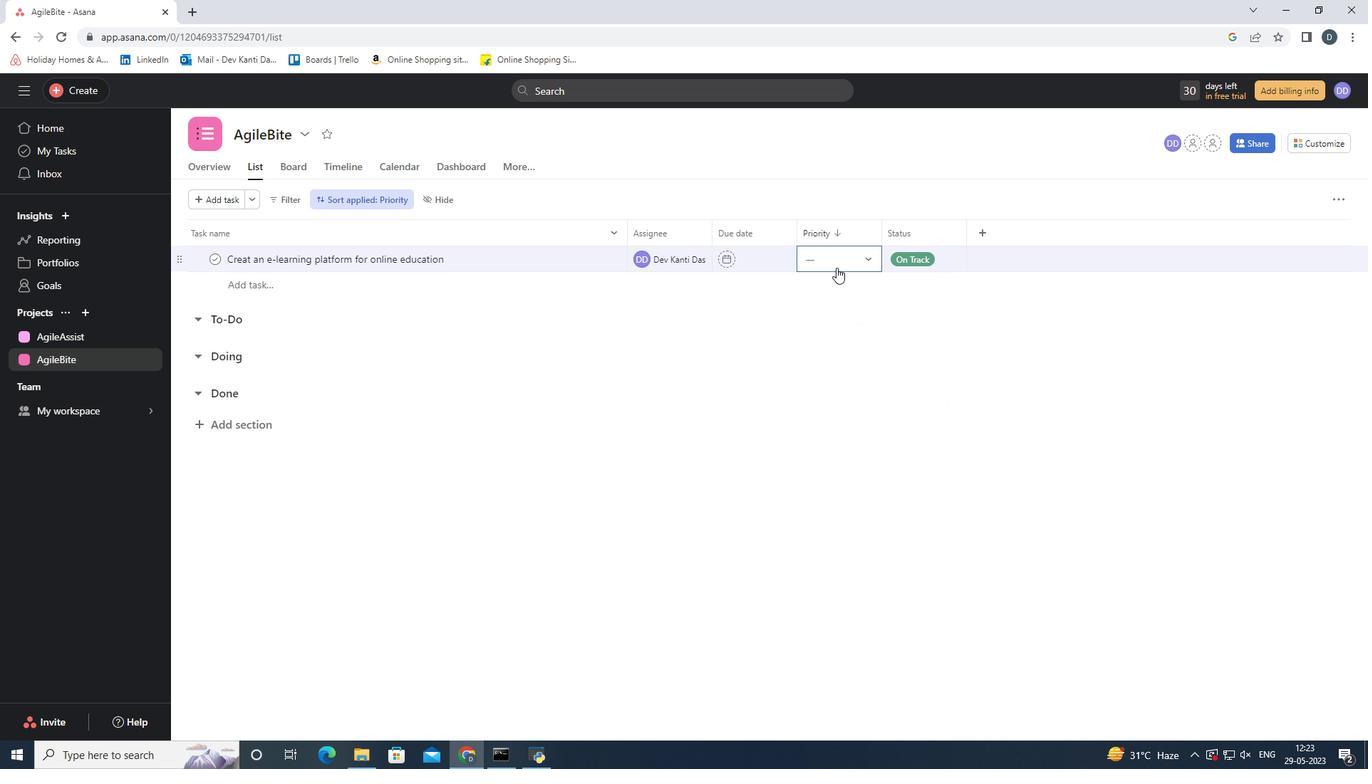 
Action: Mouse pressed left at (837, 263)
Screenshot: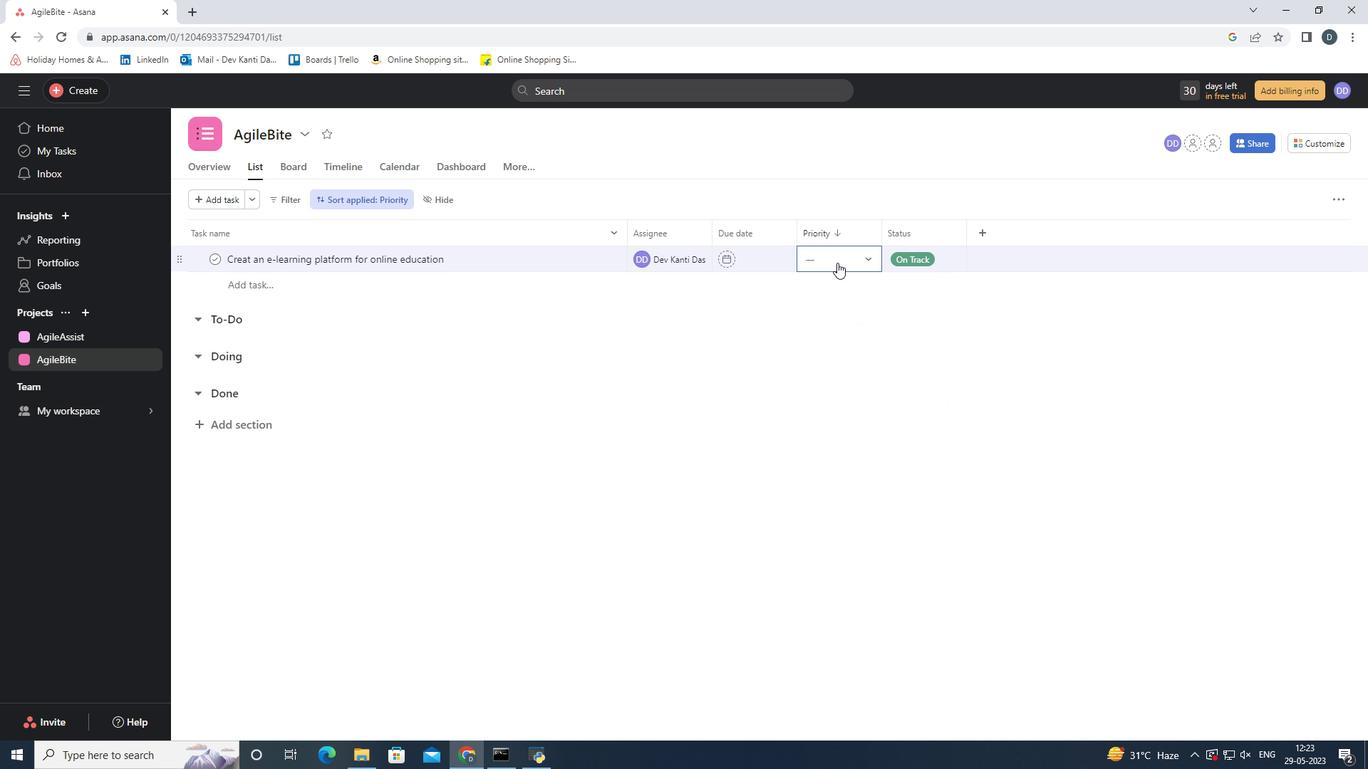 
Action: Mouse moved to (868, 349)
Screenshot: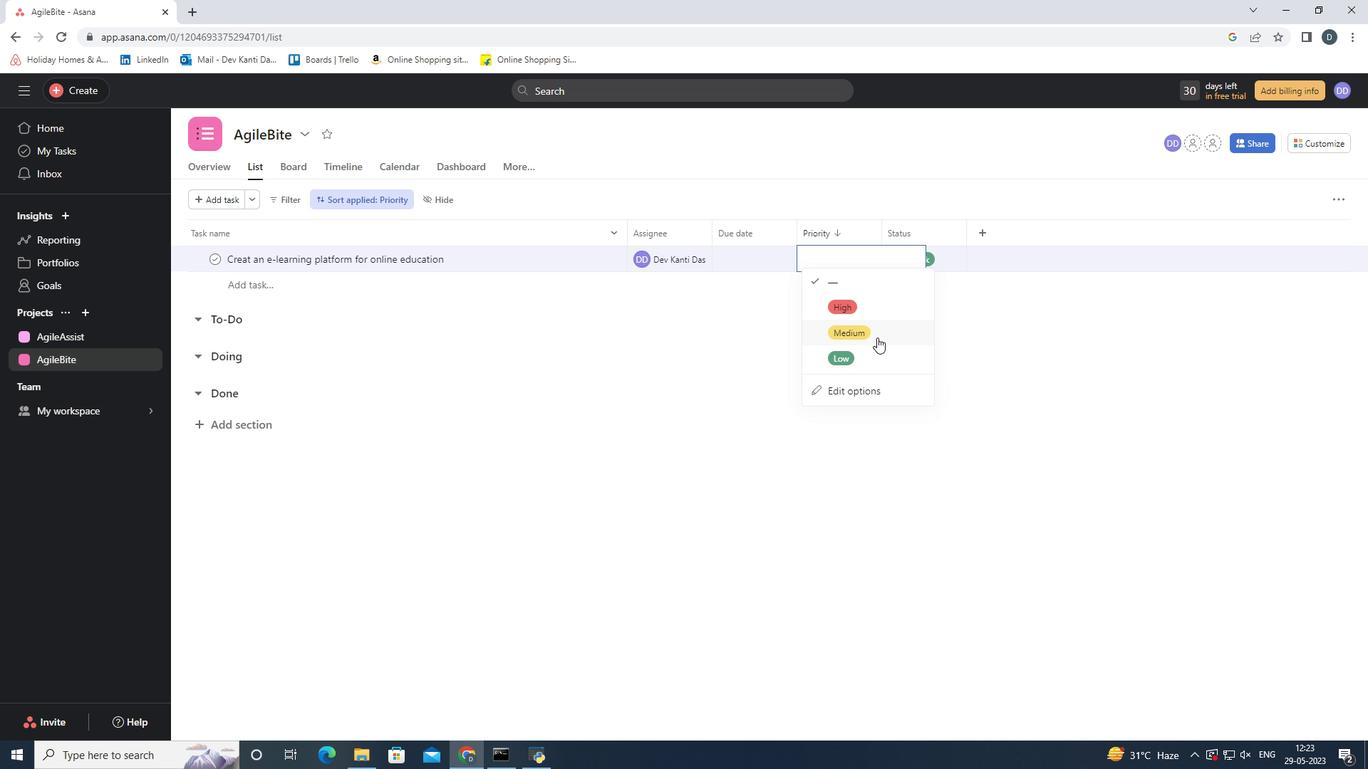 
Action: Mouse pressed left at (868, 349)
Screenshot: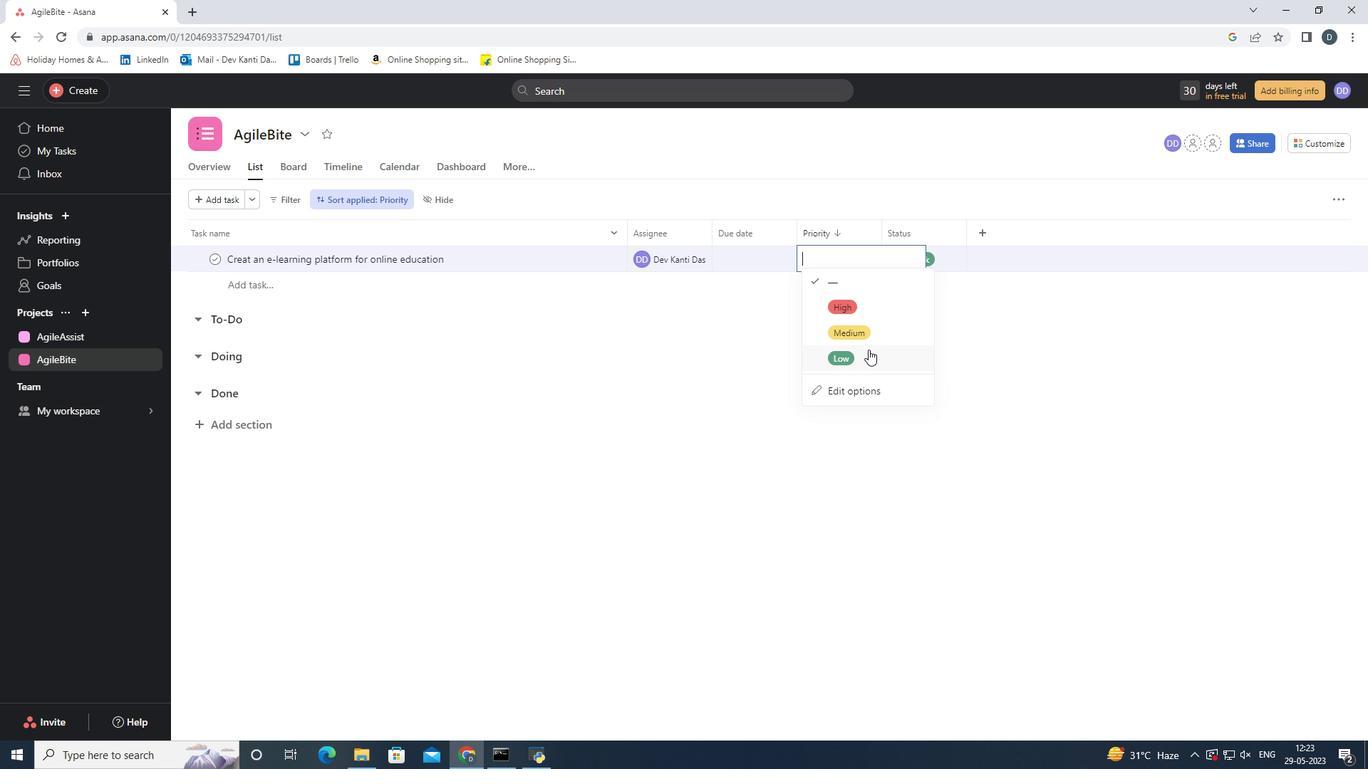 
Action: Mouse moved to (892, 456)
Screenshot: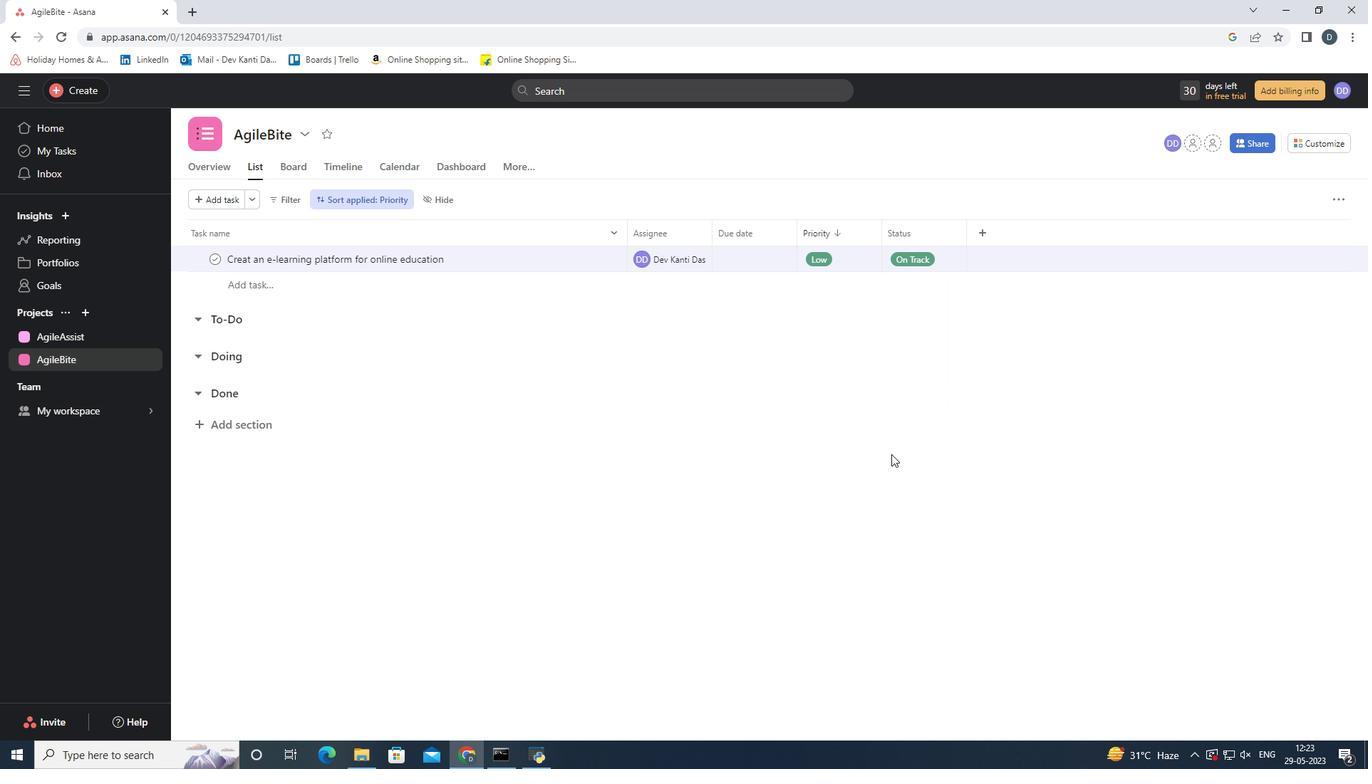 
Action: Mouse pressed left at (892, 456)
Screenshot: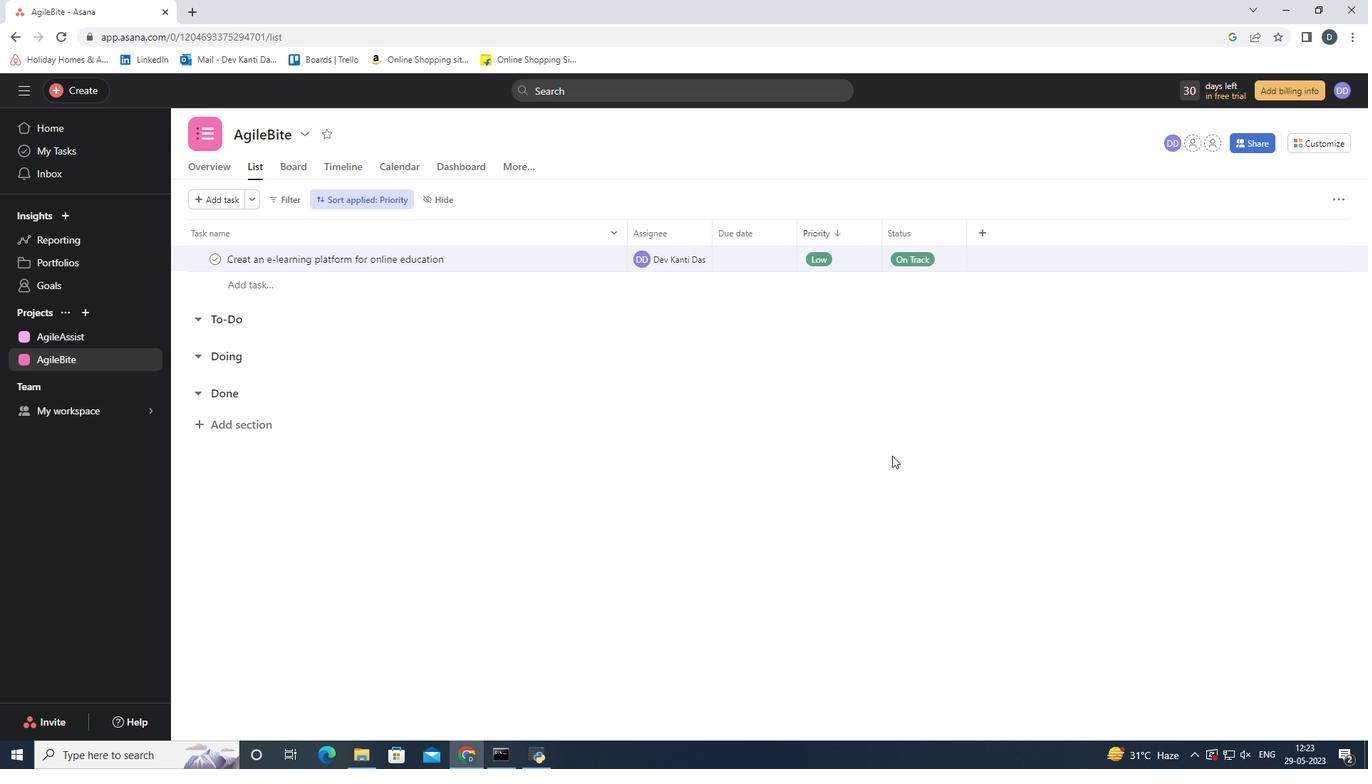 
Action: Mouse moved to (891, 416)
Screenshot: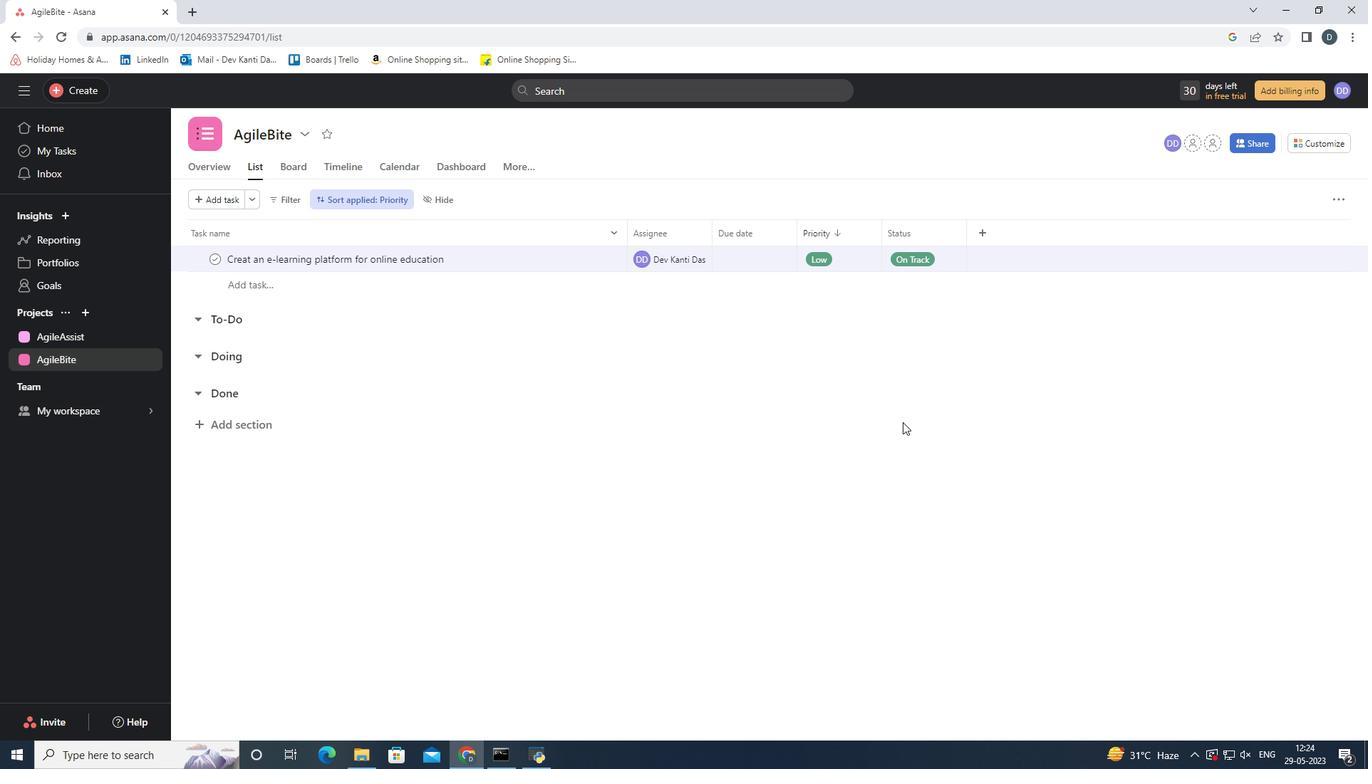 
